 Task: Find connections with filter location Stowbtsy with filter topic #communitybuildingwith filter profile language English with filter current company Force Motors Ltd with filter school Government Engineering College, Modasa with filter industry Audio and Video Equipment Manufacturing with filter service category Market Research with filter keywords title IT Manager
Action: Mouse moved to (703, 89)
Screenshot: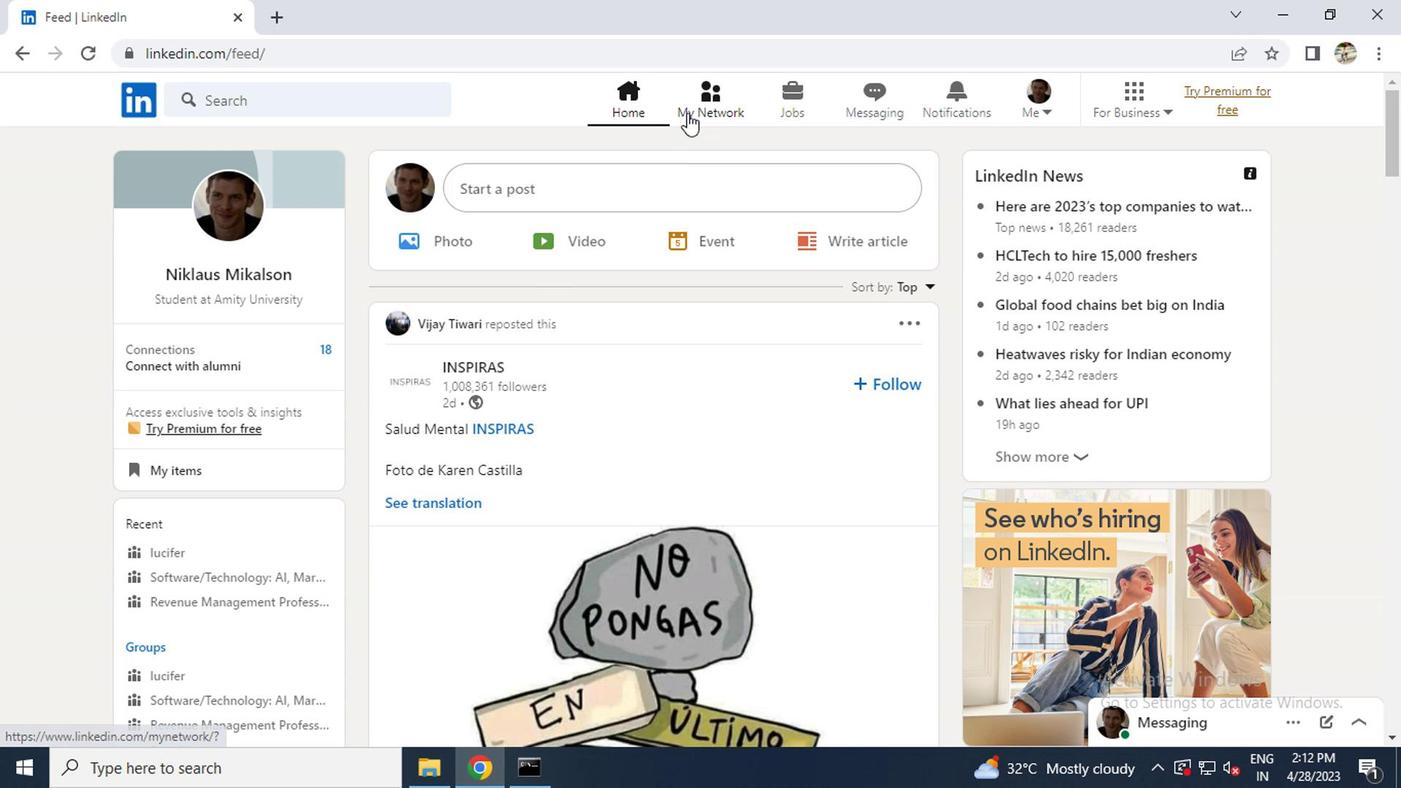
Action: Mouse pressed left at (703, 89)
Screenshot: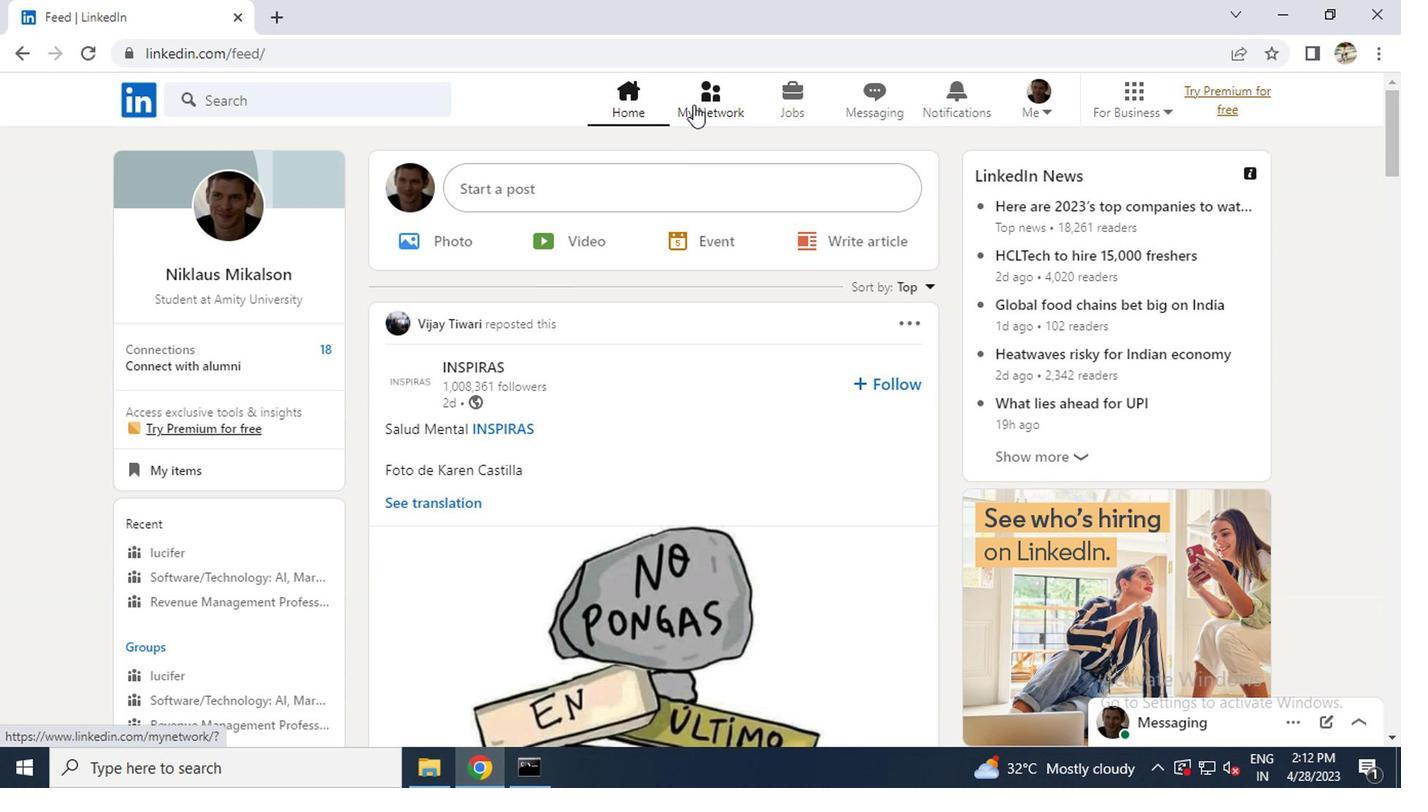 
Action: Mouse moved to (243, 215)
Screenshot: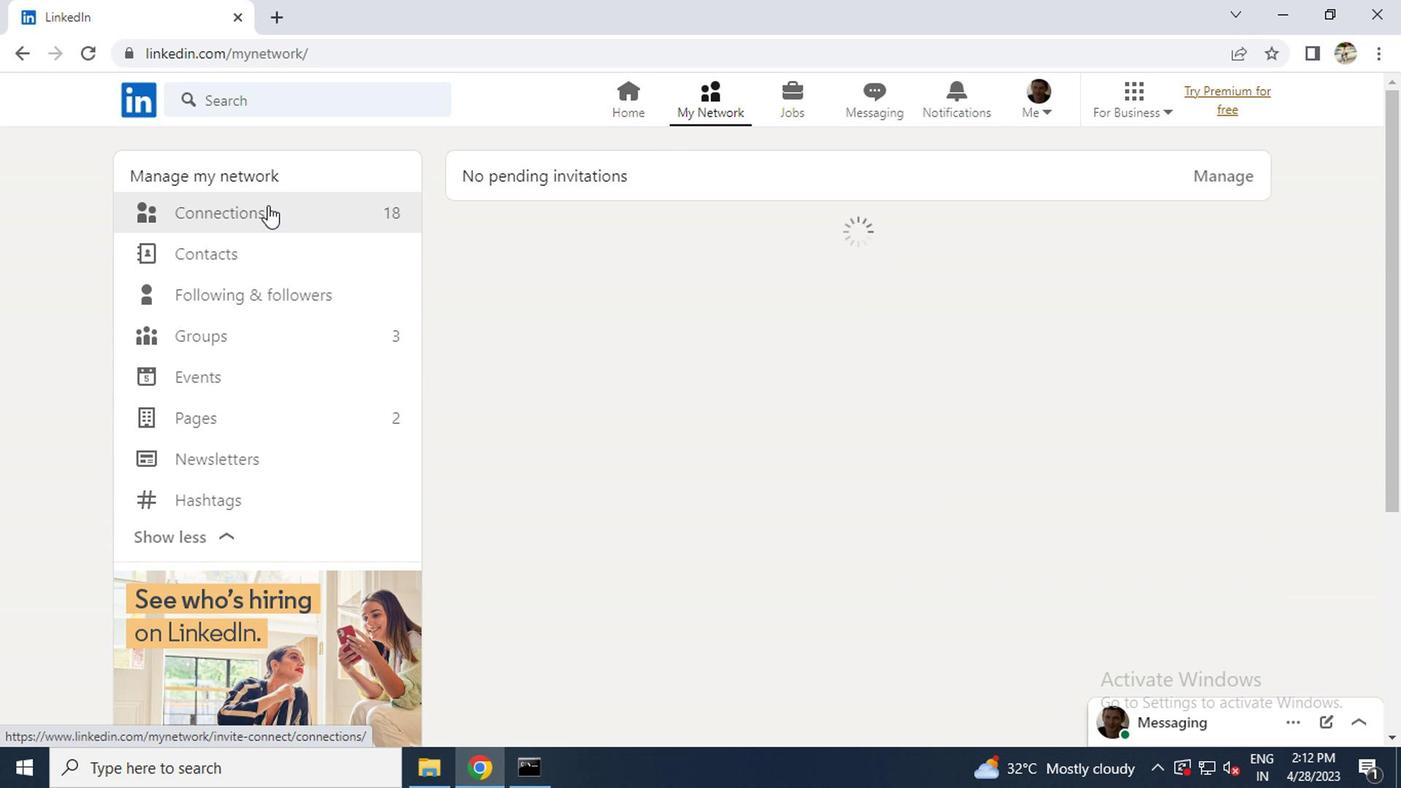 
Action: Mouse pressed left at (243, 215)
Screenshot: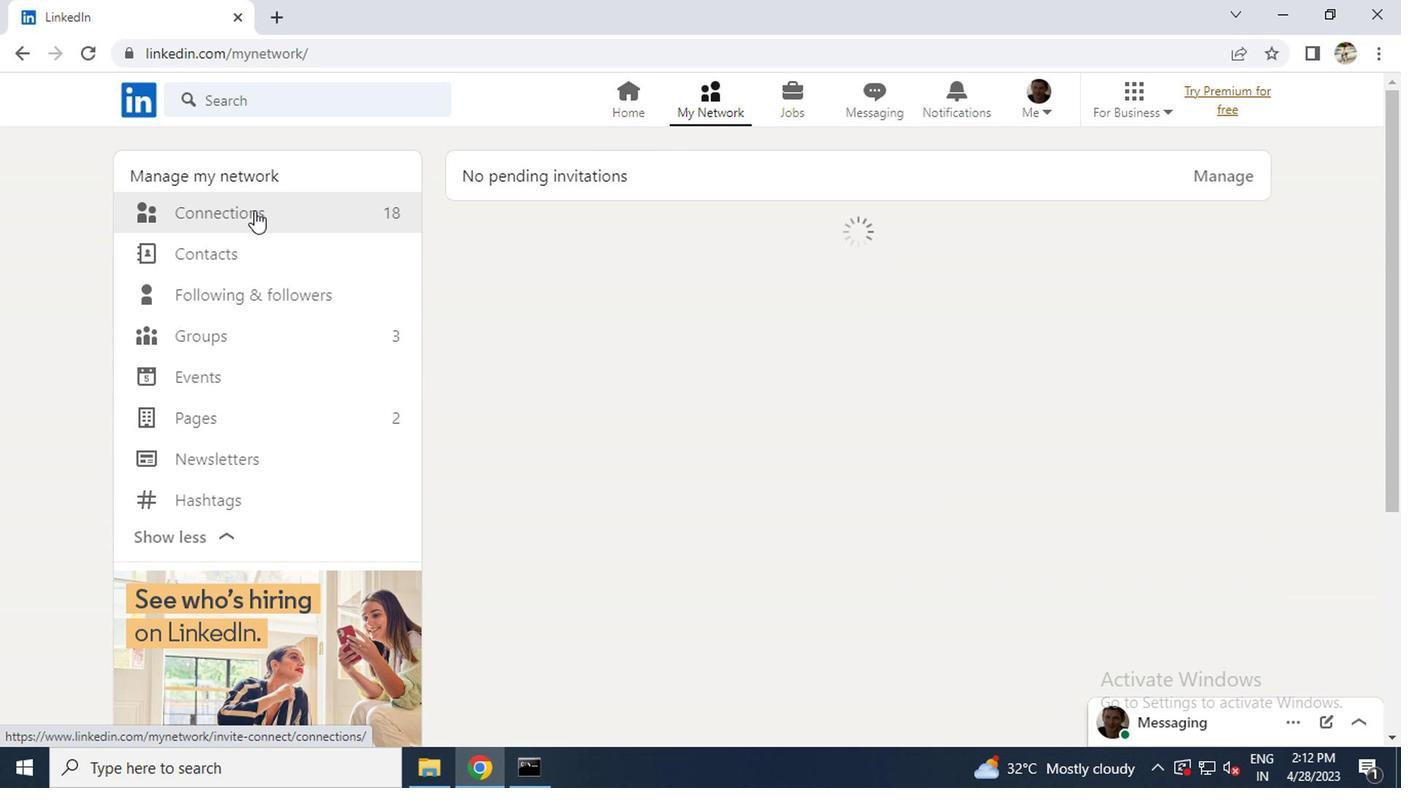 
Action: Mouse moved to (825, 219)
Screenshot: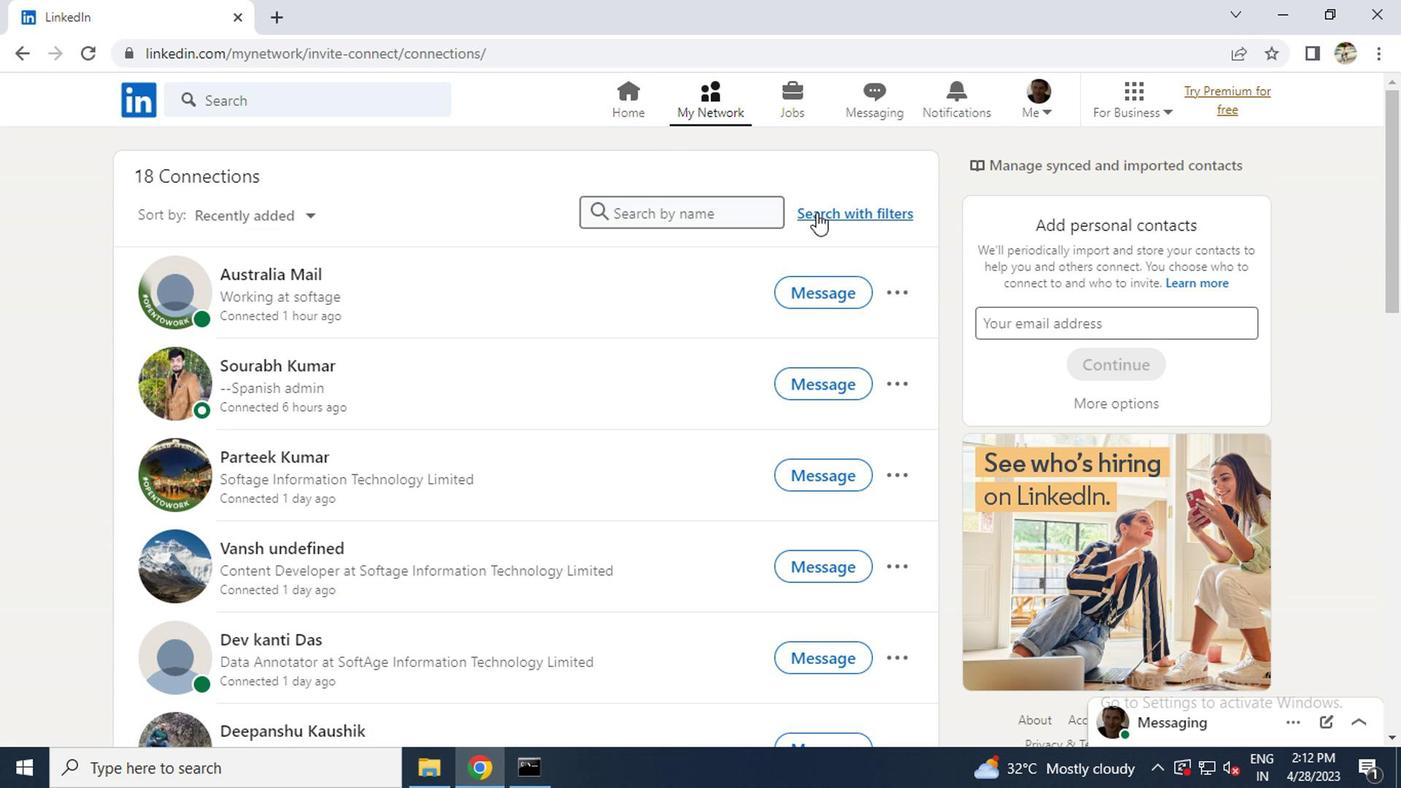 
Action: Mouse pressed left at (825, 219)
Screenshot: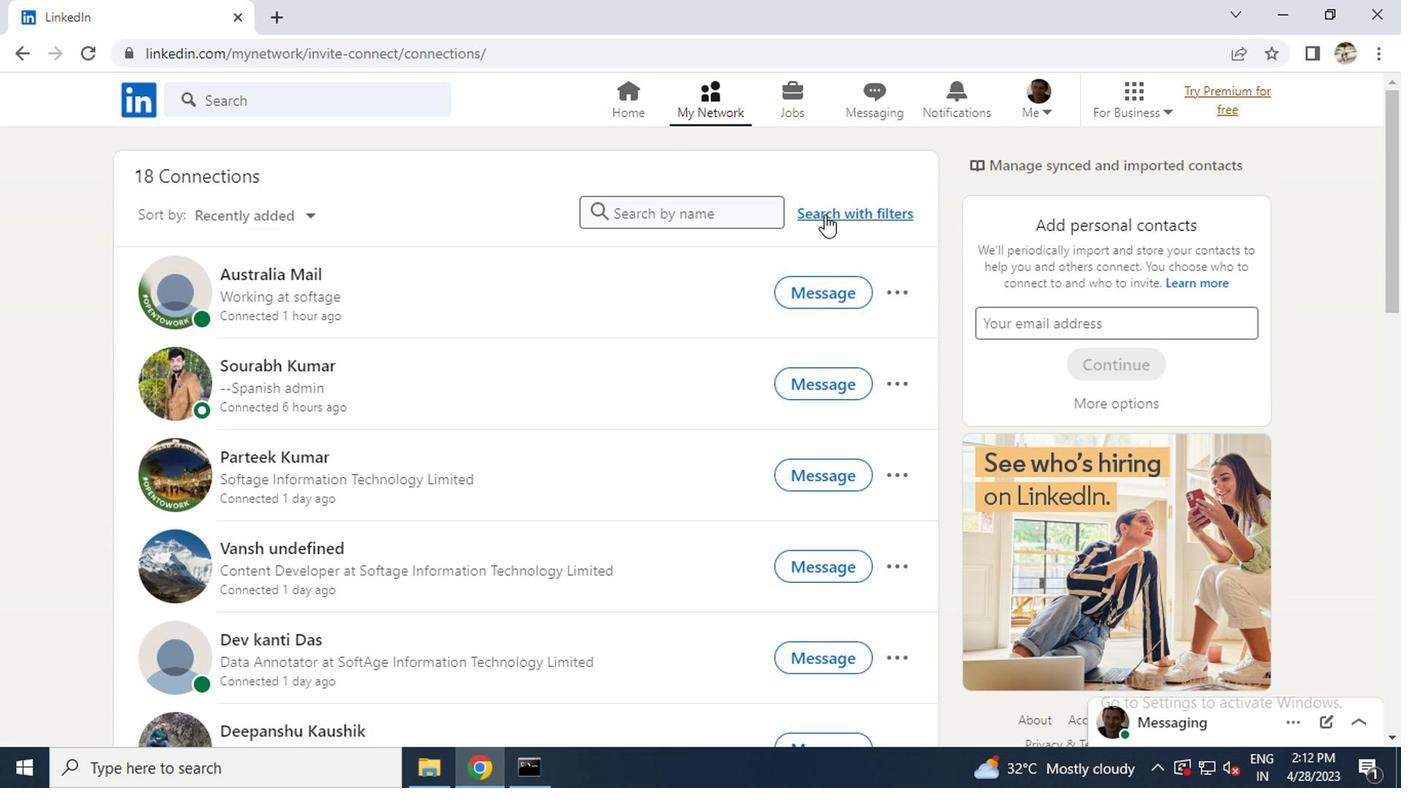 
Action: Mouse moved to (759, 162)
Screenshot: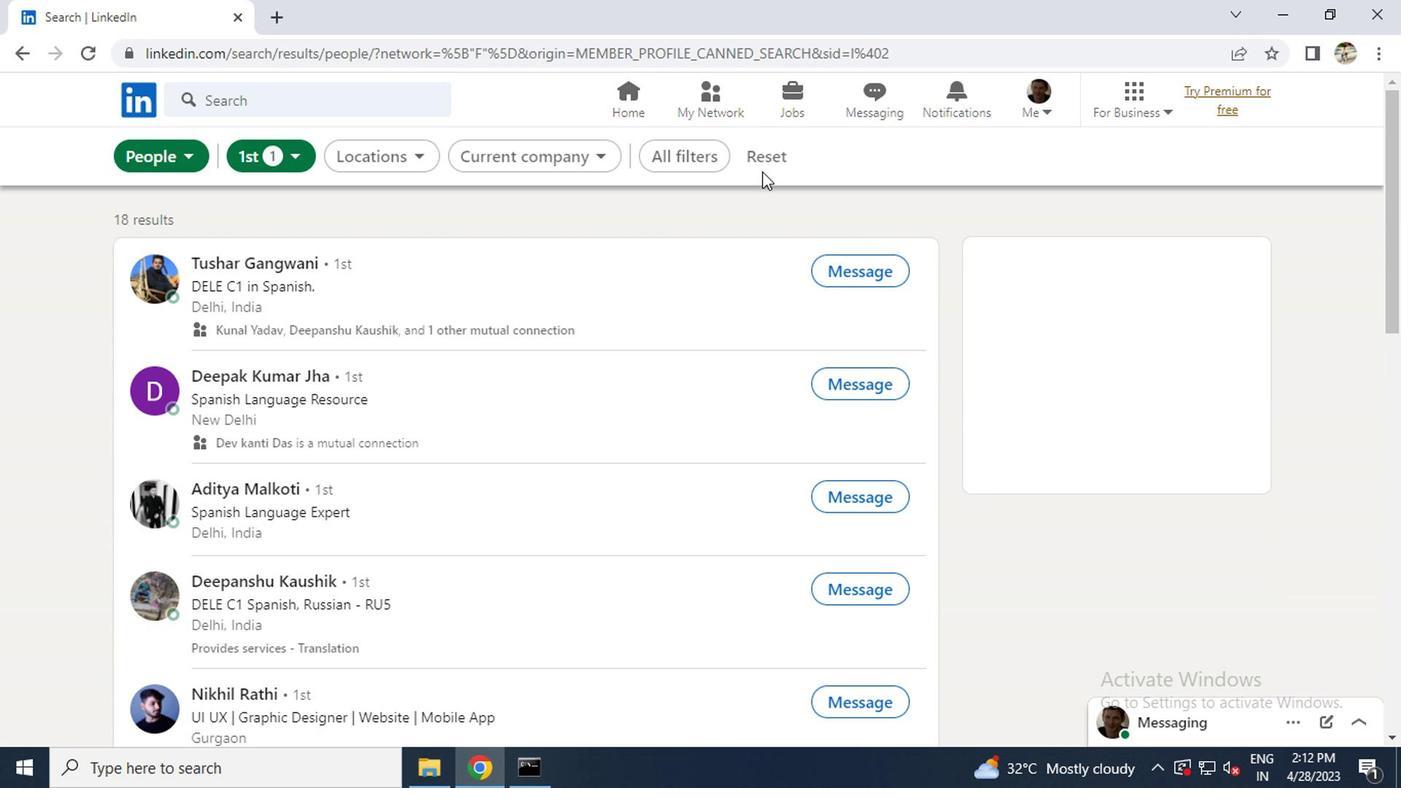 
Action: Mouse pressed left at (759, 162)
Screenshot: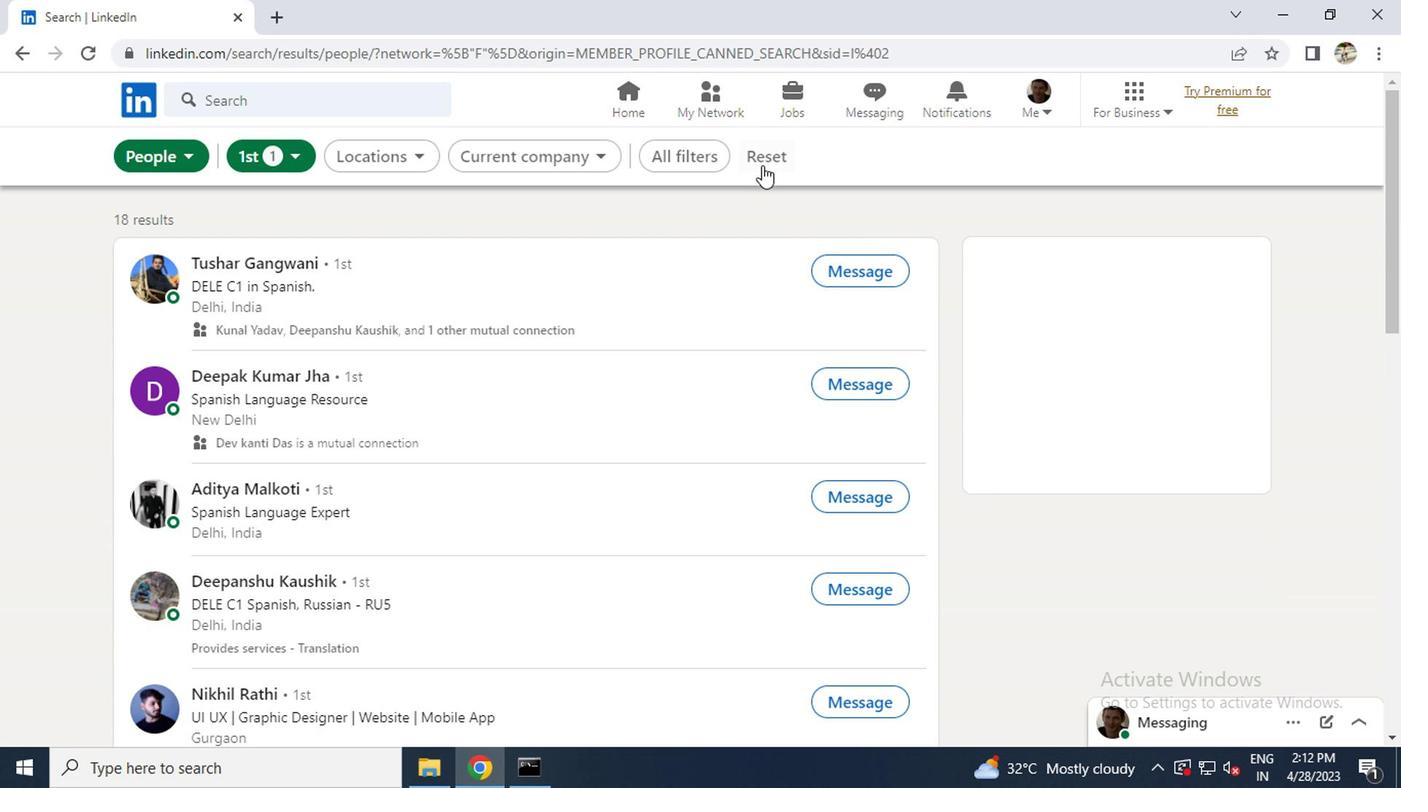 
Action: Mouse moved to (728, 159)
Screenshot: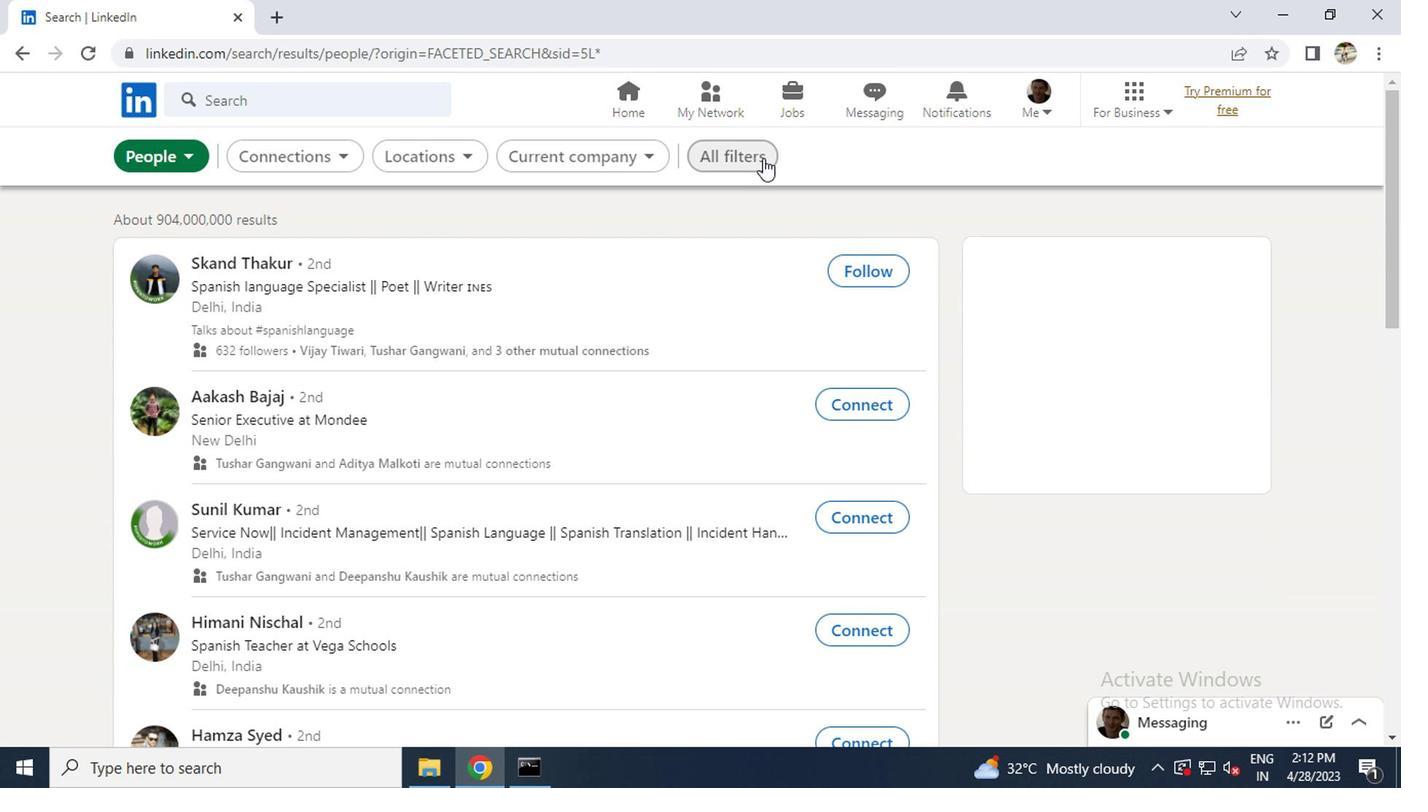 
Action: Mouse pressed left at (728, 159)
Screenshot: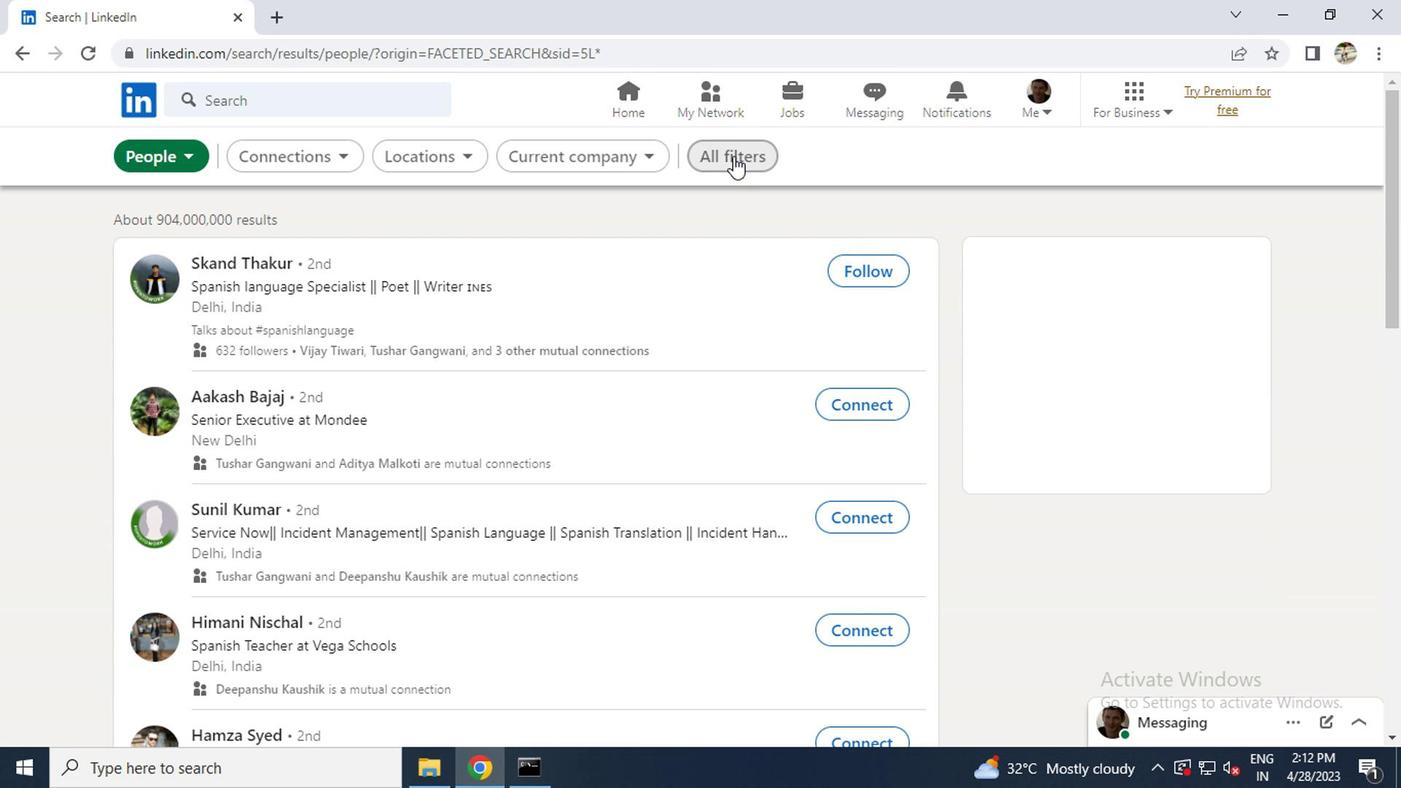 
Action: Mouse moved to (1058, 419)
Screenshot: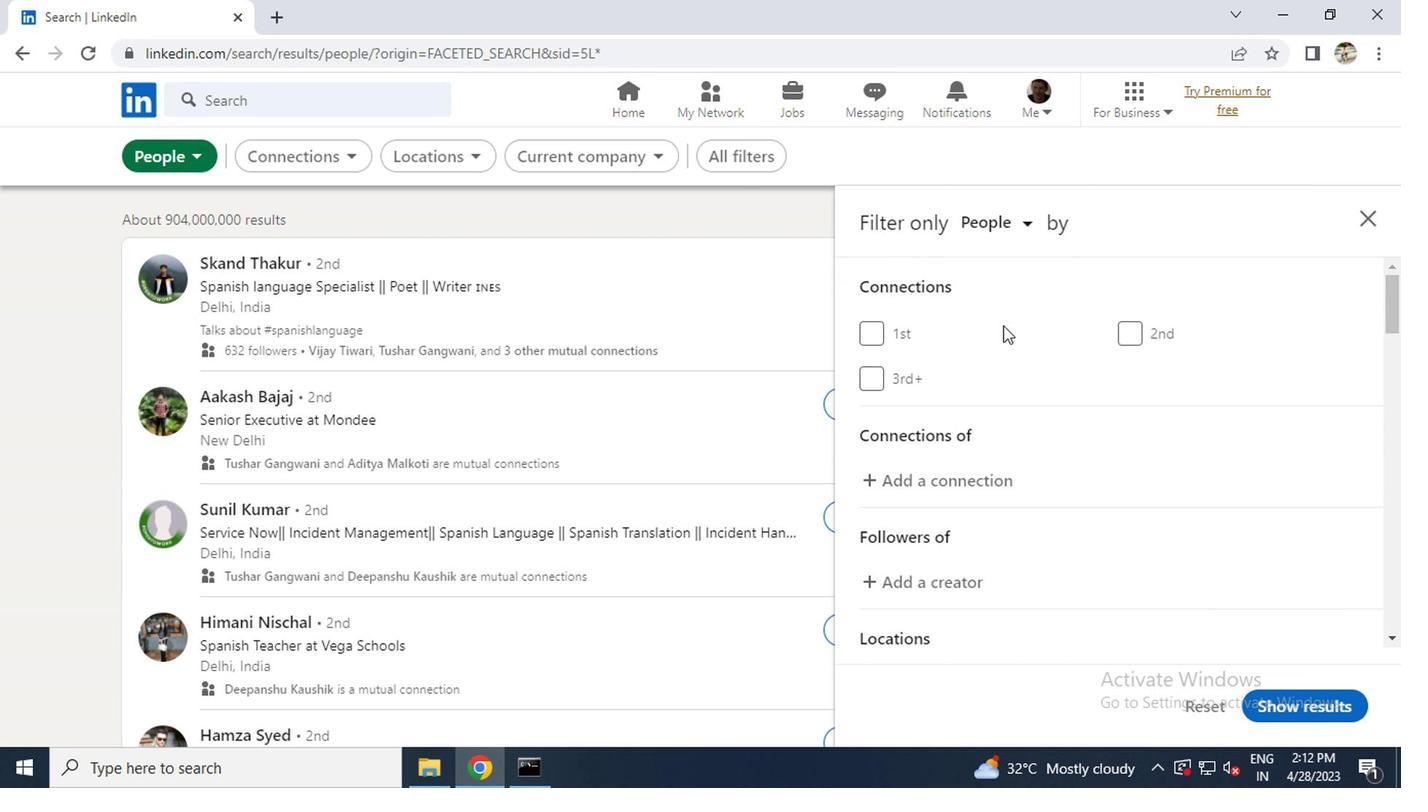 
Action: Mouse scrolled (1058, 419) with delta (0, 0)
Screenshot: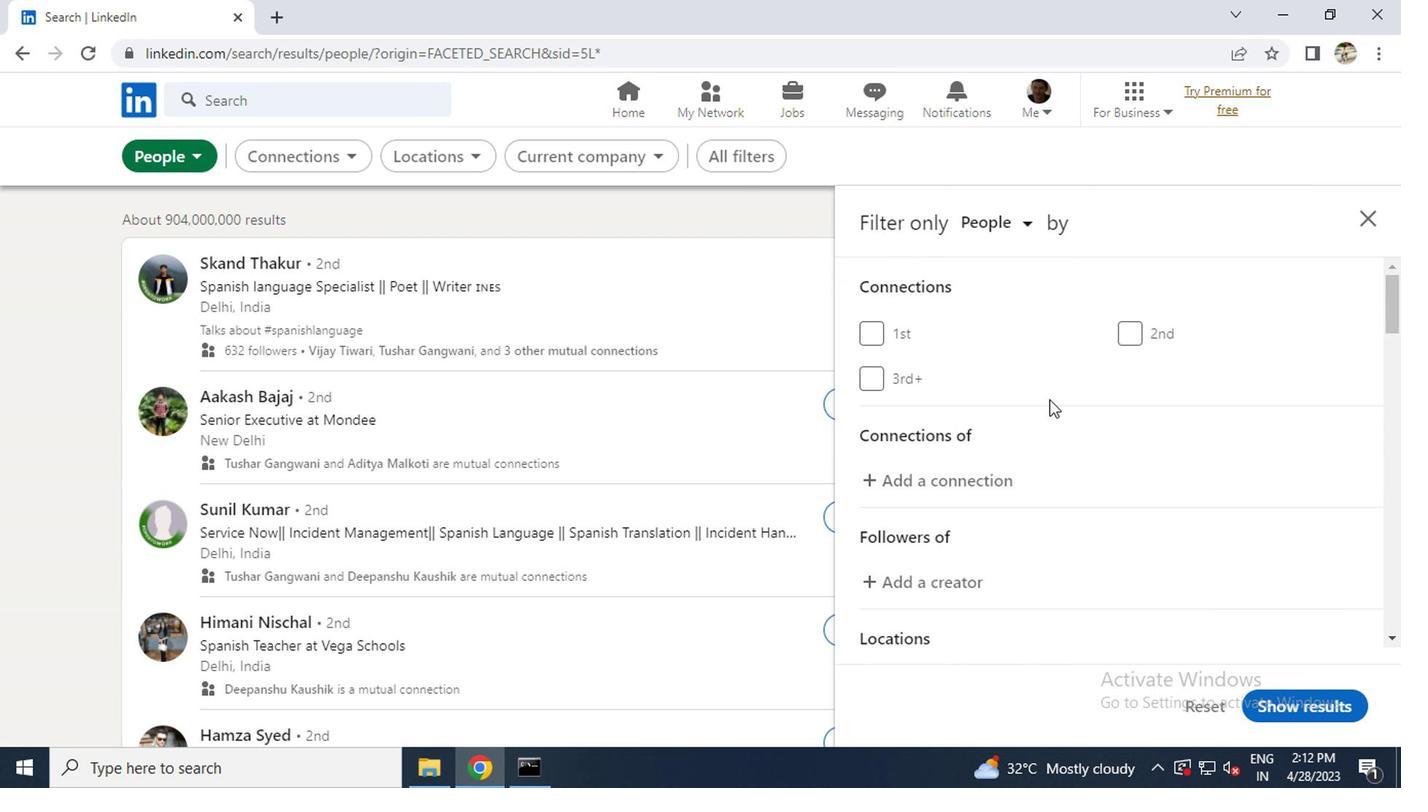 
Action: Mouse scrolled (1058, 419) with delta (0, 0)
Screenshot: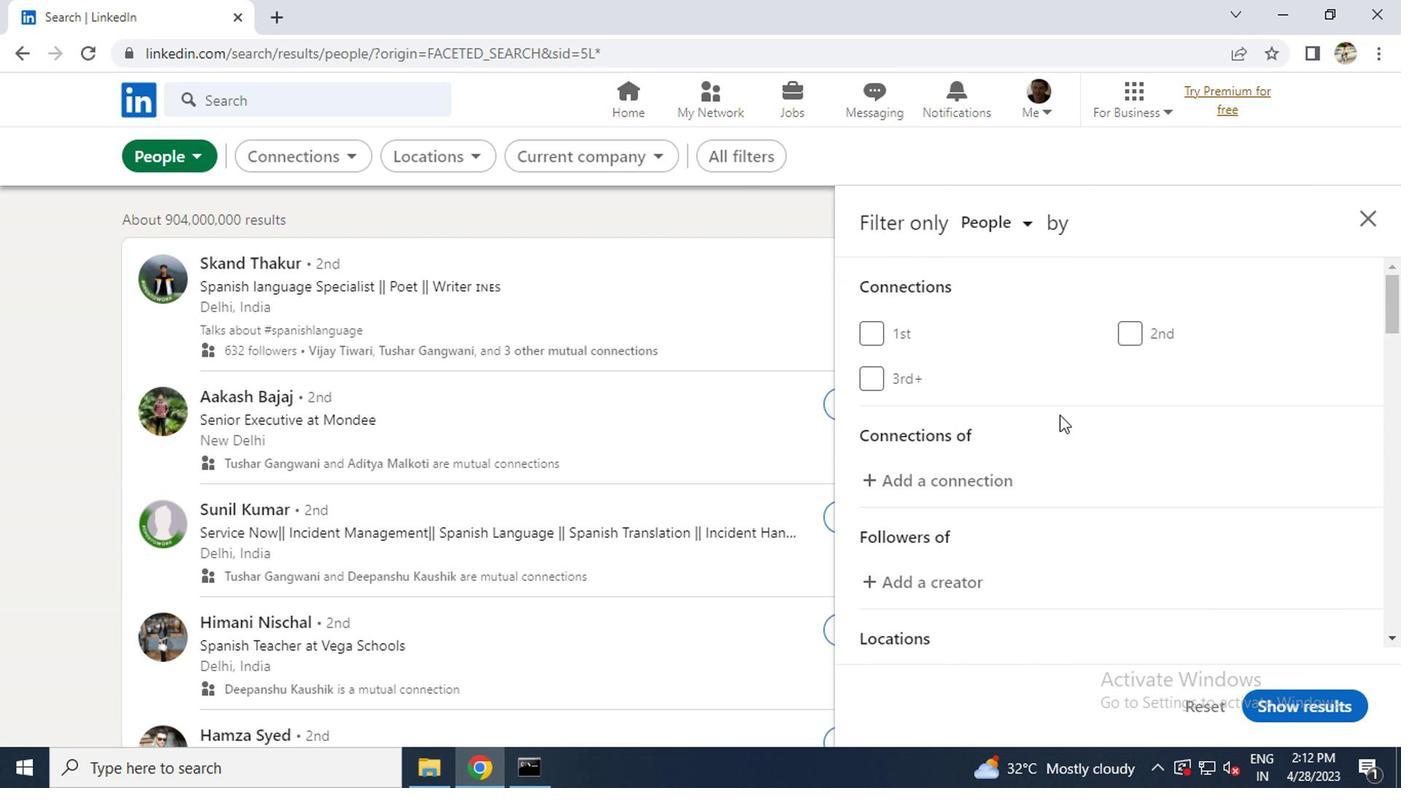 
Action: Mouse moved to (1136, 562)
Screenshot: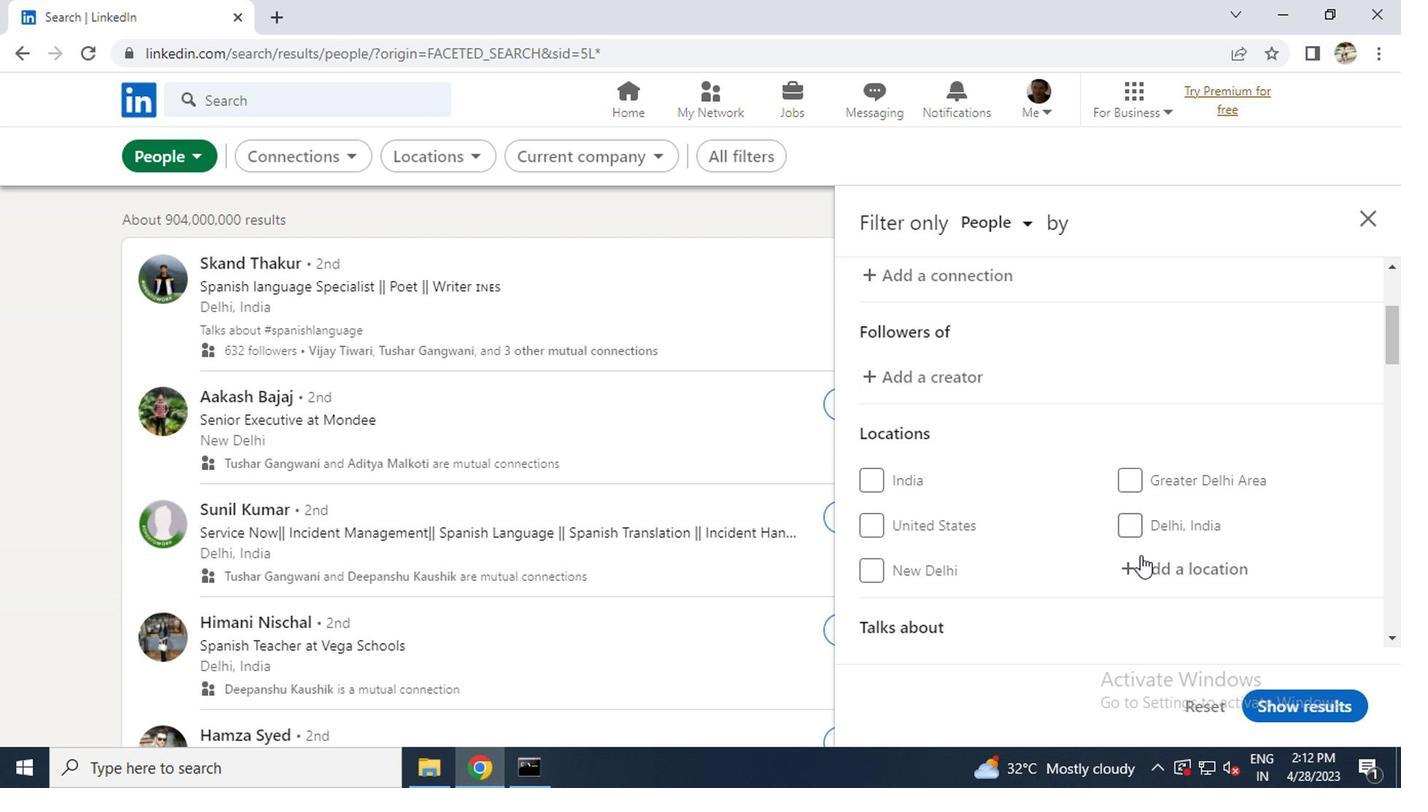 
Action: Mouse pressed left at (1136, 562)
Screenshot: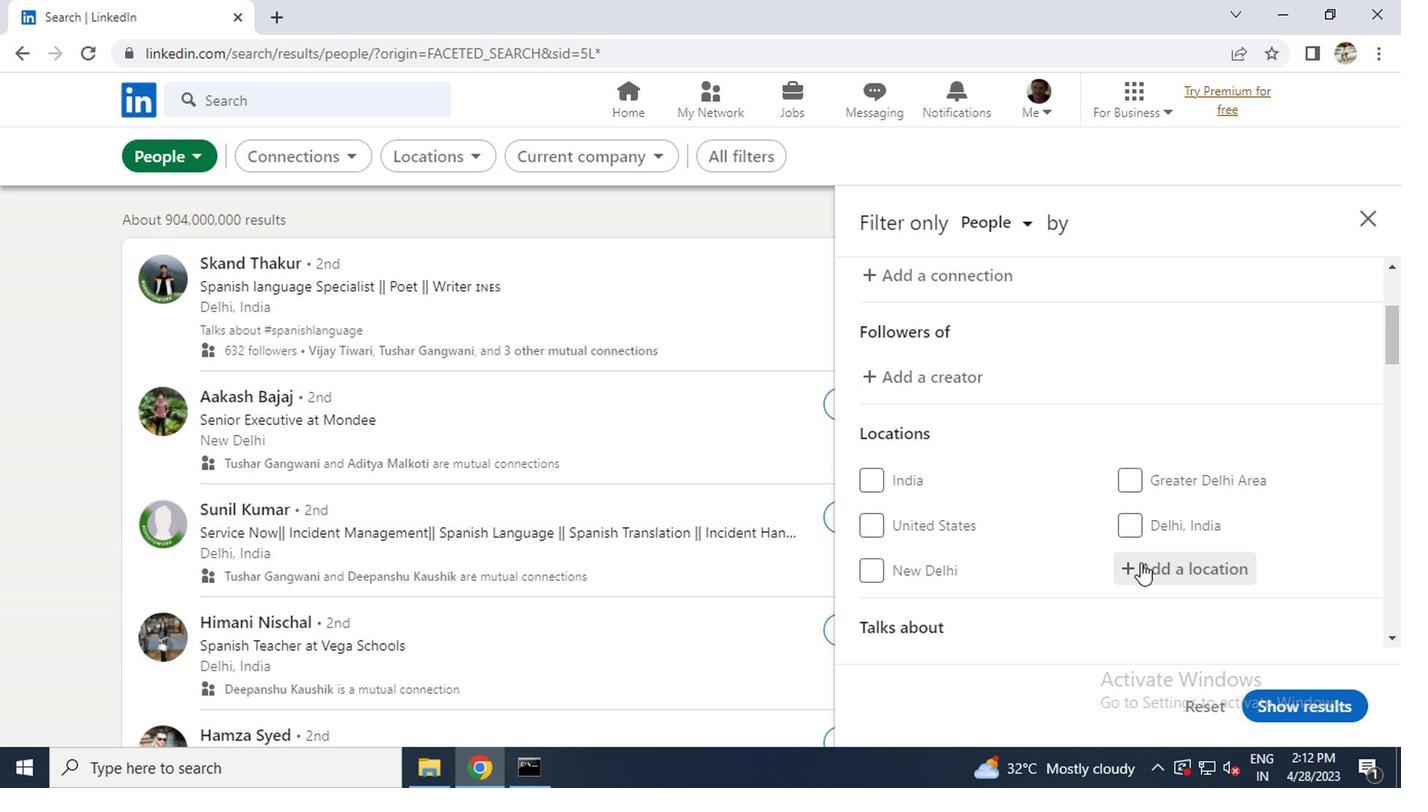 
Action: Key pressed <Key.caps_lock>s<Key.caps_lock>towbtsy<Key.enter>
Screenshot: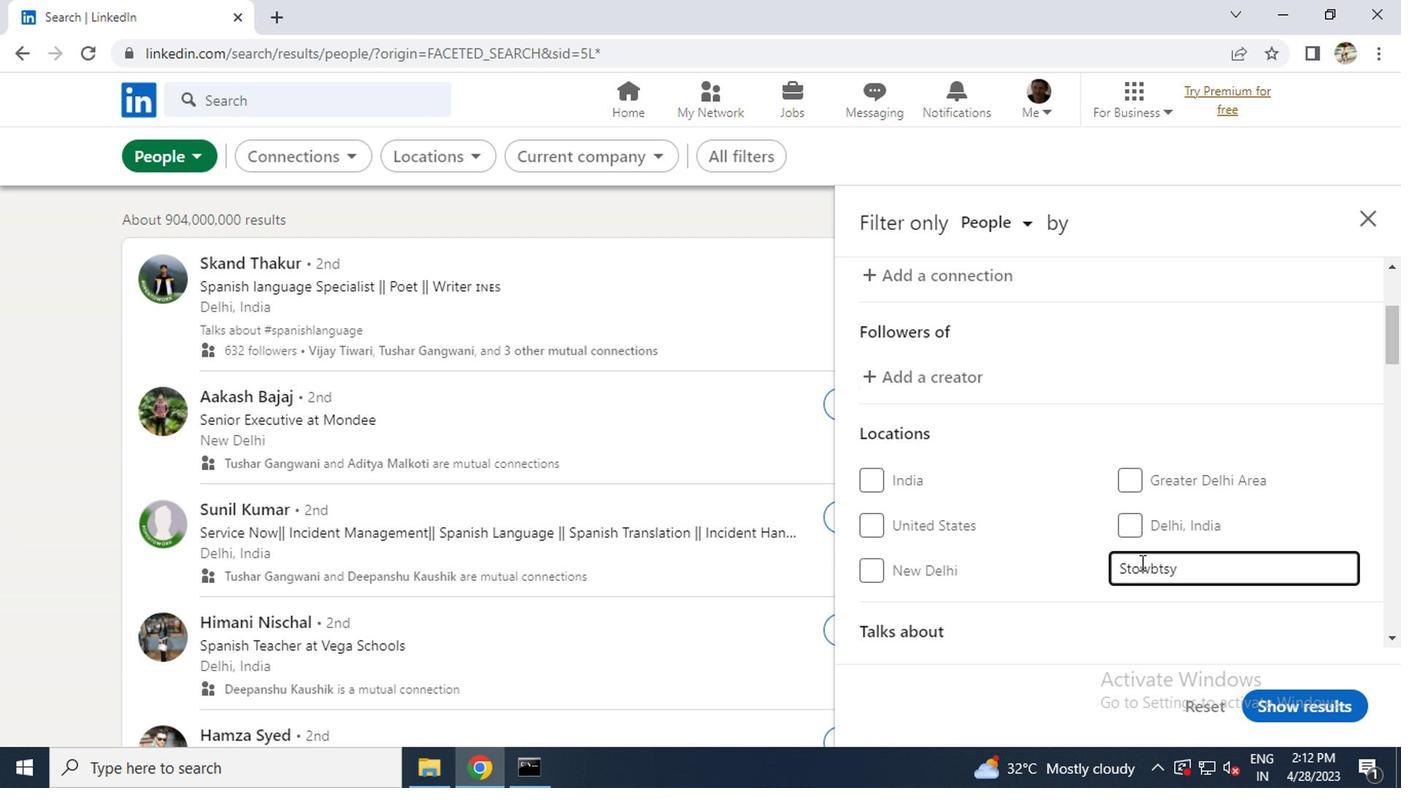 
Action: Mouse scrolled (1136, 560) with delta (0, -1)
Screenshot: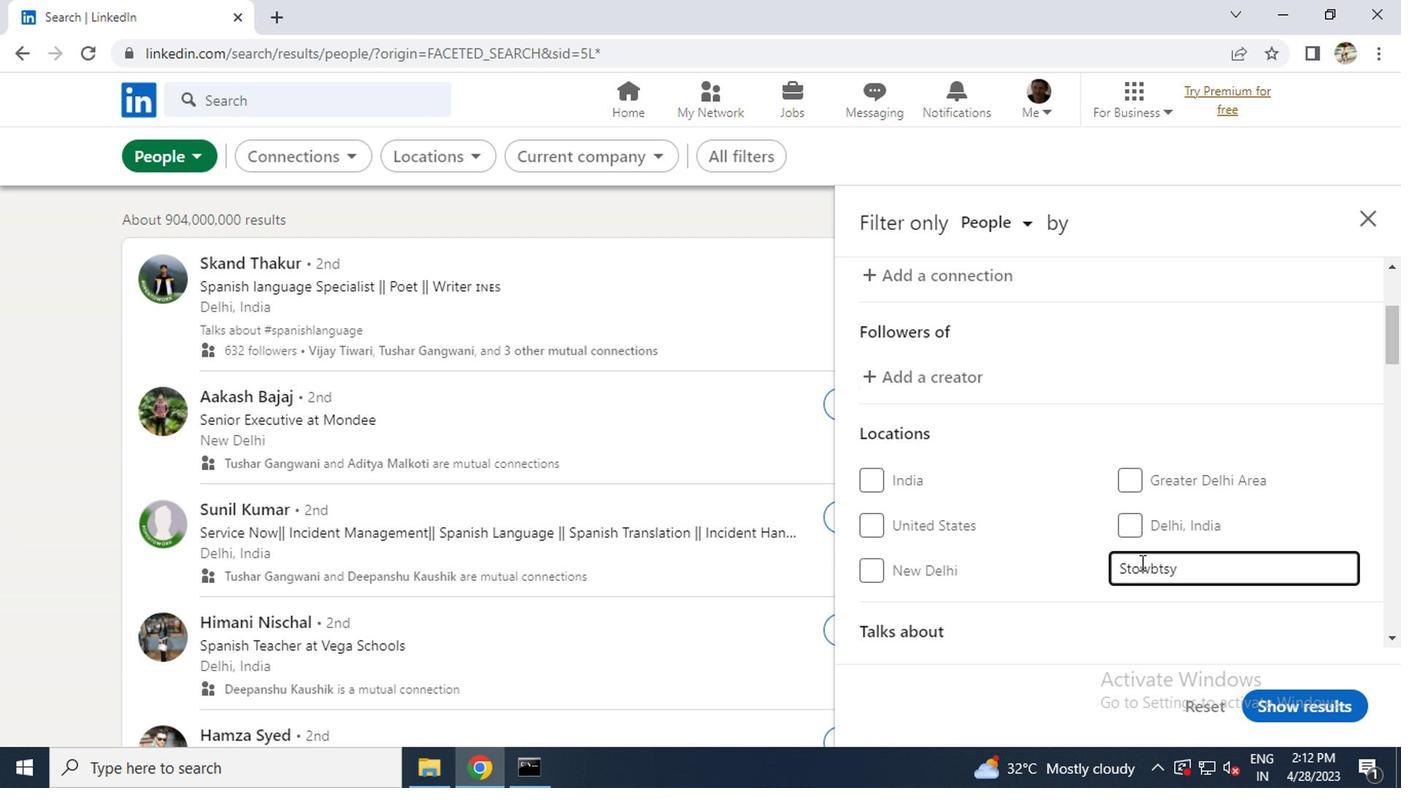 
Action: Mouse scrolled (1136, 560) with delta (0, -1)
Screenshot: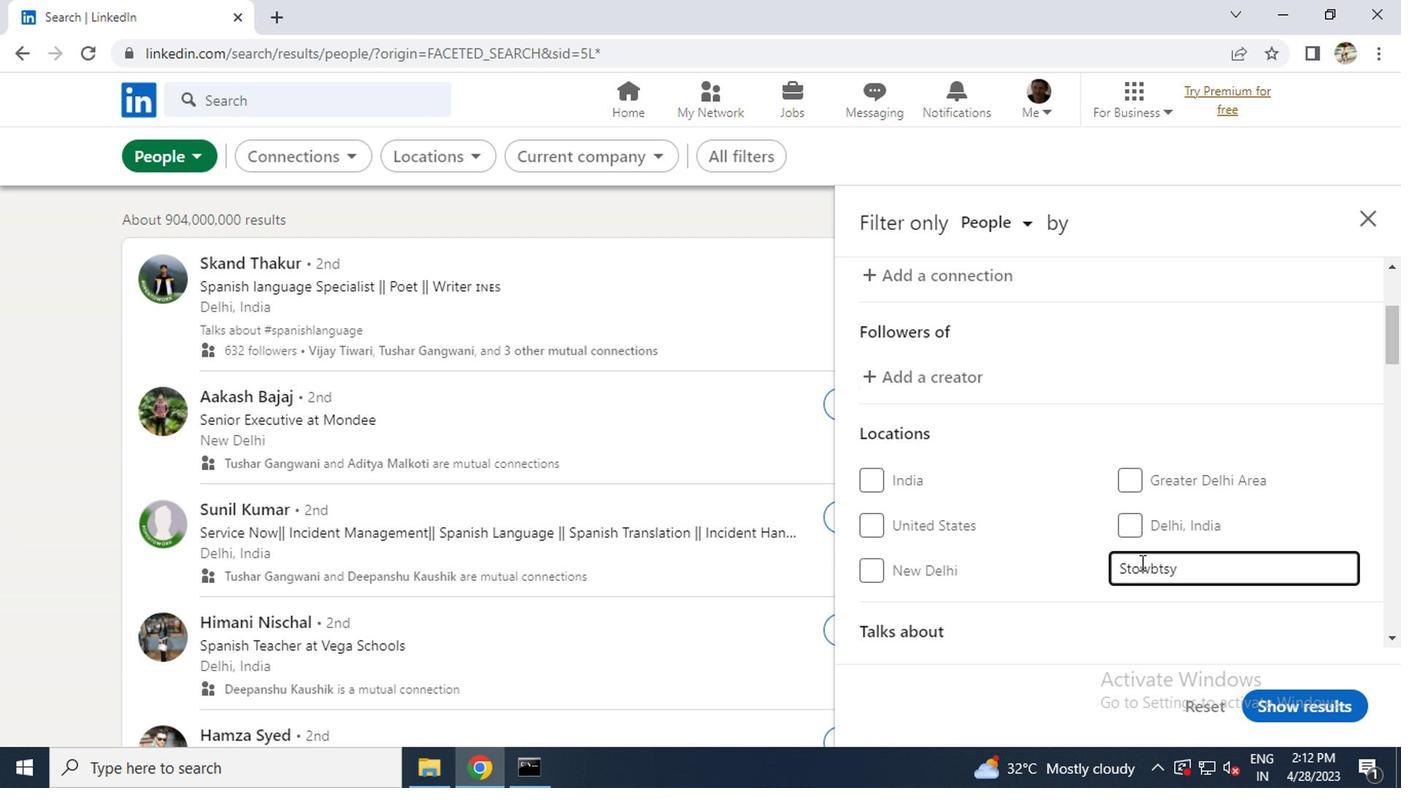 
Action: Mouse scrolled (1136, 560) with delta (0, -1)
Screenshot: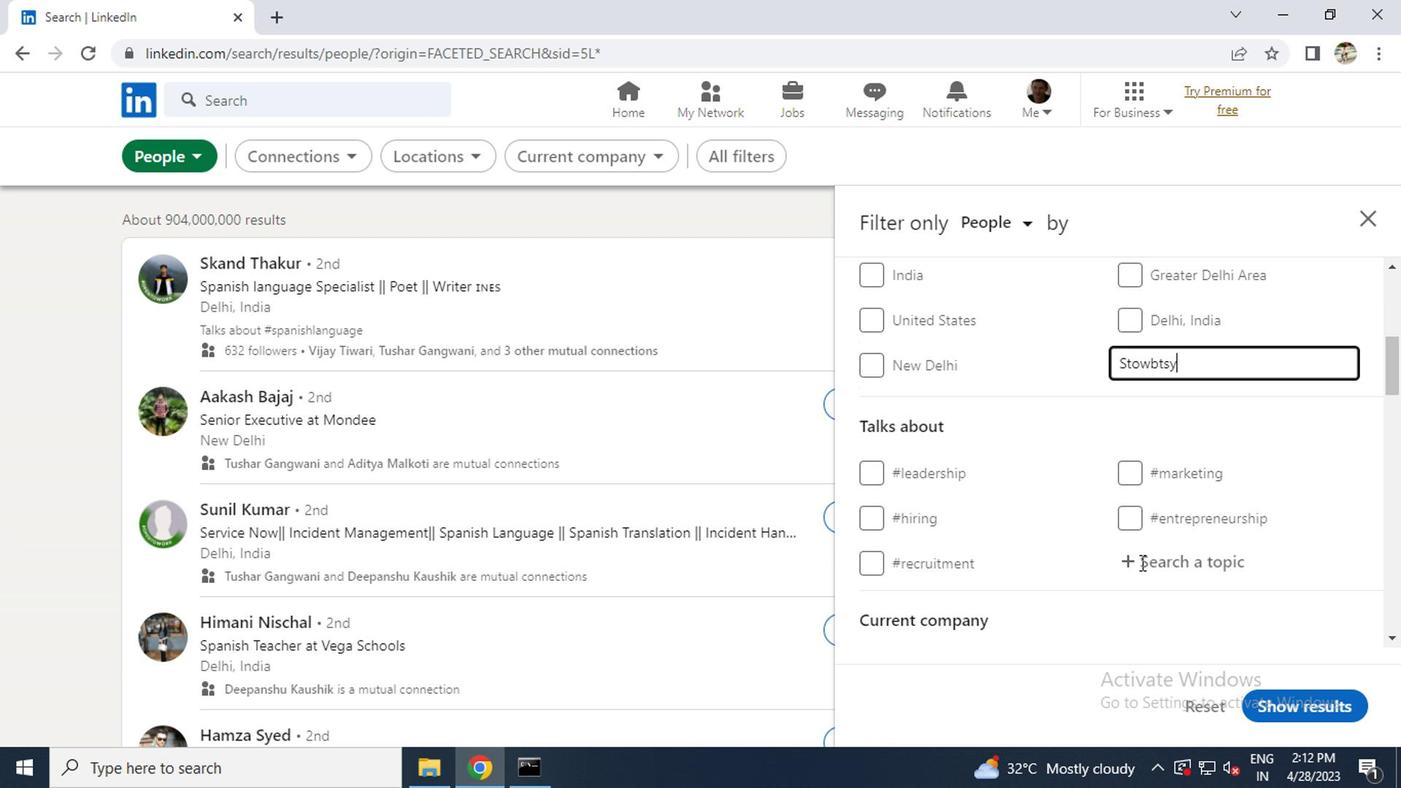 
Action: Mouse moved to (1151, 451)
Screenshot: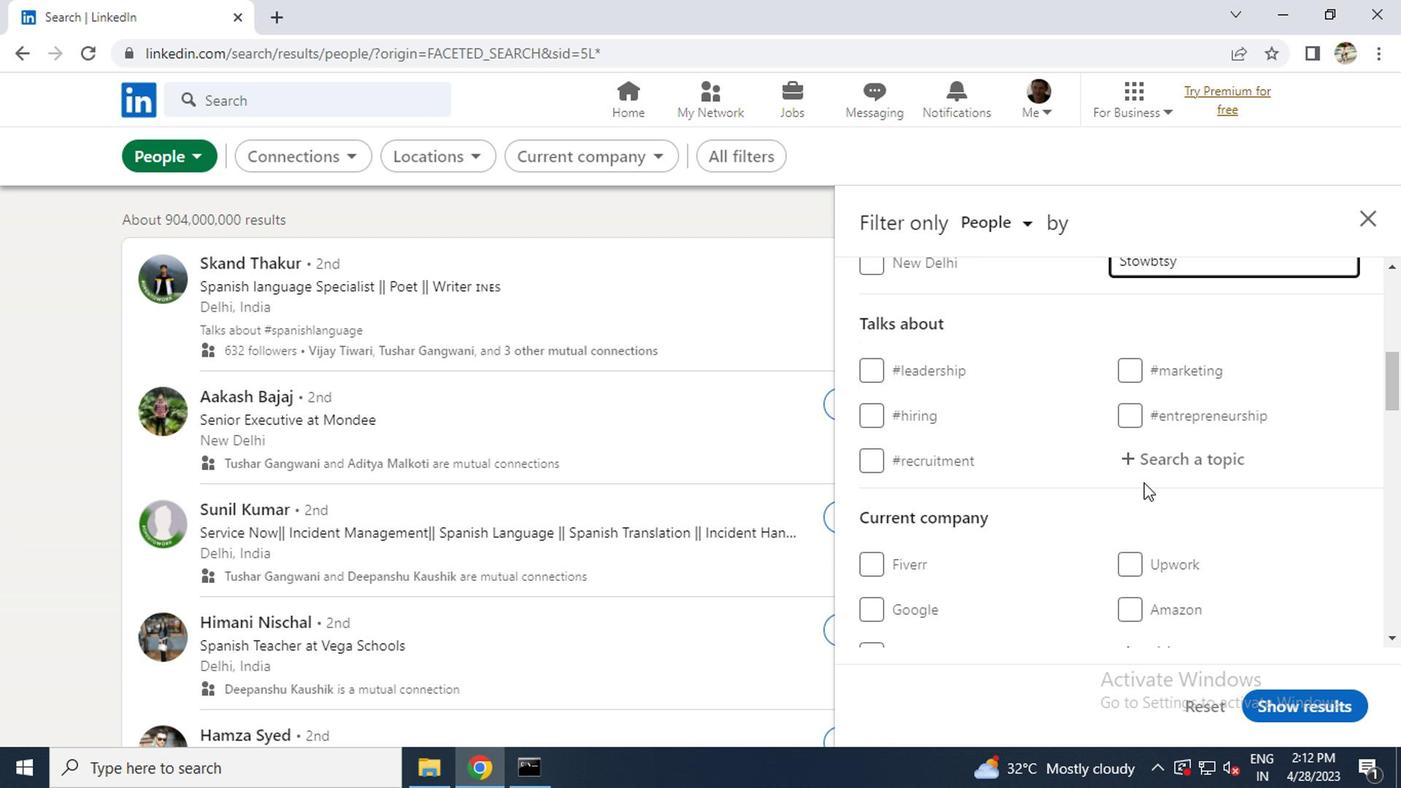 
Action: Mouse pressed left at (1151, 451)
Screenshot: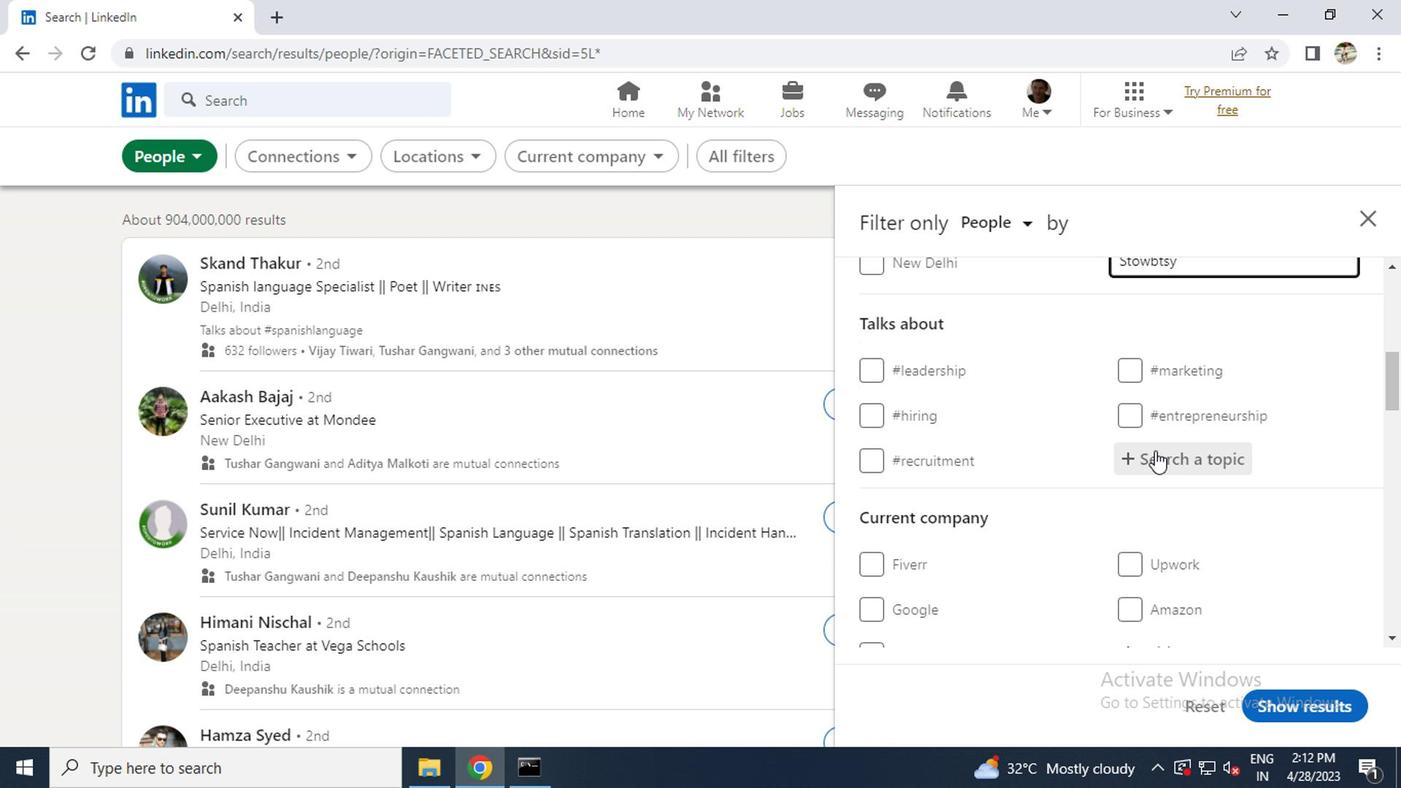 
Action: Key pressed <Key.shift>#COMMUNITYBUILDING<Key.enter>
Screenshot: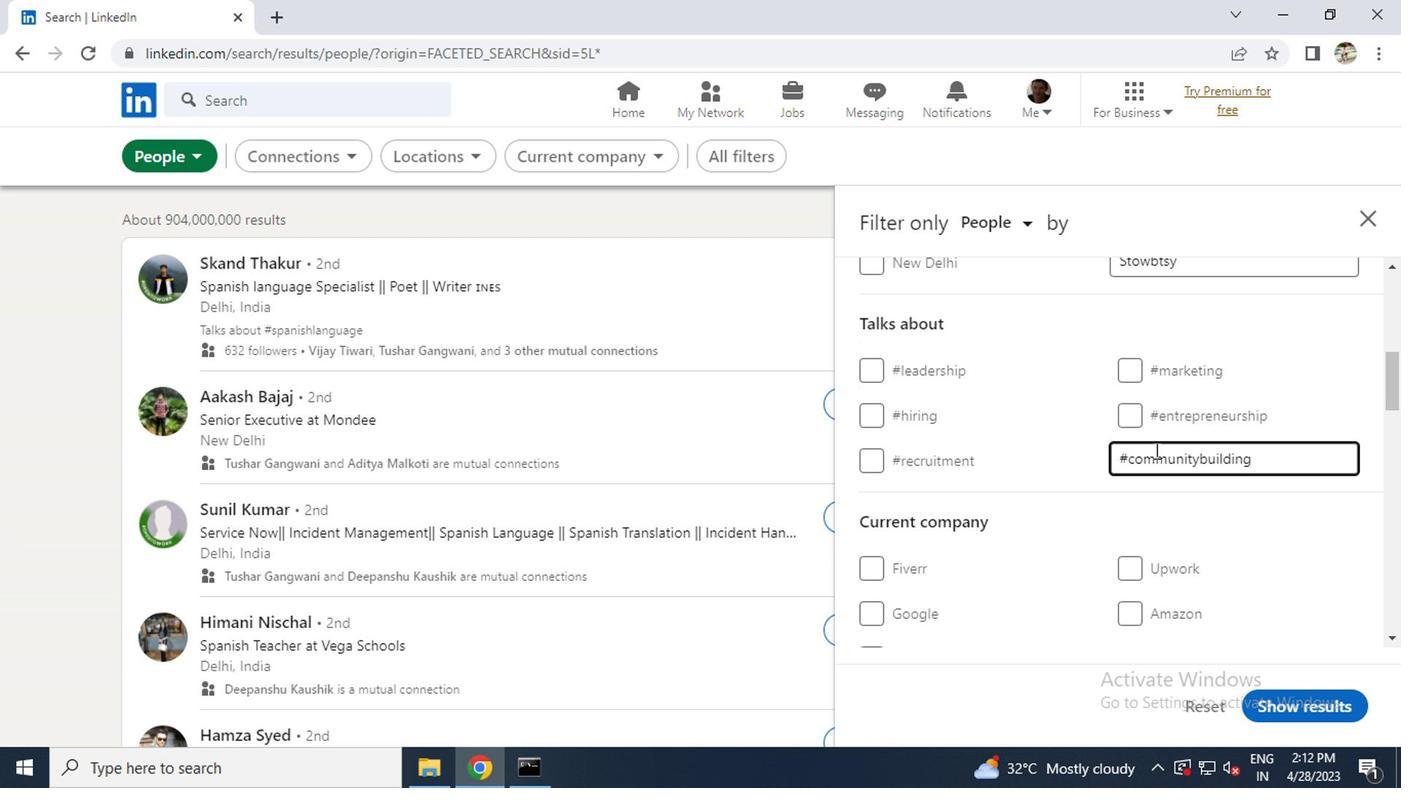 
Action: Mouse scrolled (1151, 450) with delta (0, 0)
Screenshot: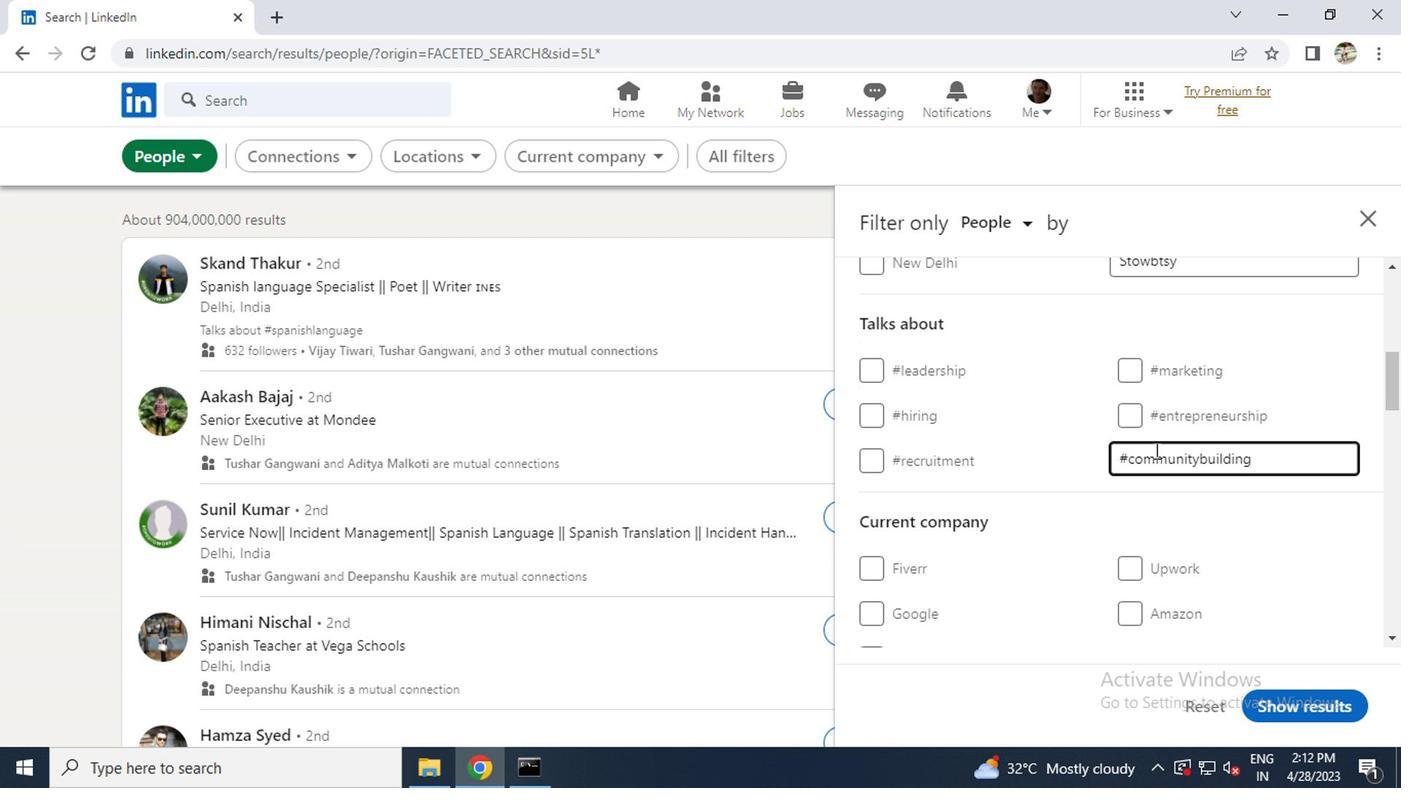 
Action: Mouse scrolled (1151, 450) with delta (0, 0)
Screenshot: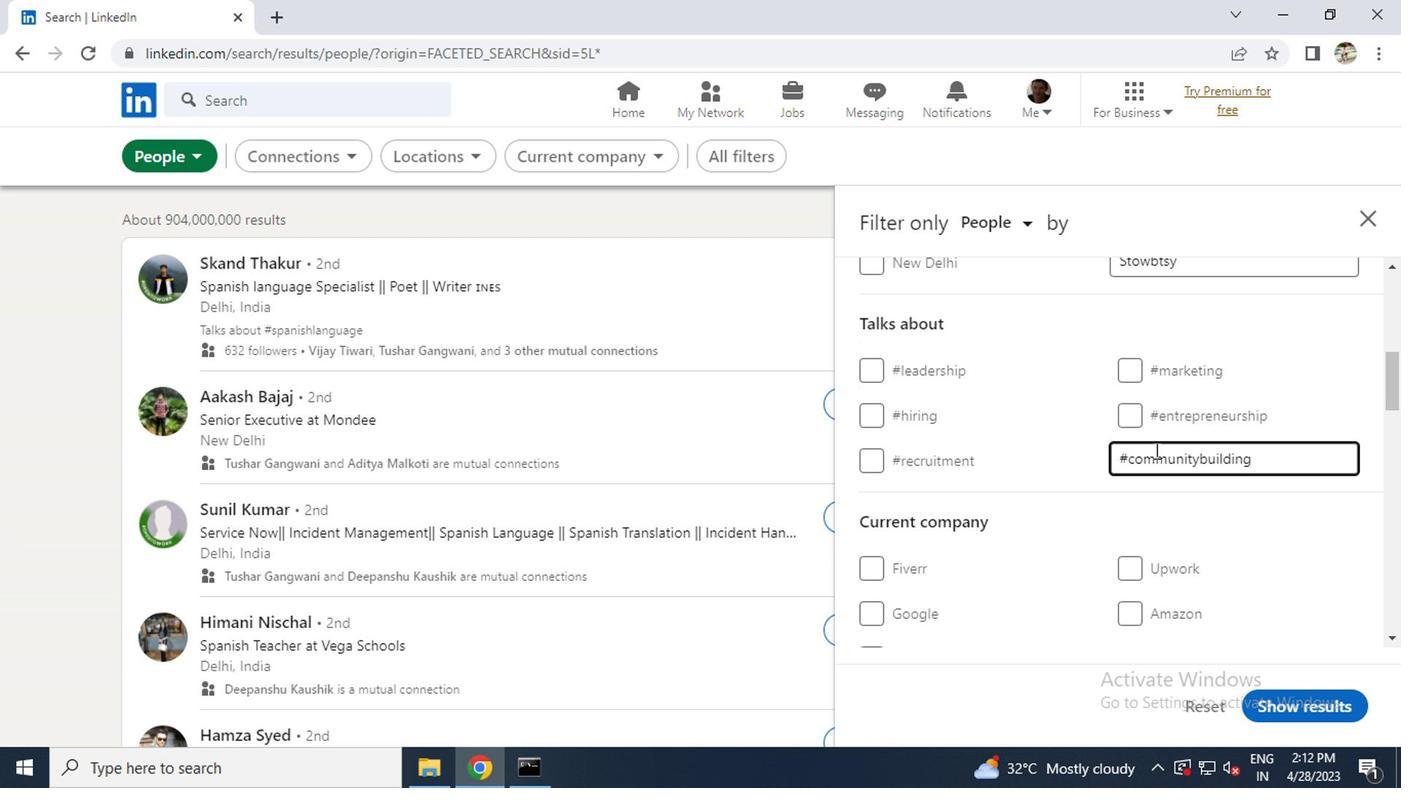 
Action: Mouse scrolled (1151, 450) with delta (0, 0)
Screenshot: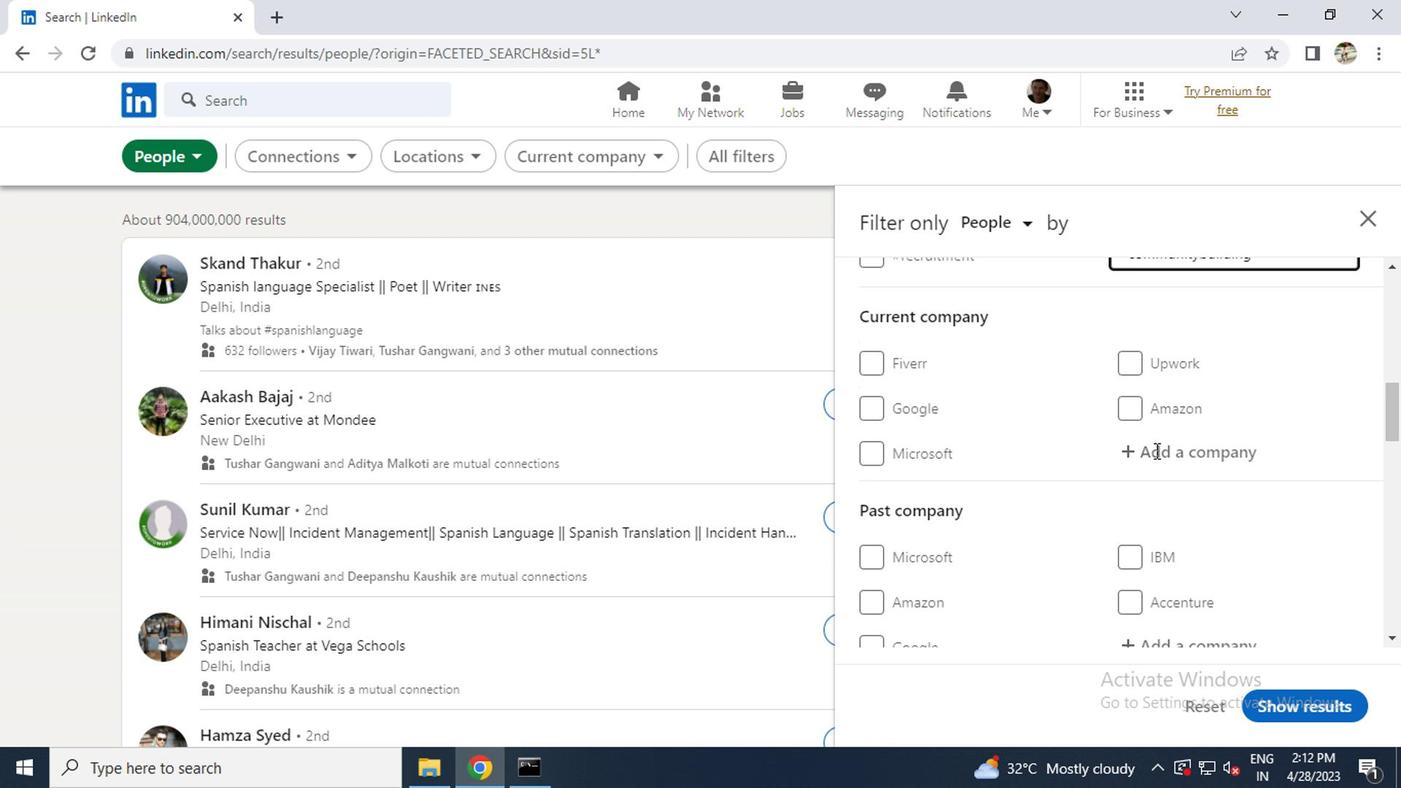 
Action: Mouse scrolled (1151, 450) with delta (0, 0)
Screenshot: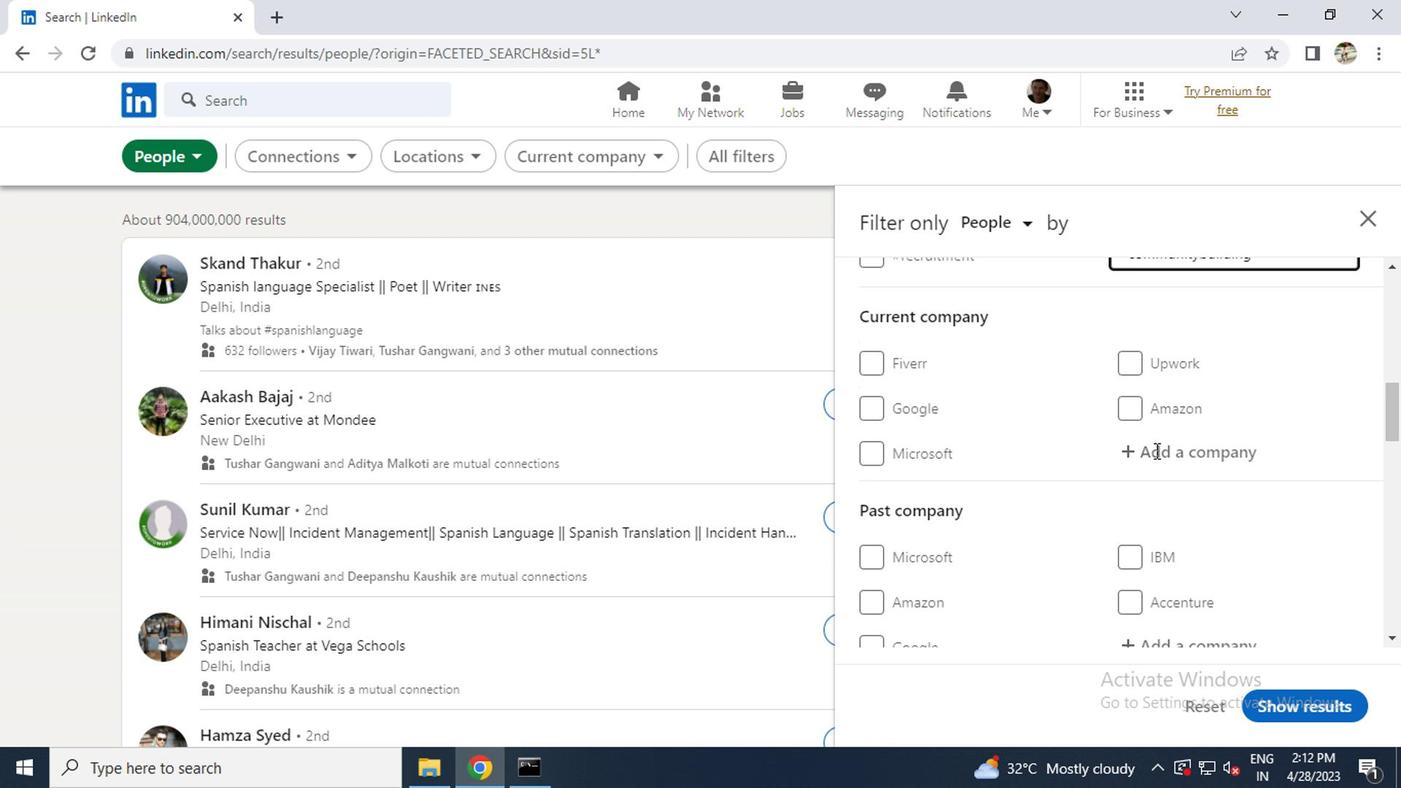 
Action: Mouse scrolled (1151, 450) with delta (0, 0)
Screenshot: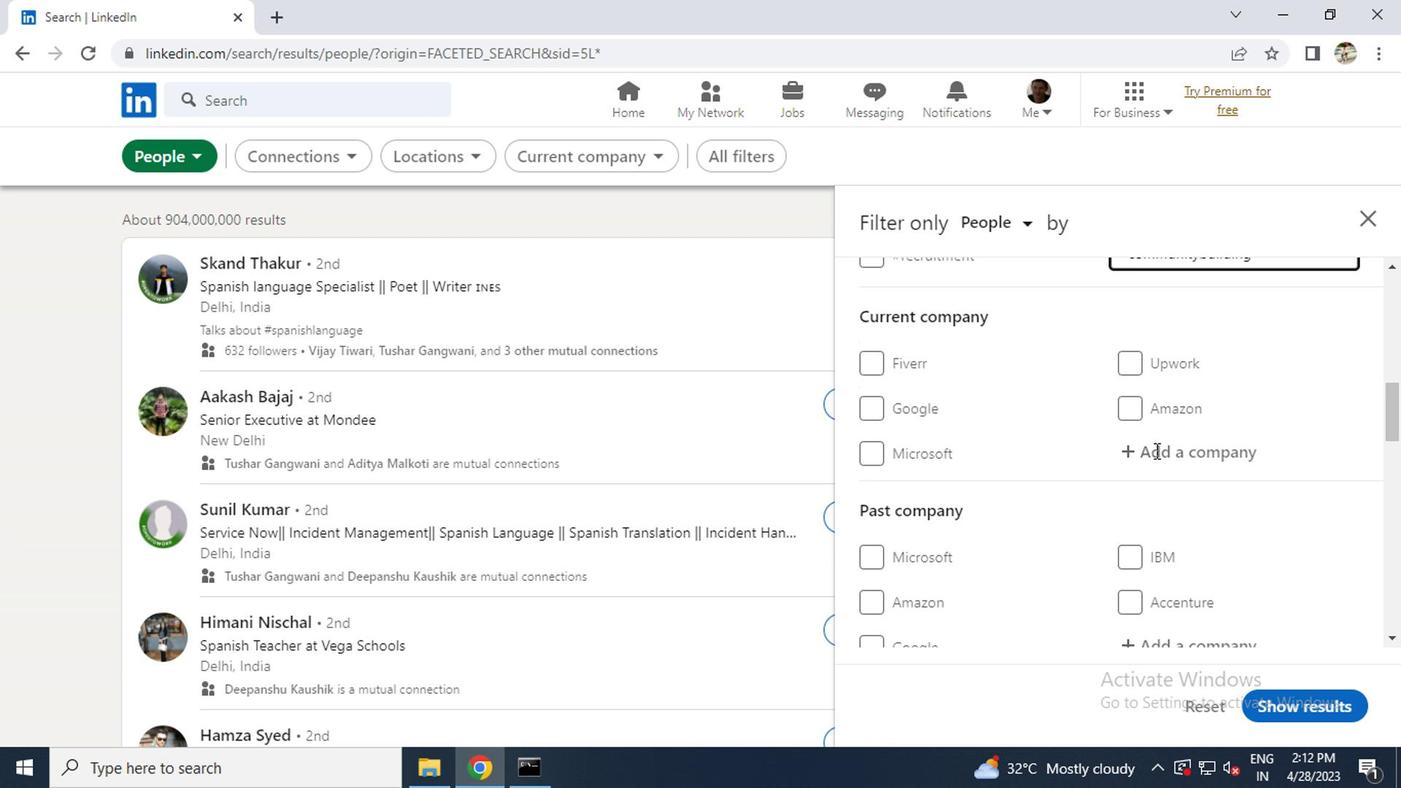 
Action: Mouse scrolled (1151, 450) with delta (0, 0)
Screenshot: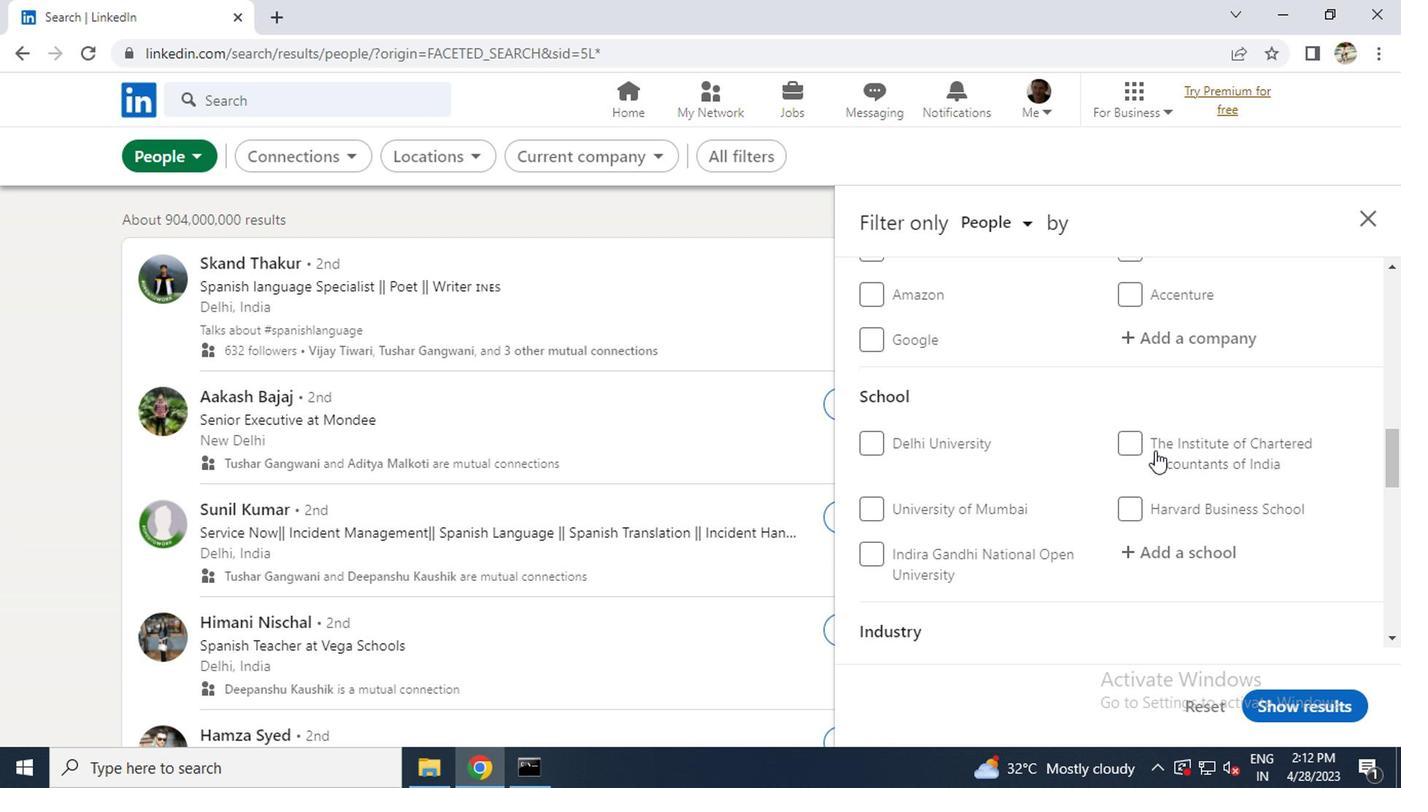 
Action: Mouse scrolled (1151, 450) with delta (0, 0)
Screenshot: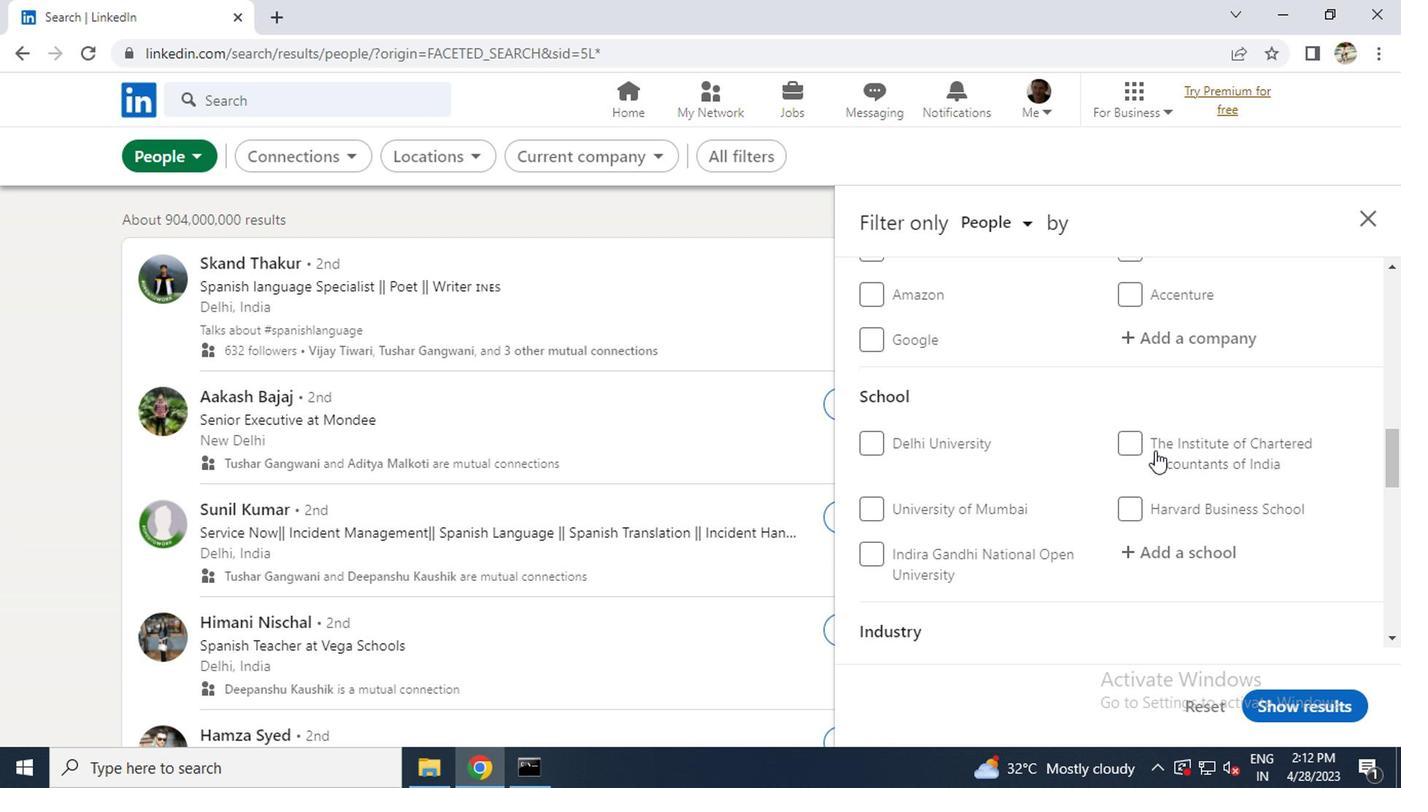 
Action: Mouse scrolled (1151, 450) with delta (0, 0)
Screenshot: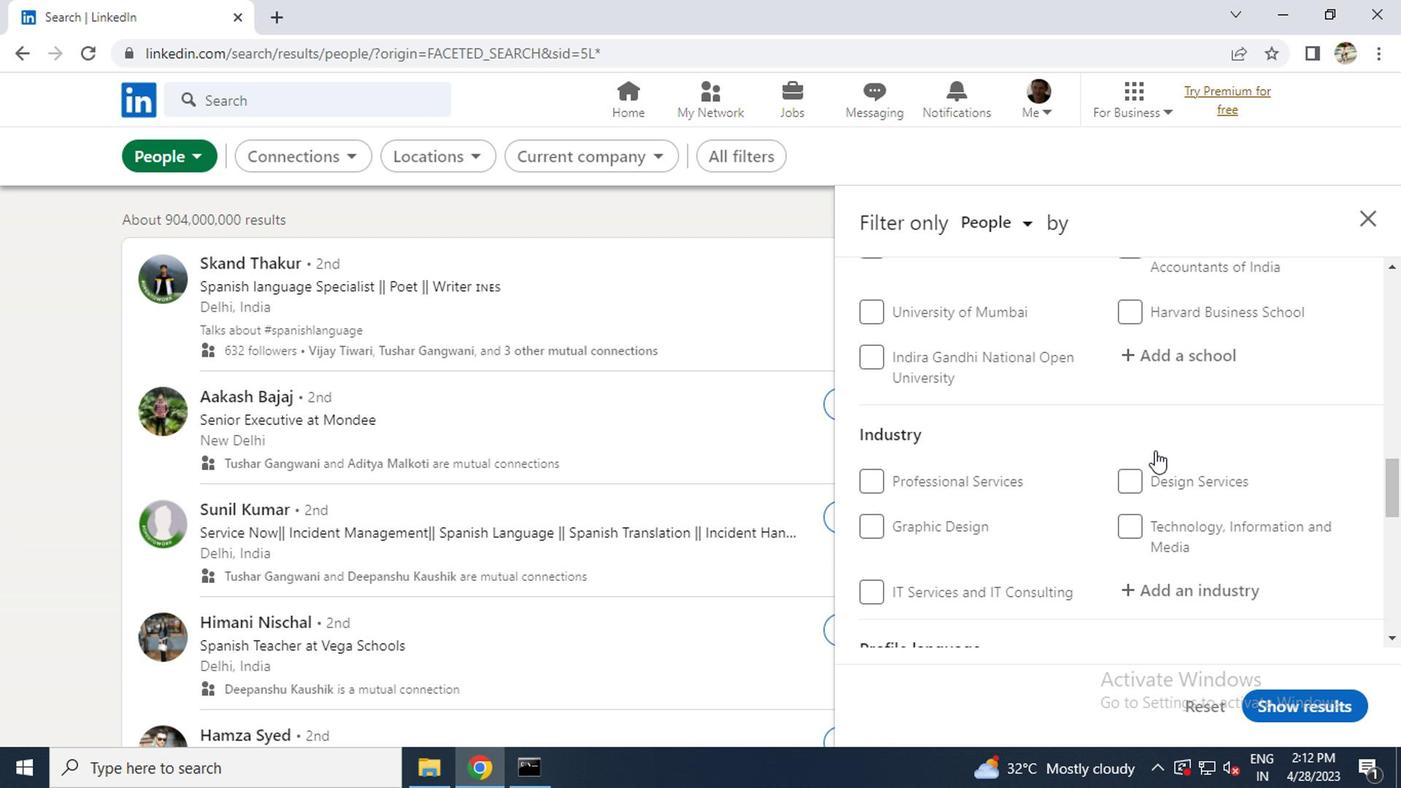
Action: Mouse scrolled (1151, 450) with delta (0, 0)
Screenshot: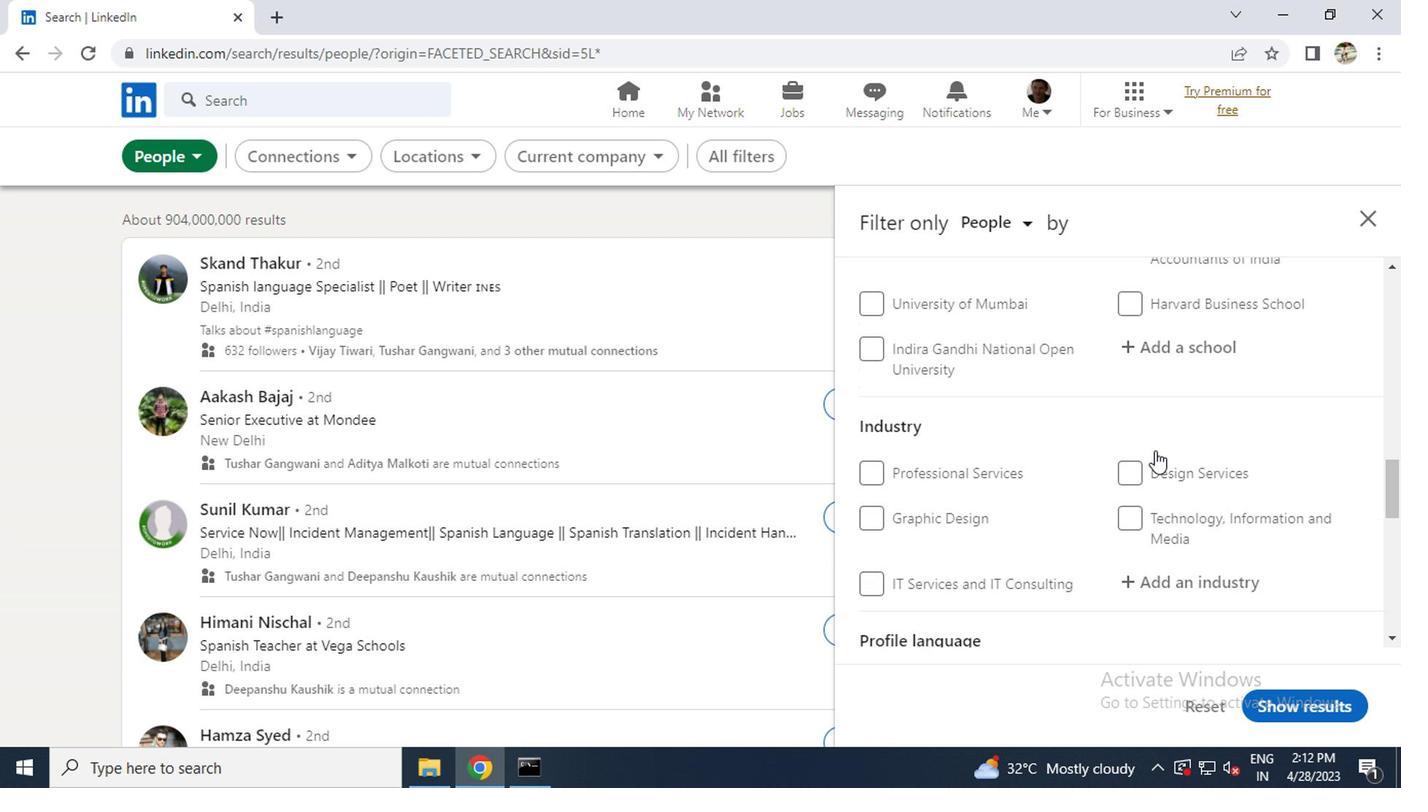 
Action: Mouse scrolled (1151, 450) with delta (0, 0)
Screenshot: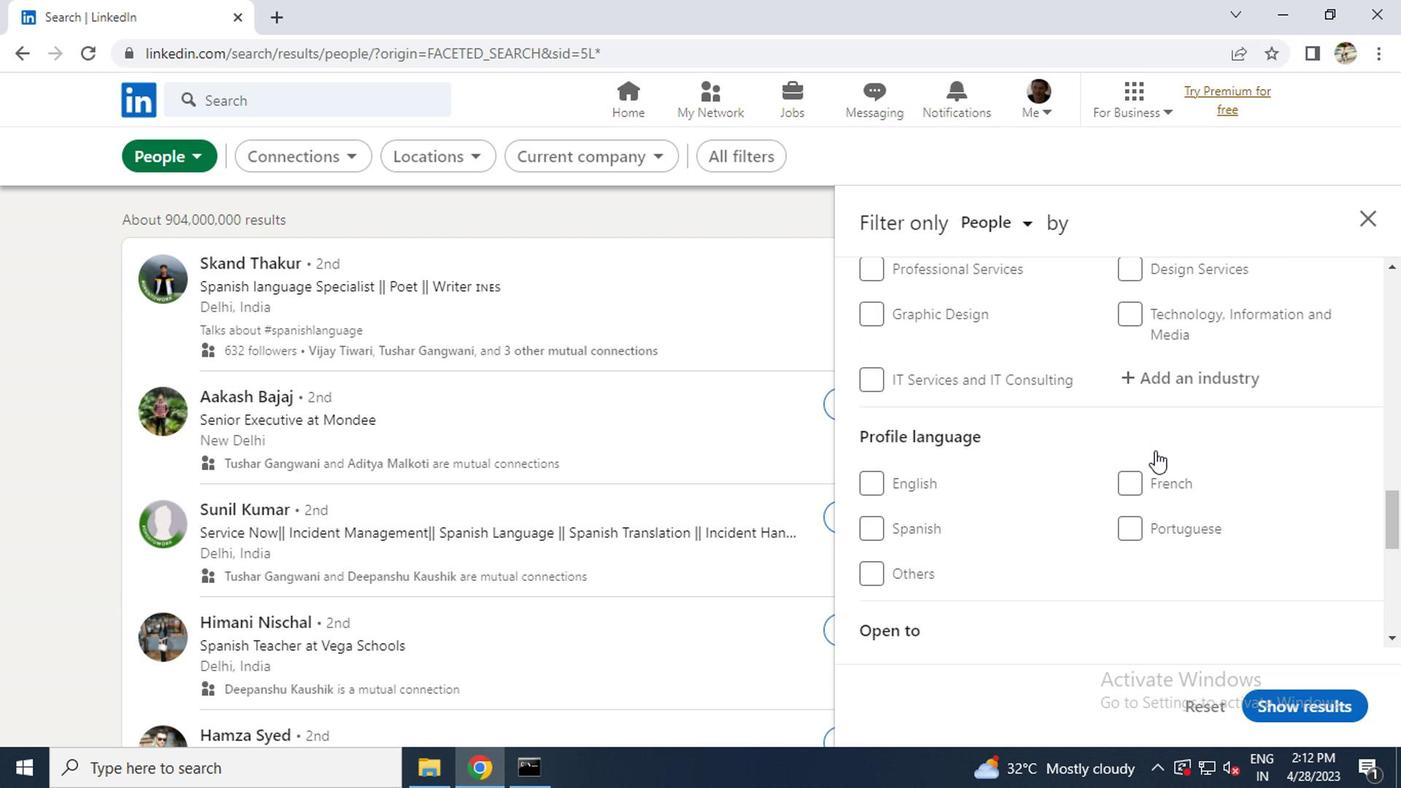 
Action: Mouse moved to (934, 386)
Screenshot: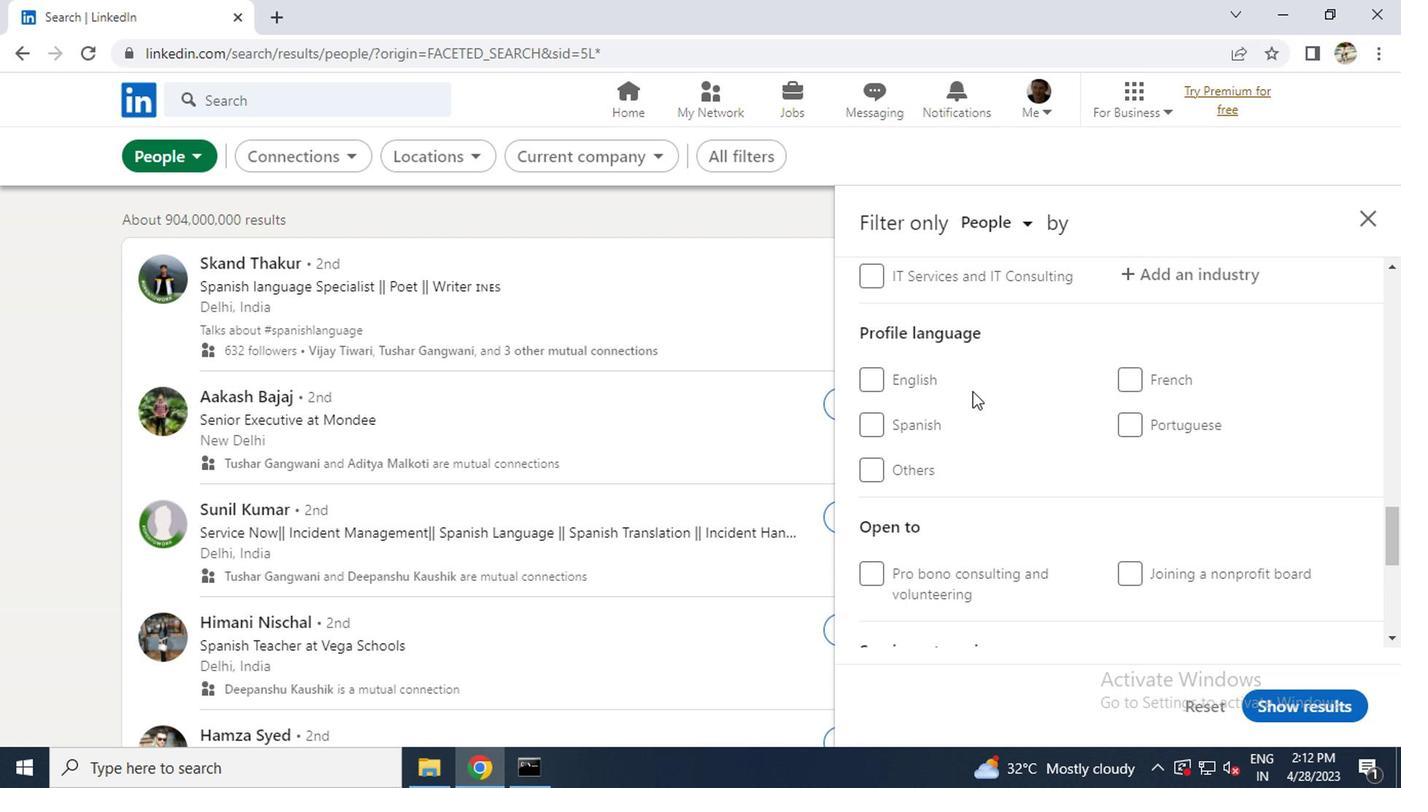 
Action: Mouse pressed left at (934, 386)
Screenshot: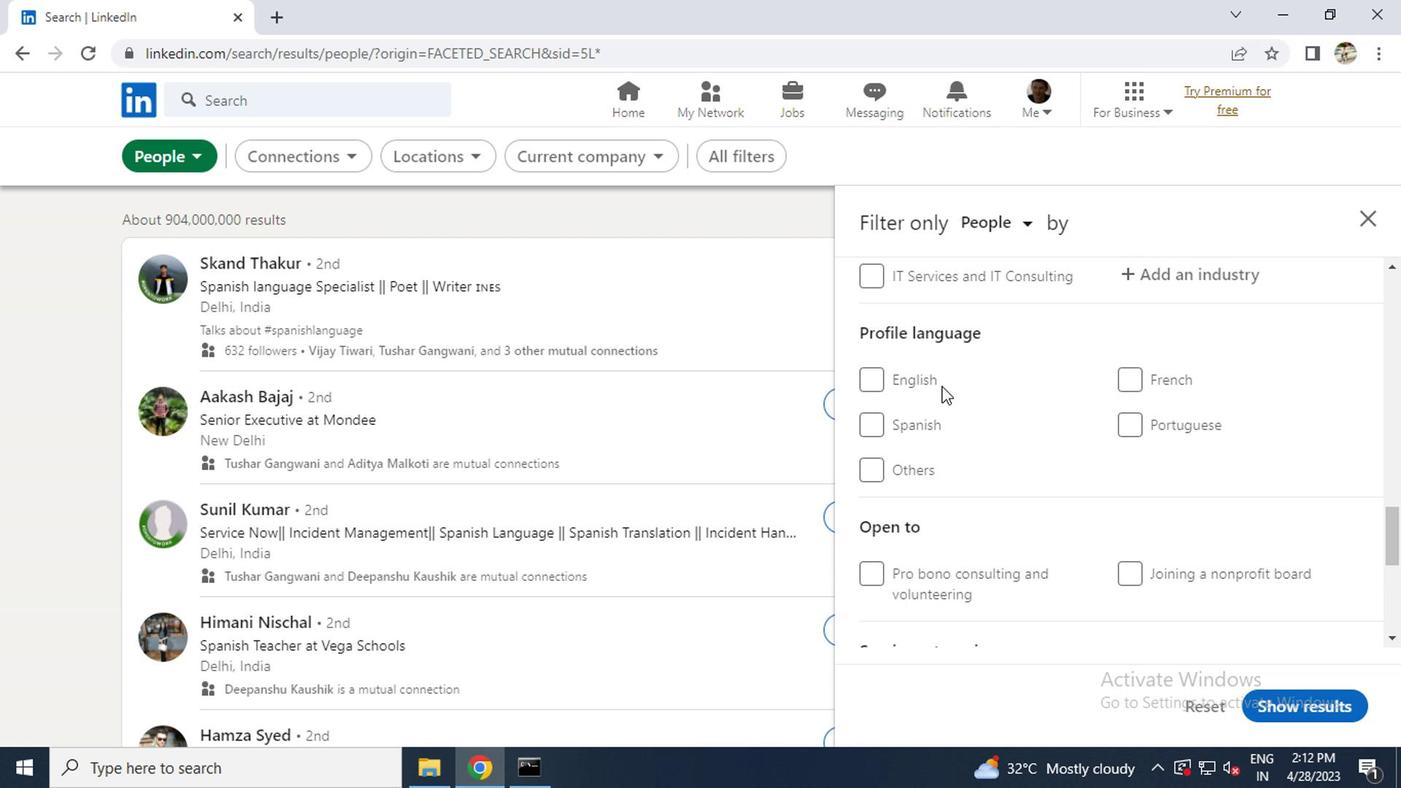 
Action: Mouse moved to (880, 377)
Screenshot: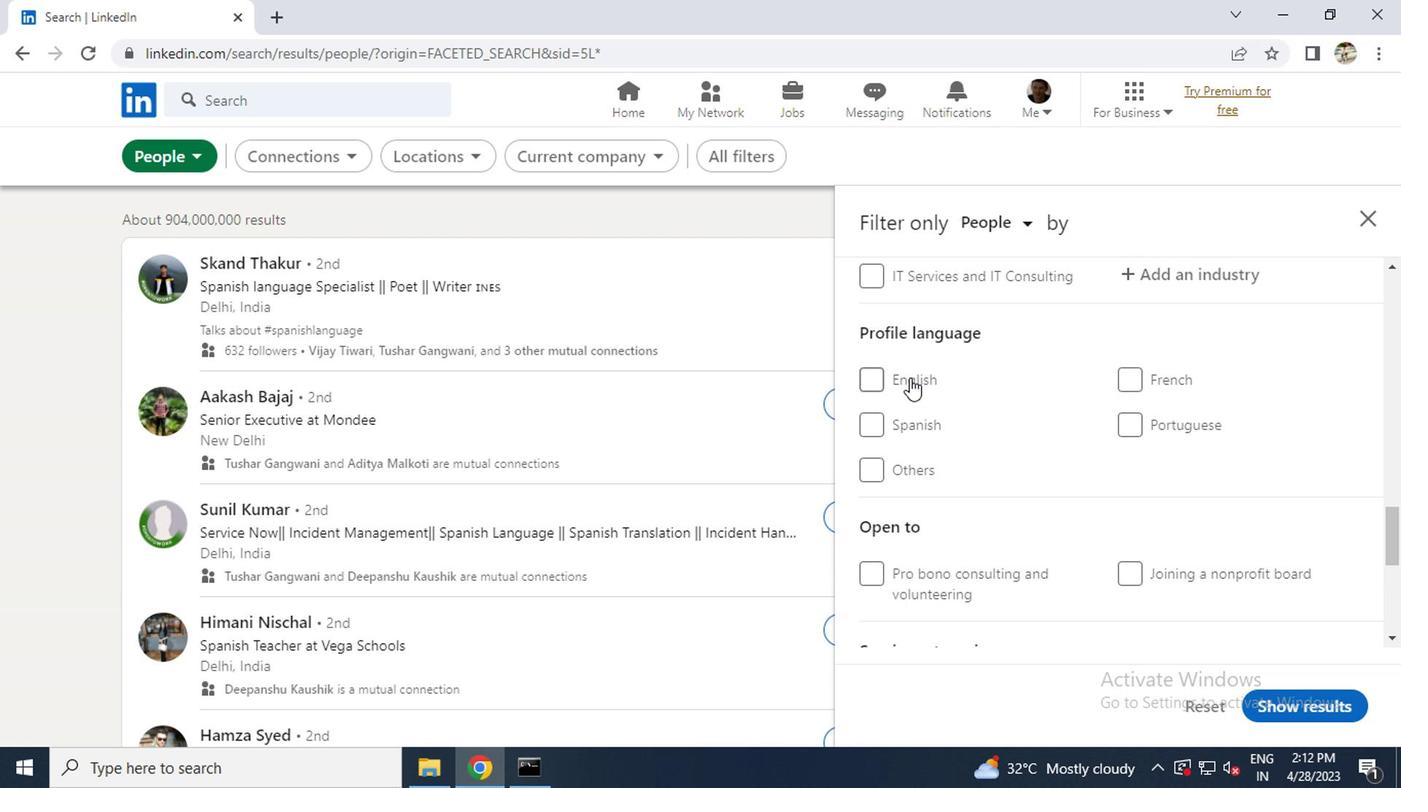 
Action: Mouse pressed left at (880, 377)
Screenshot: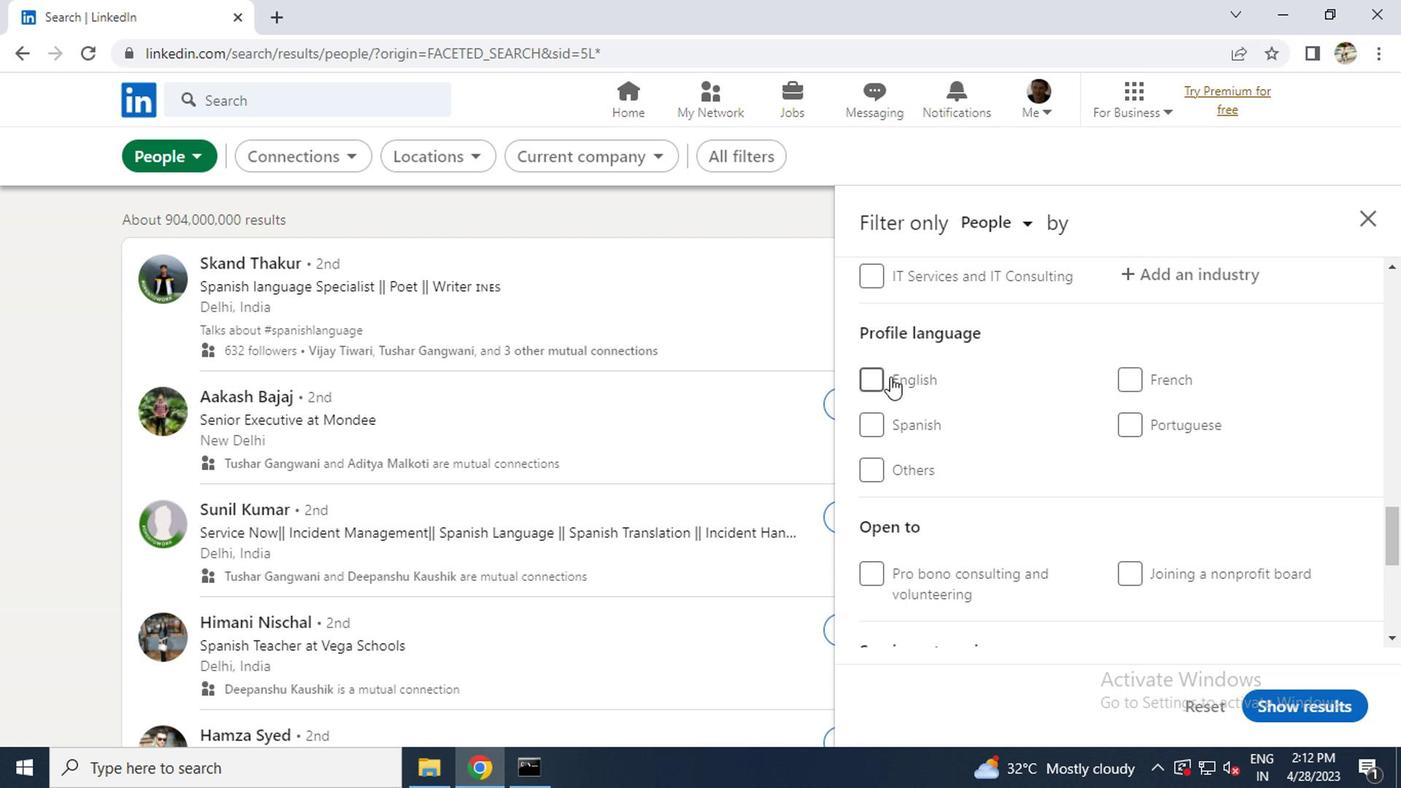
Action: Mouse moved to (1050, 463)
Screenshot: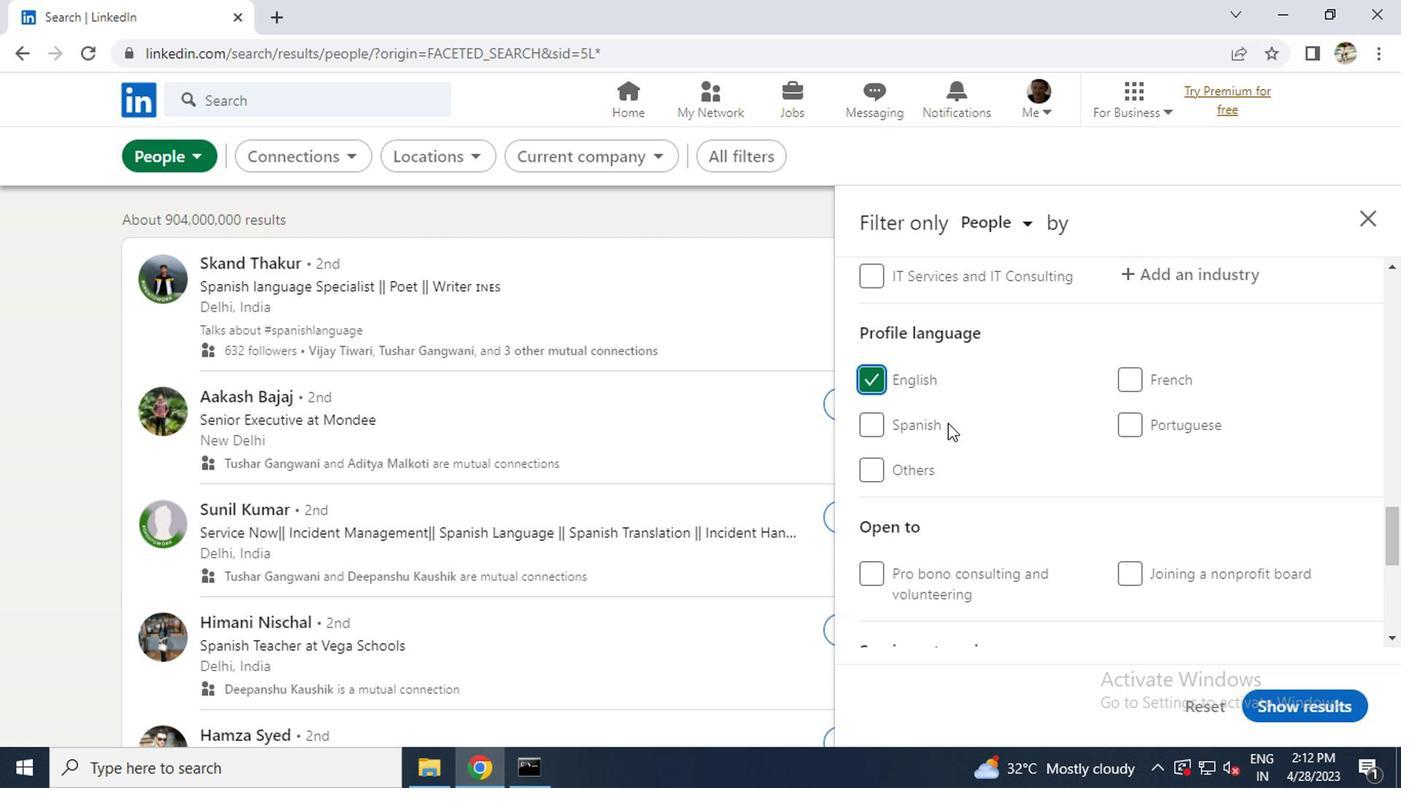 
Action: Mouse scrolled (1050, 464) with delta (0, 0)
Screenshot: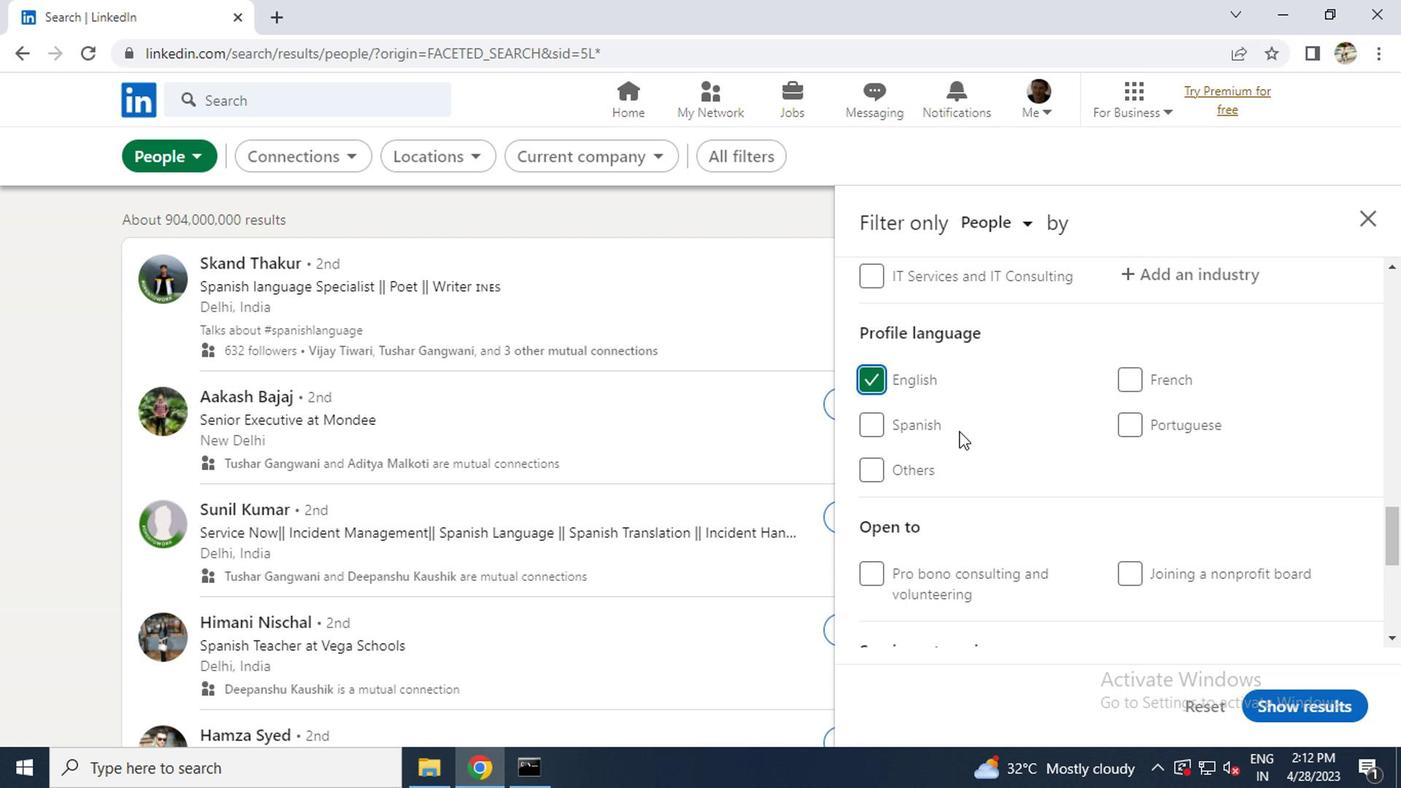 
Action: Mouse scrolled (1050, 464) with delta (0, 0)
Screenshot: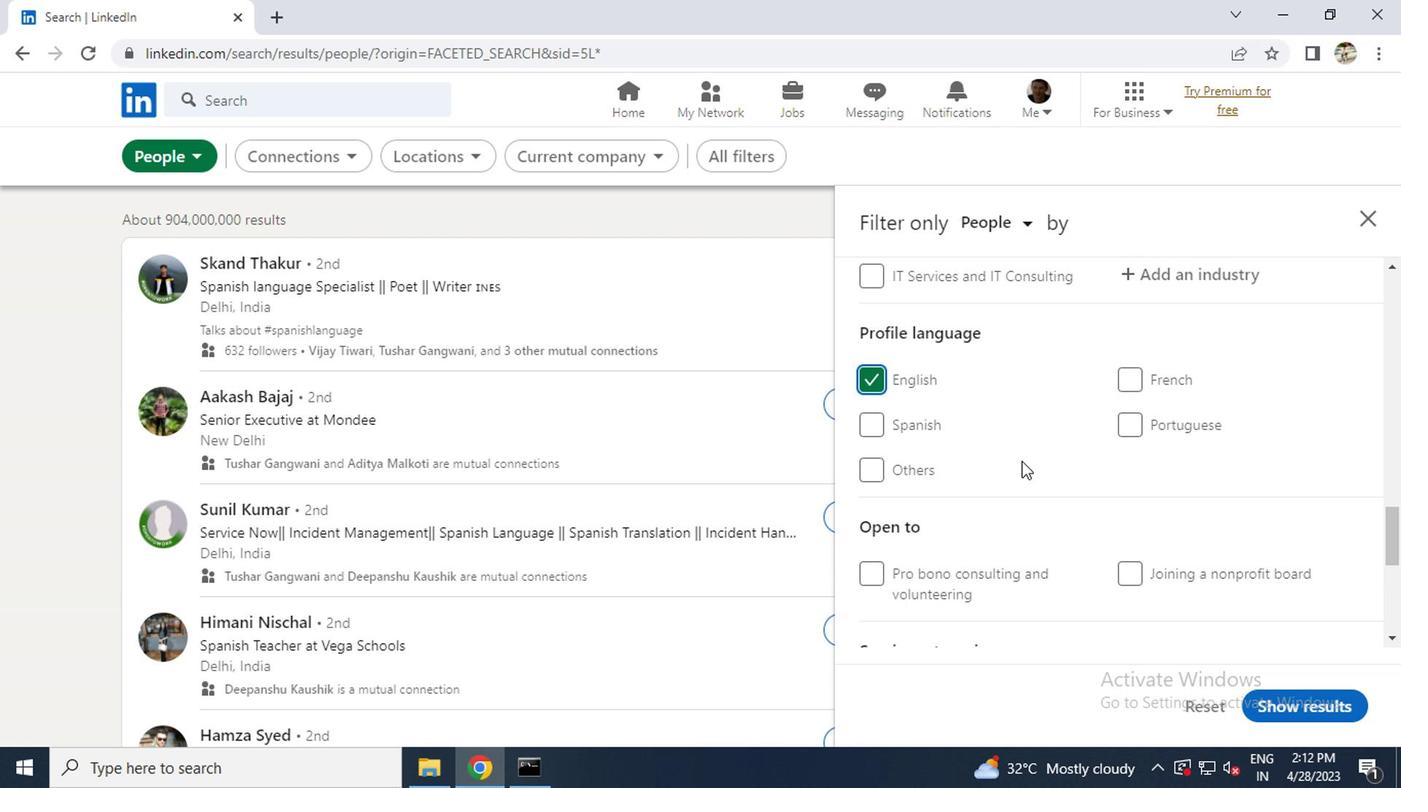
Action: Mouse scrolled (1050, 464) with delta (0, 0)
Screenshot: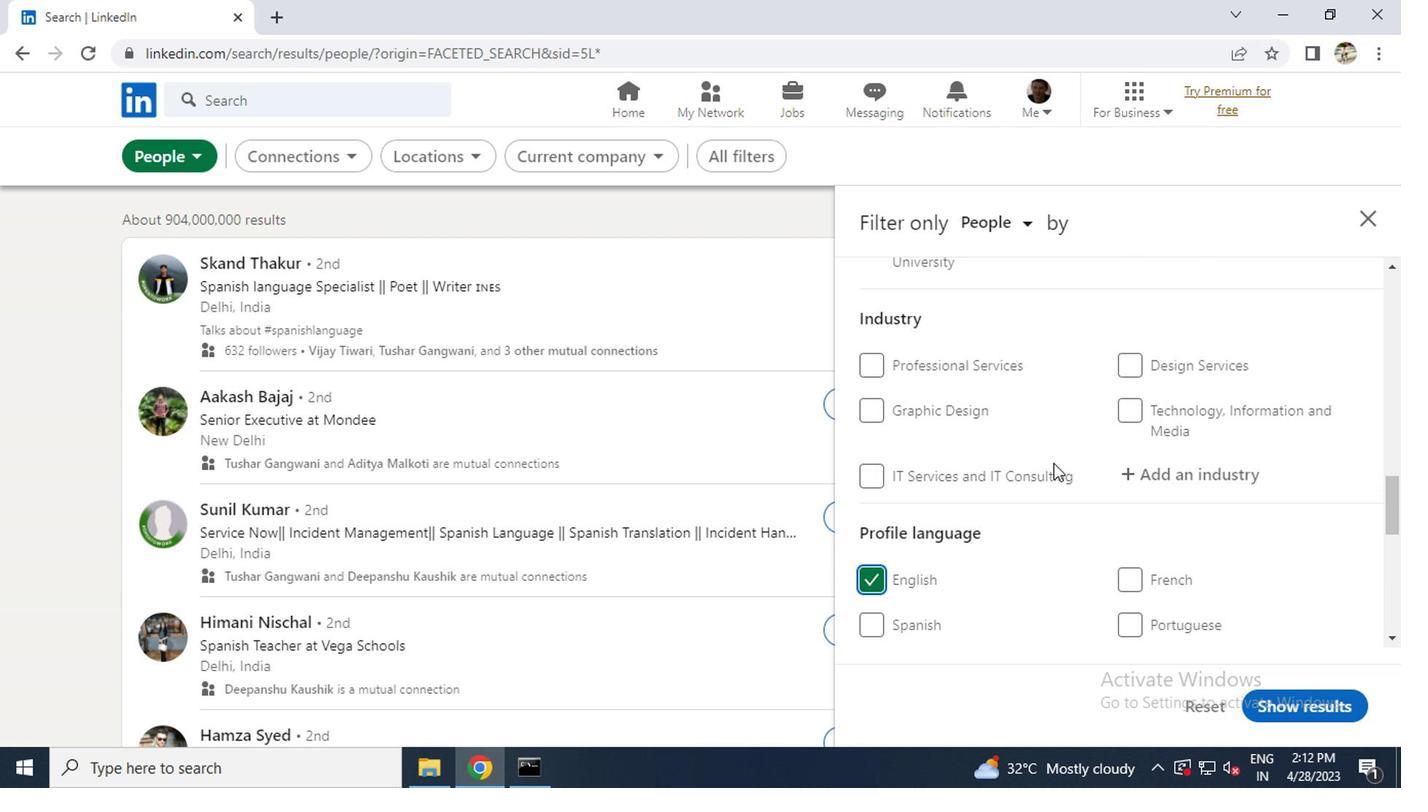 
Action: Mouse scrolled (1050, 464) with delta (0, 0)
Screenshot: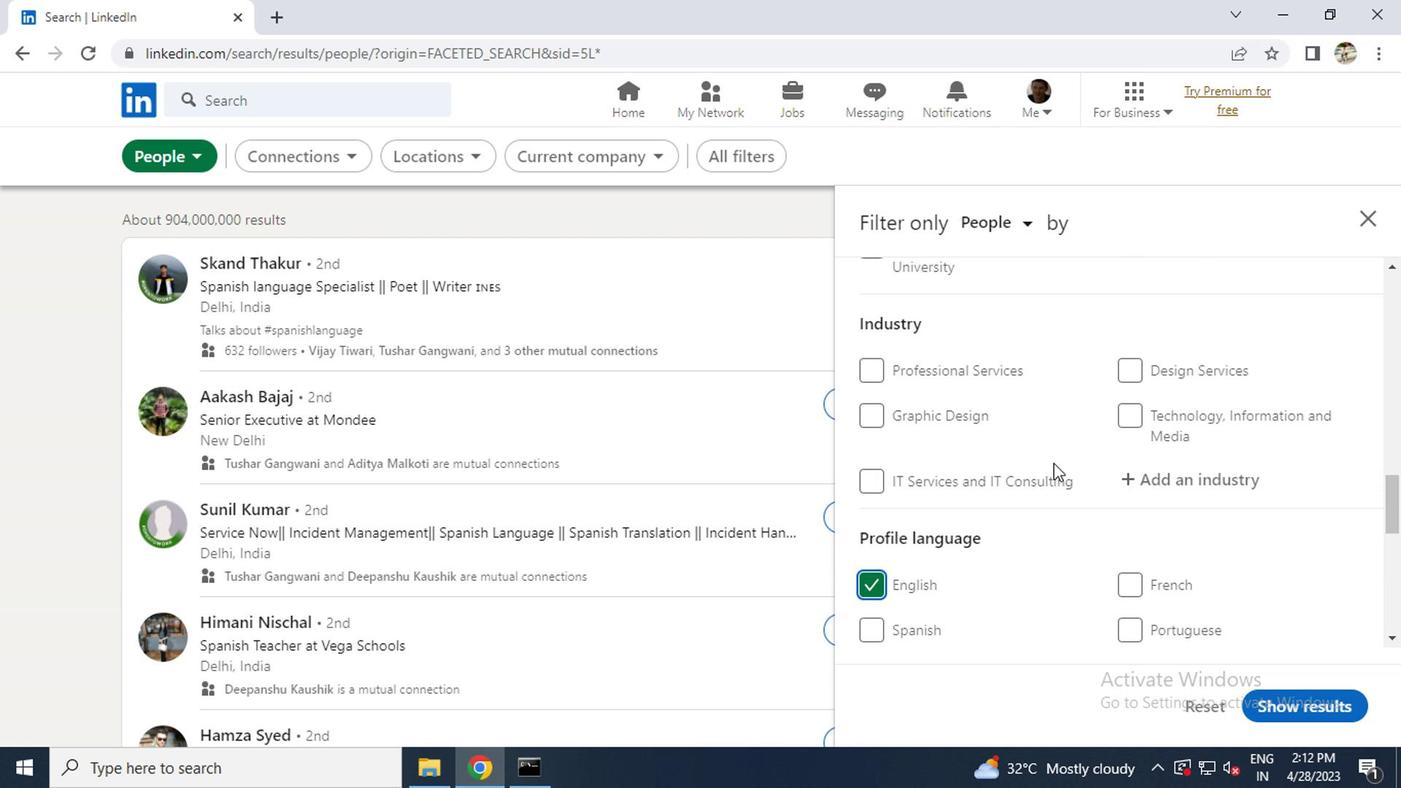 
Action: Mouse scrolled (1050, 464) with delta (0, 0)
Screenshot: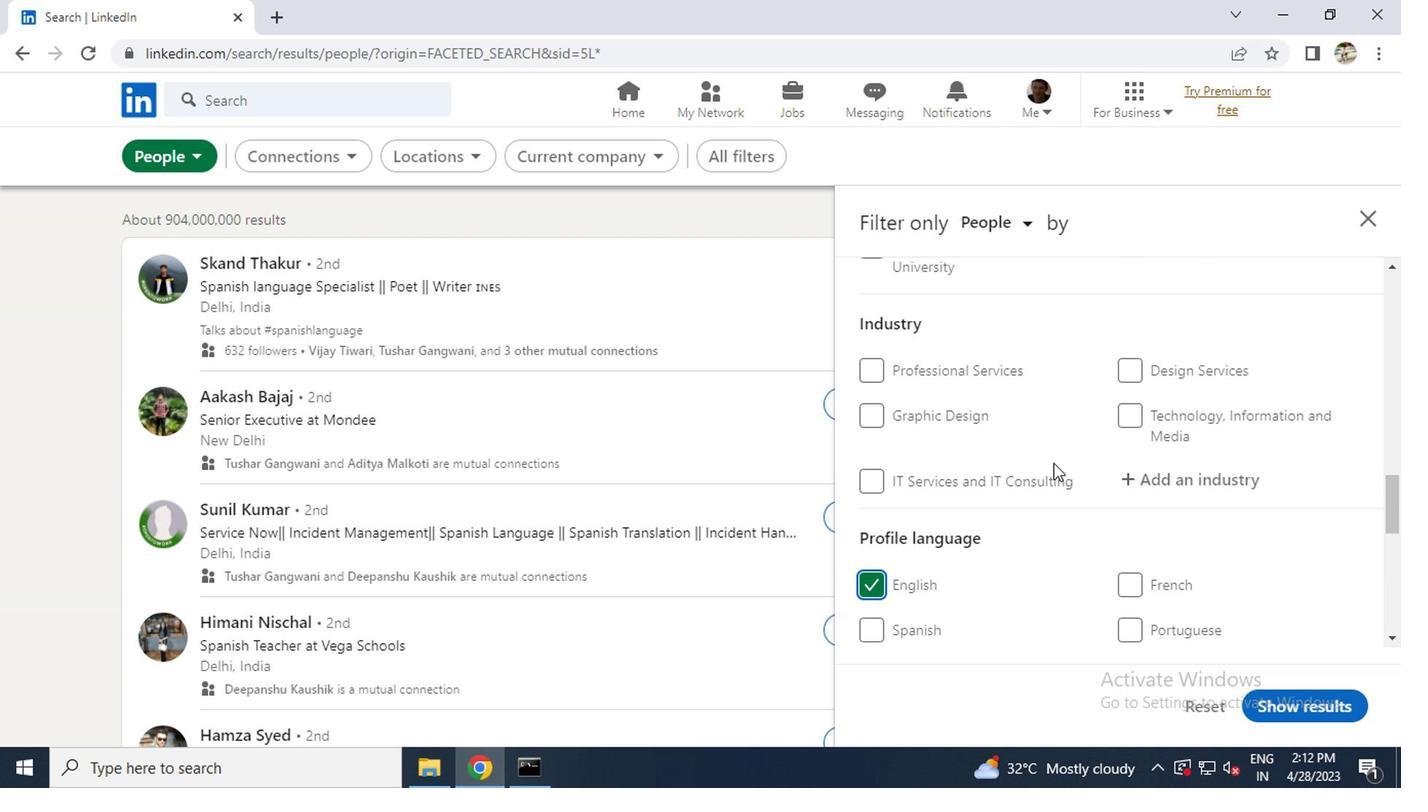 
Action: Mouse scrolled (1050, 464) with delta (0, 0)
Screenshot: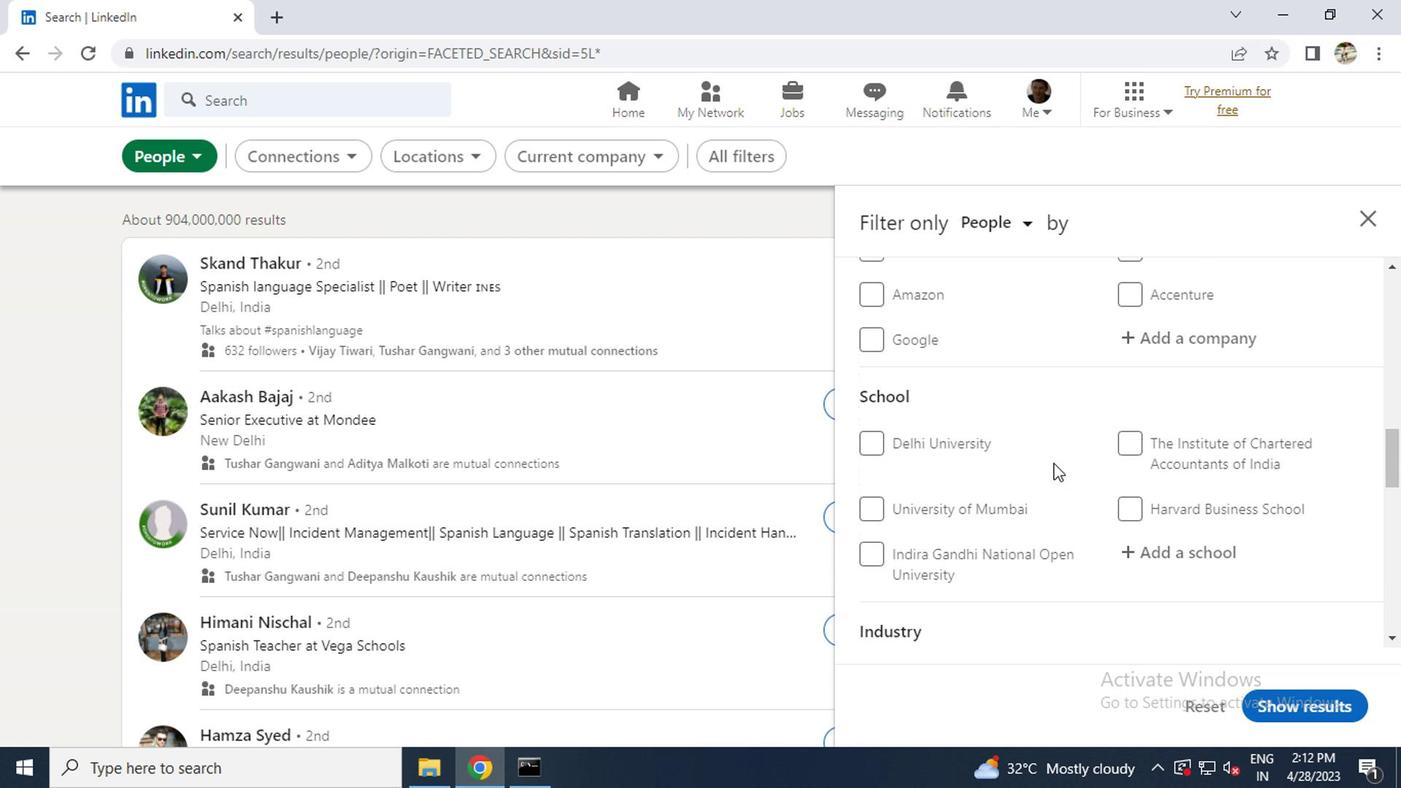 
Action: Mouse scrolled (1050, 464) with delta (0, 0)
Screenshot: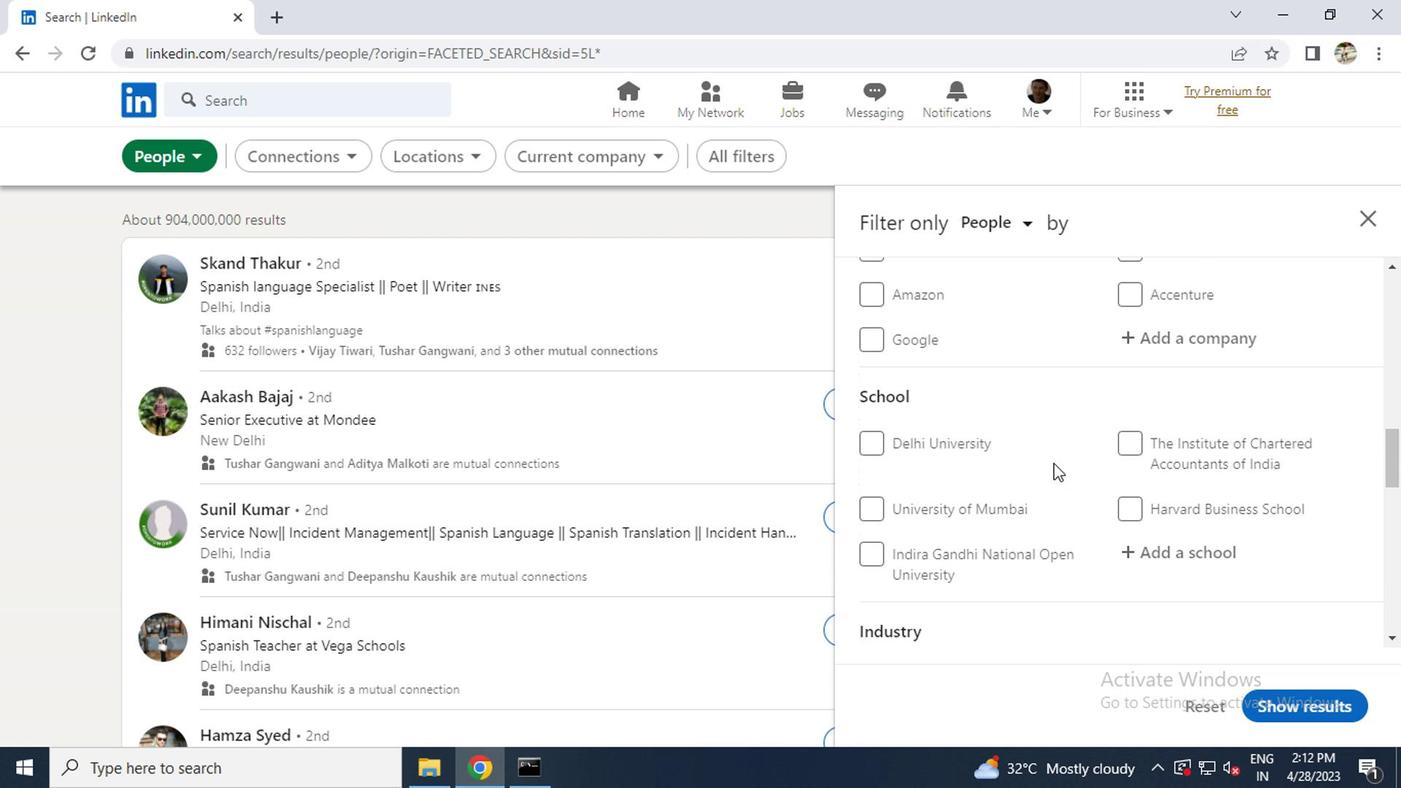 
Action: Mouse scrolled (1050, 464) with delta (0, 0)
Screenshot: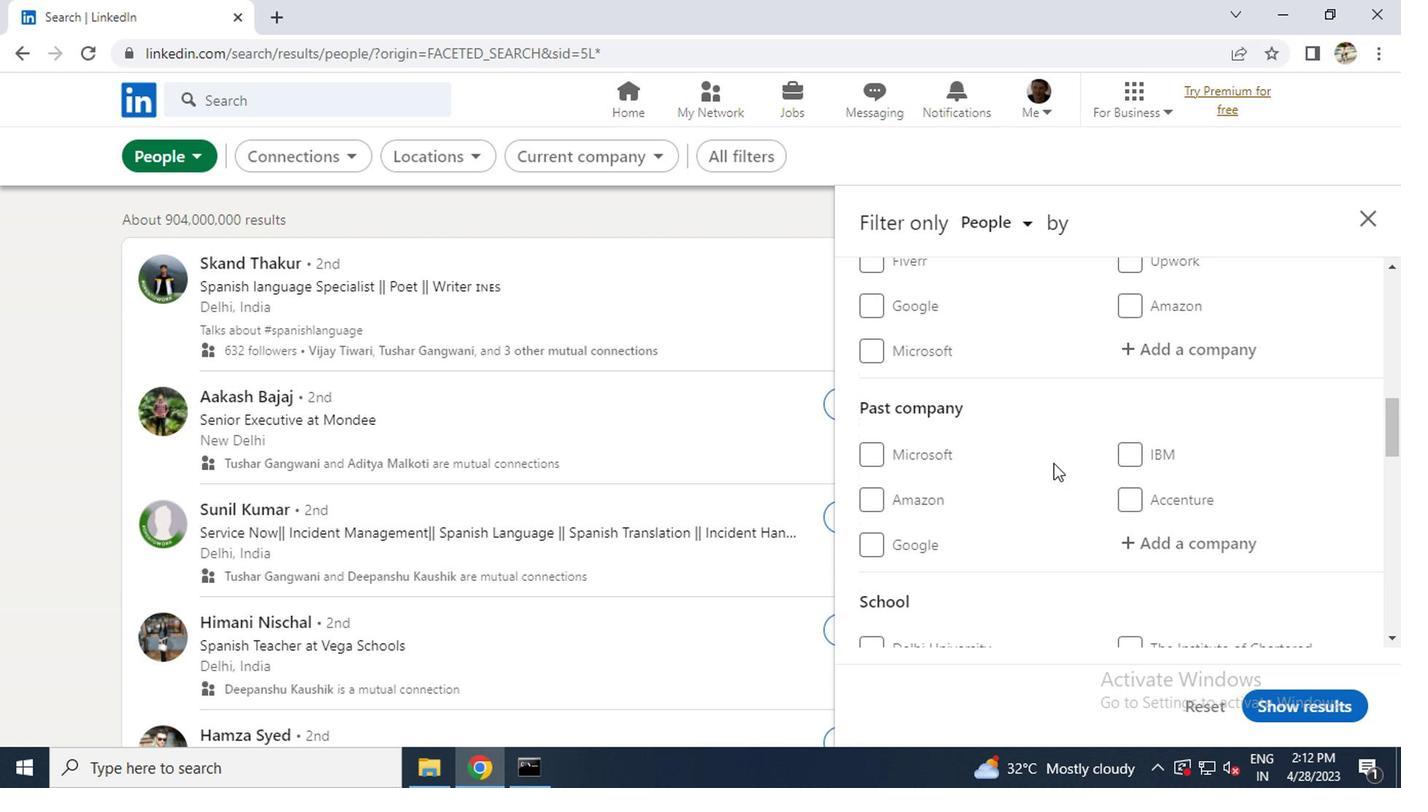 
Action: Mouse moved to (1155, 455)
Screenshot: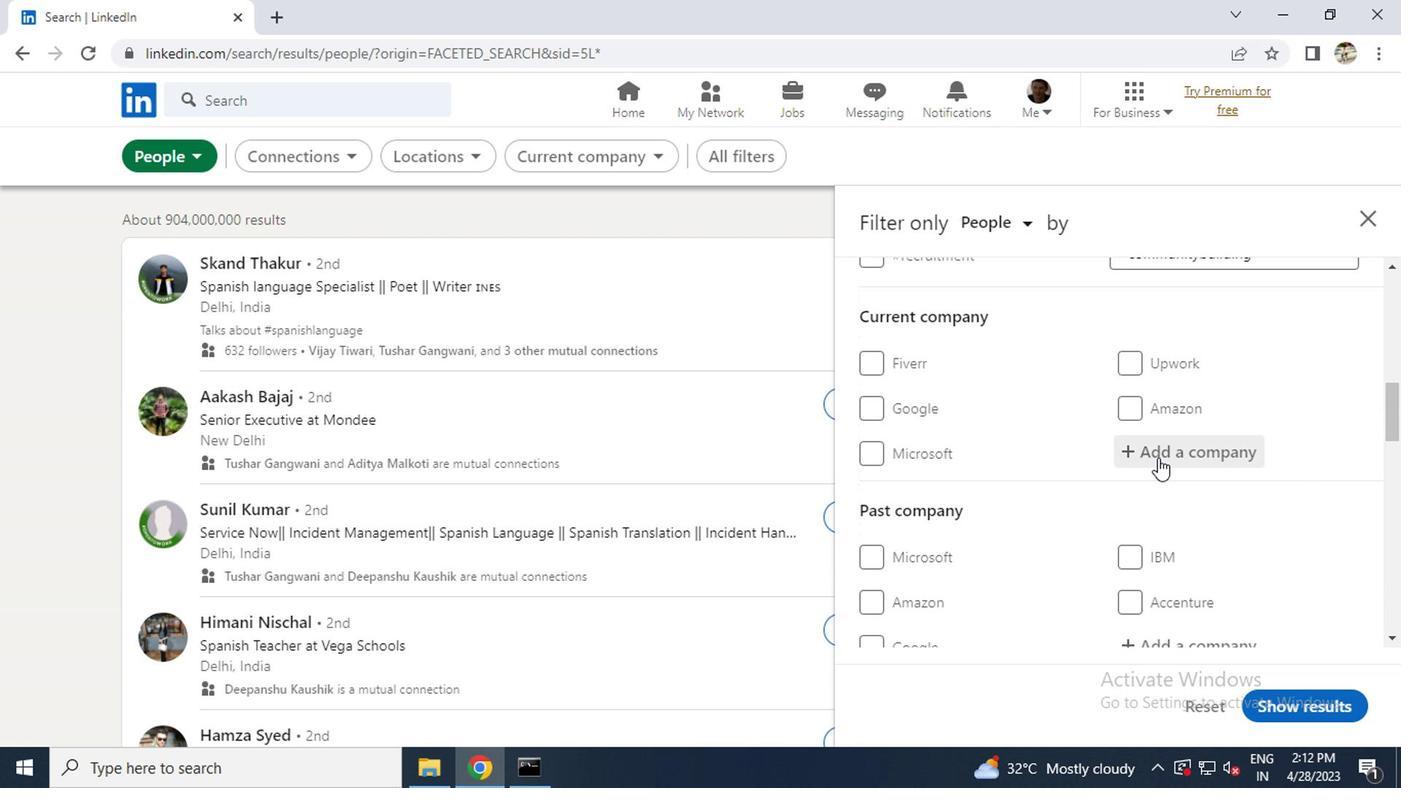 
Action: Mouse pressed left at (1155, 455)
Screenshot: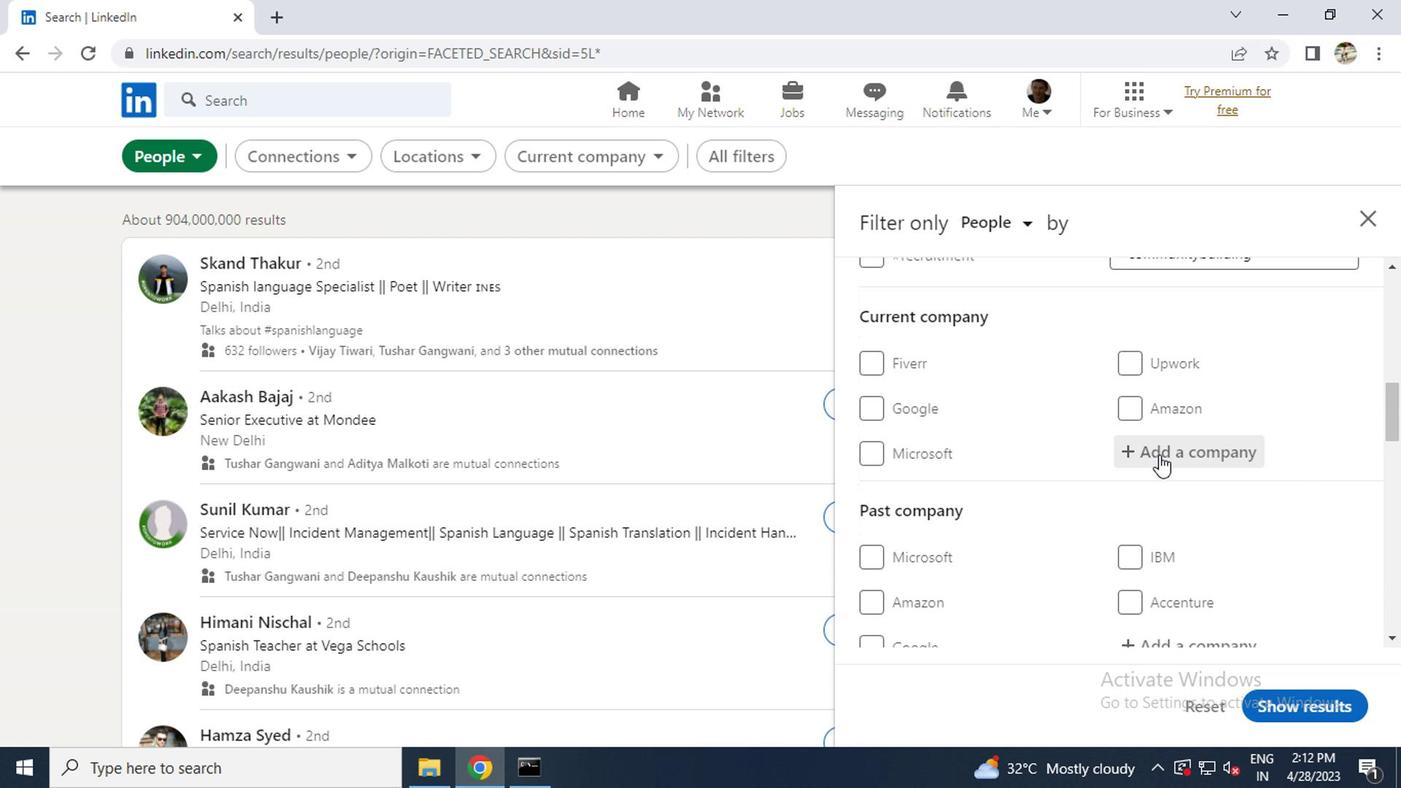 
Action: Key pressed <Key.caps_lock>F<Key.caps_lock>ORCE
Screenshot: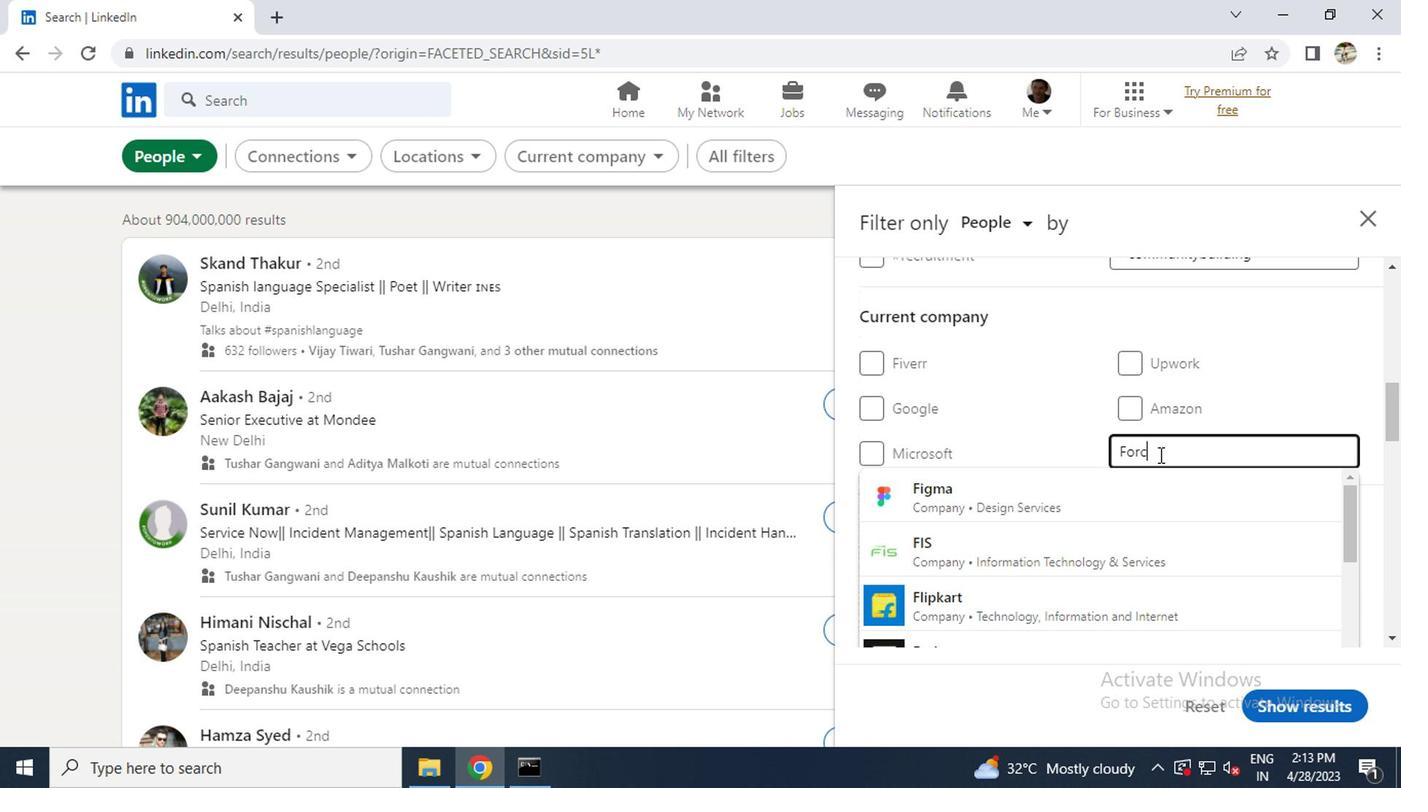 
Action: Mouse moved to (1090, 497)
Screenshot: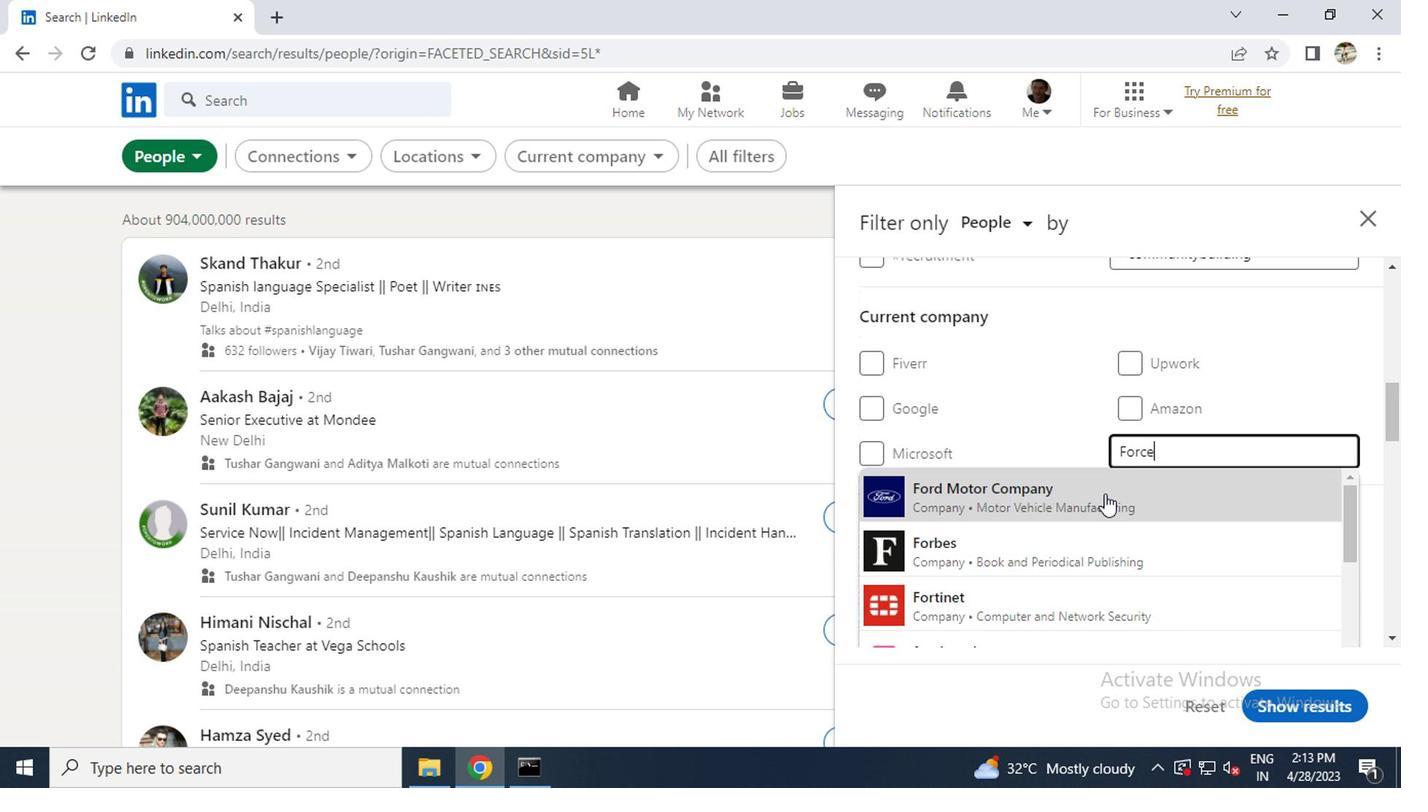 
Action: Key pressed <Key.space>MO
Screenshot: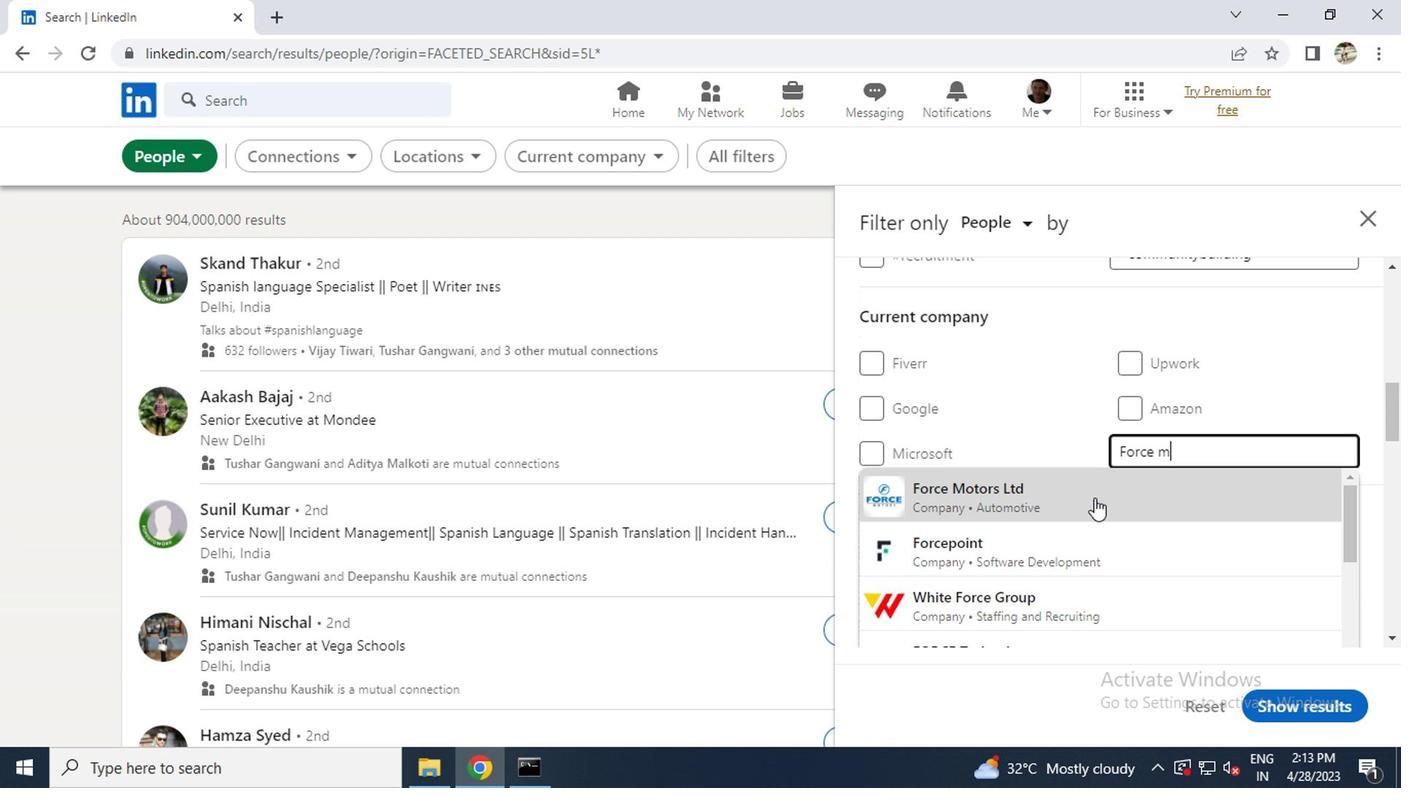 
Action: Mouse pressed left at (1090, 497)
Screenshot: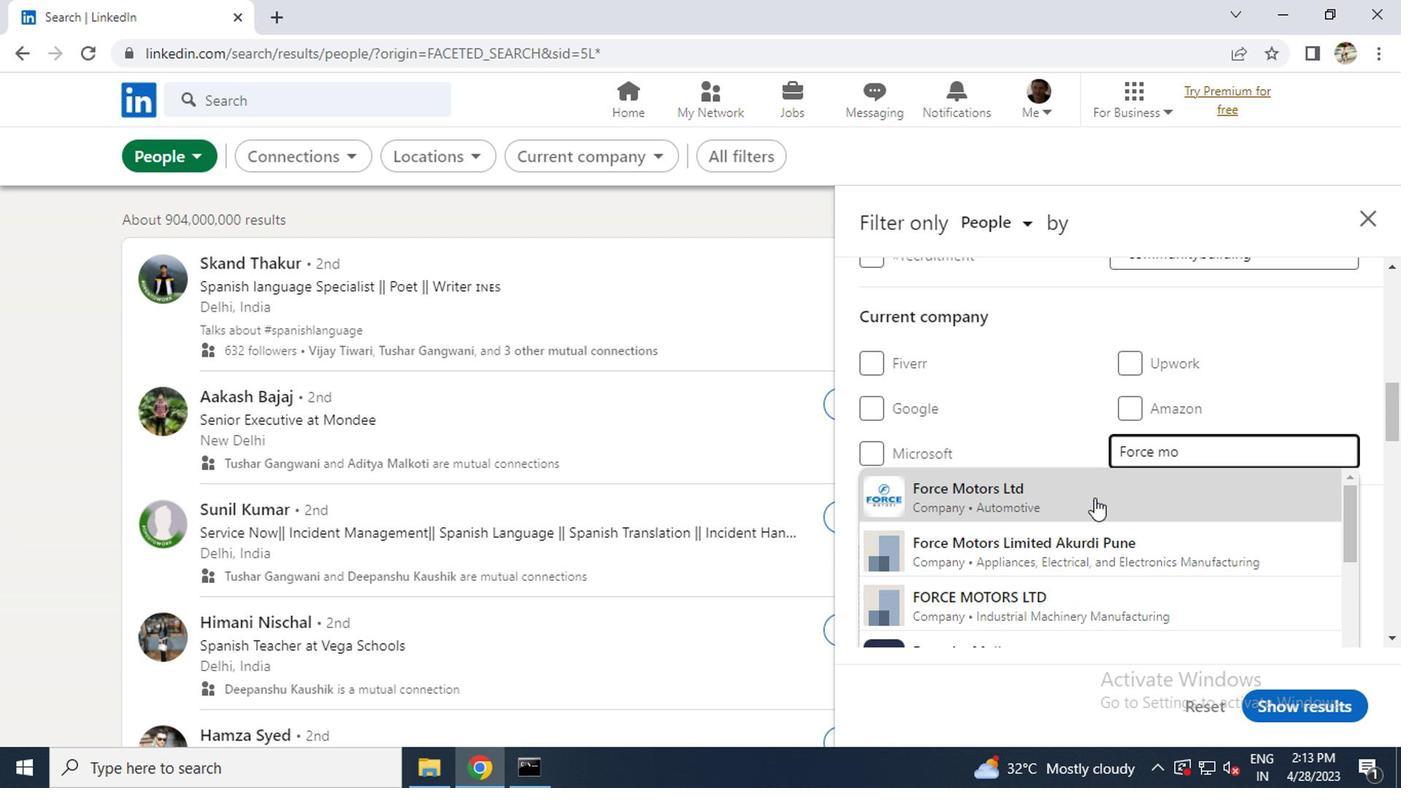 
Action: Mouse scrolled (1090, 497) with delta (0, 0)
Screenshot: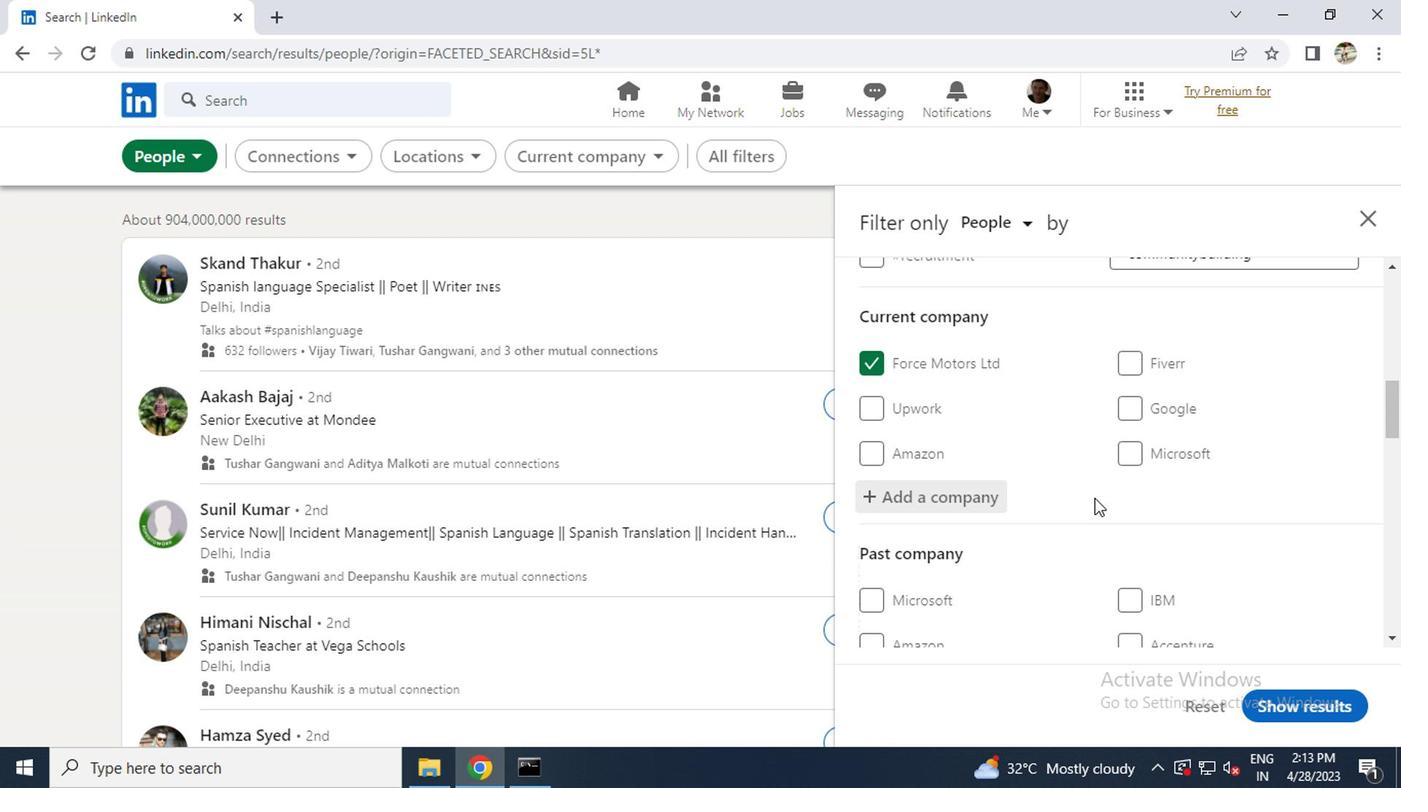 
Action: Mouse scrolled (1090, 497) with delta (0, 0)
Screenshot: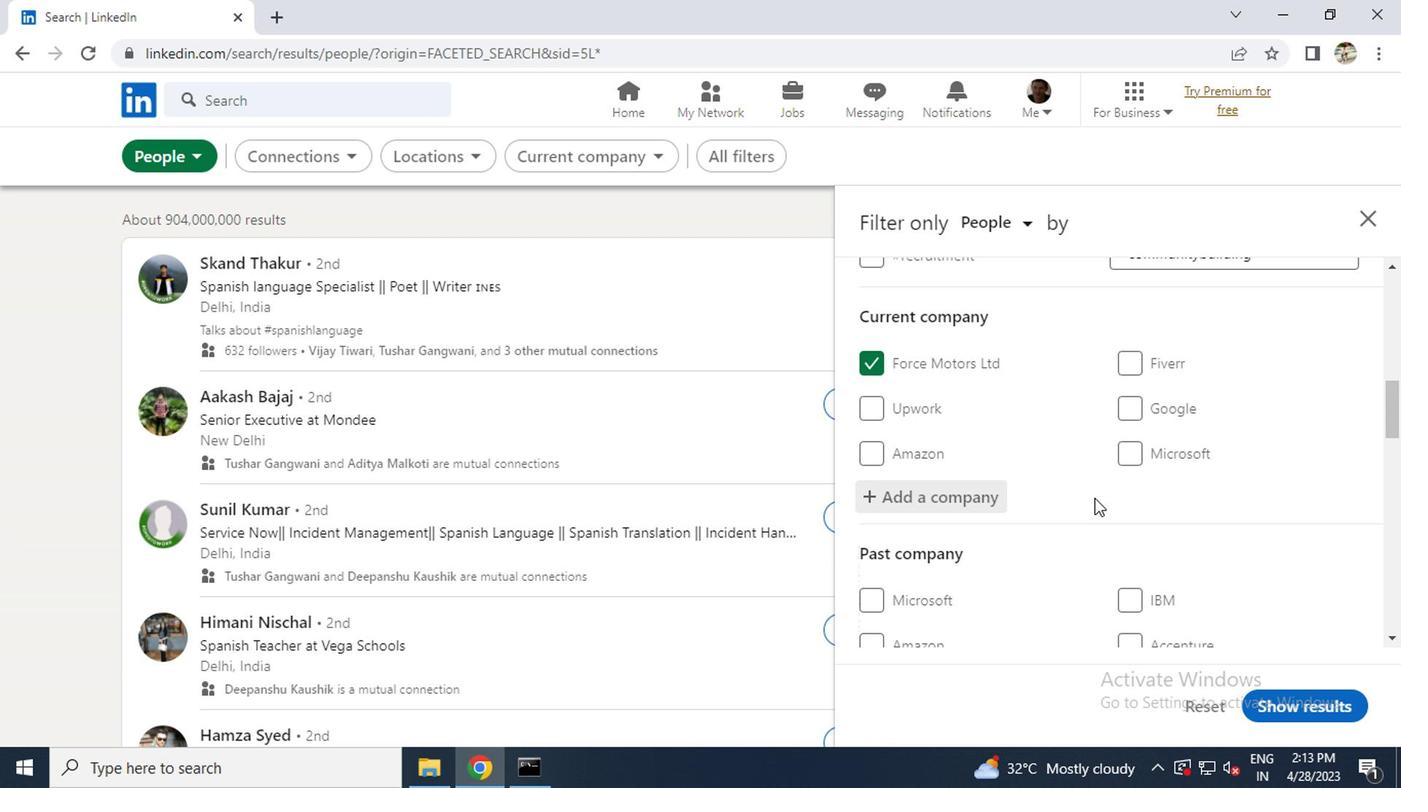 
Action: Mouse scrolled (1090, 497) with delta (0, 0)
Screenshot: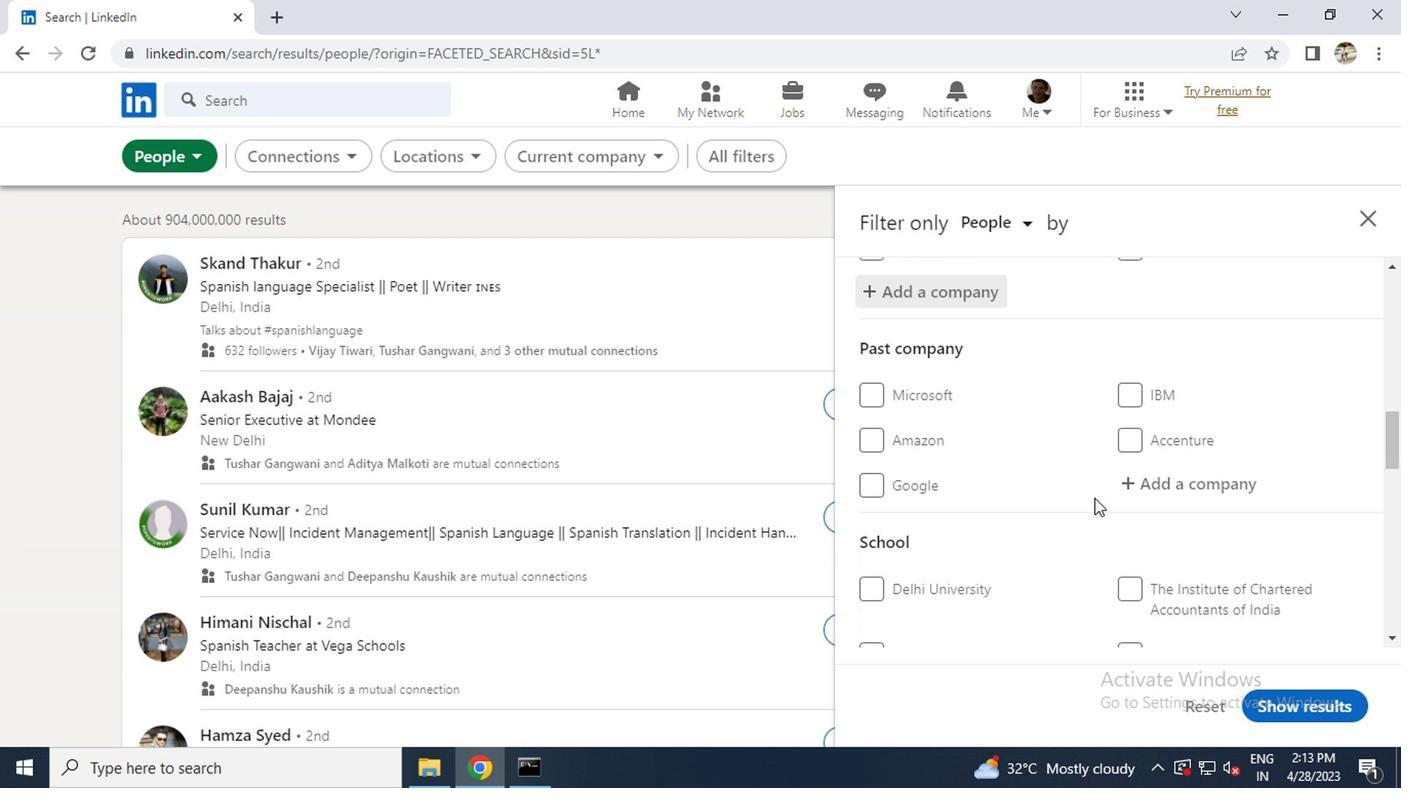
Action: Mouse scrolled (1090, 497) with delta (0, 0)
Screenshot: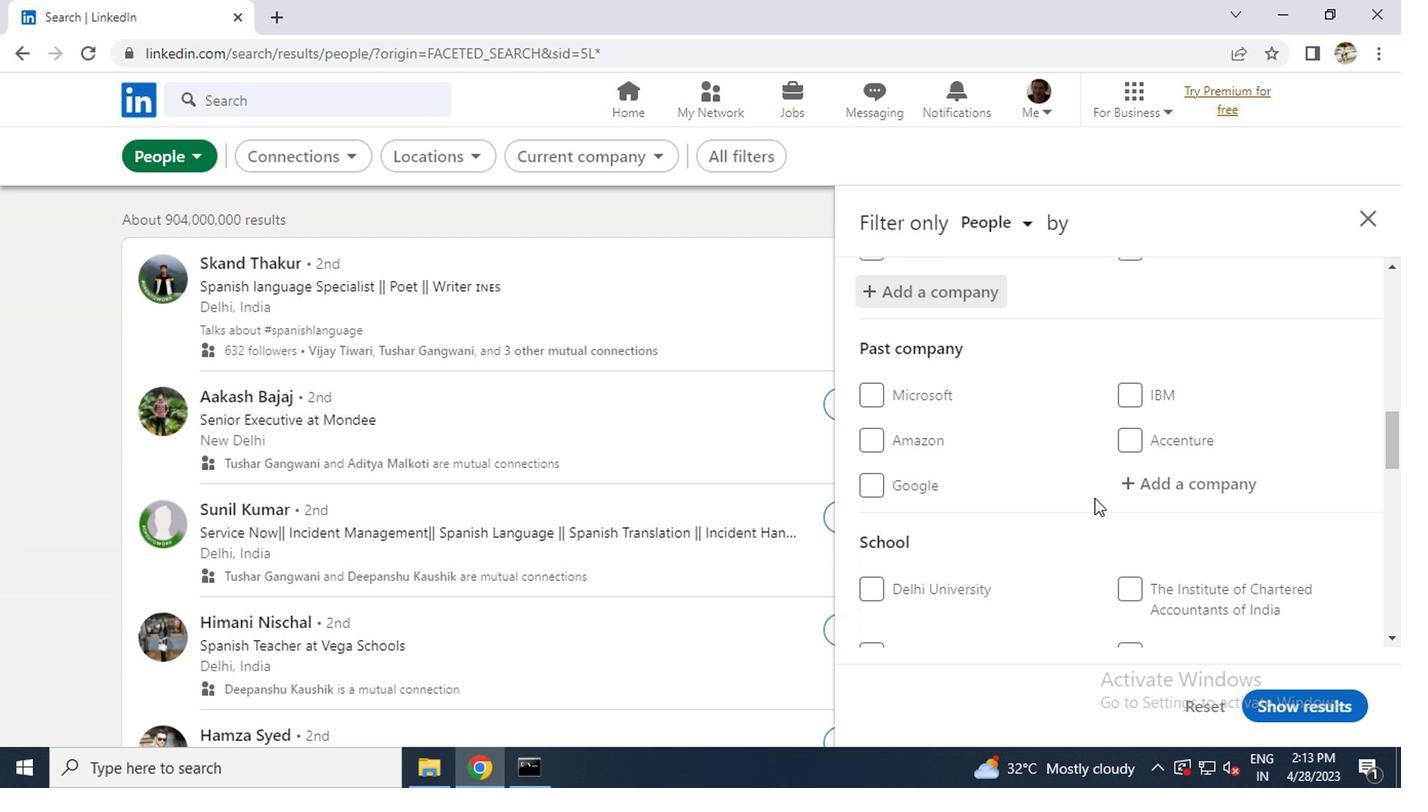 
Action: Mouse moved to (1134, 487)
Screenshot: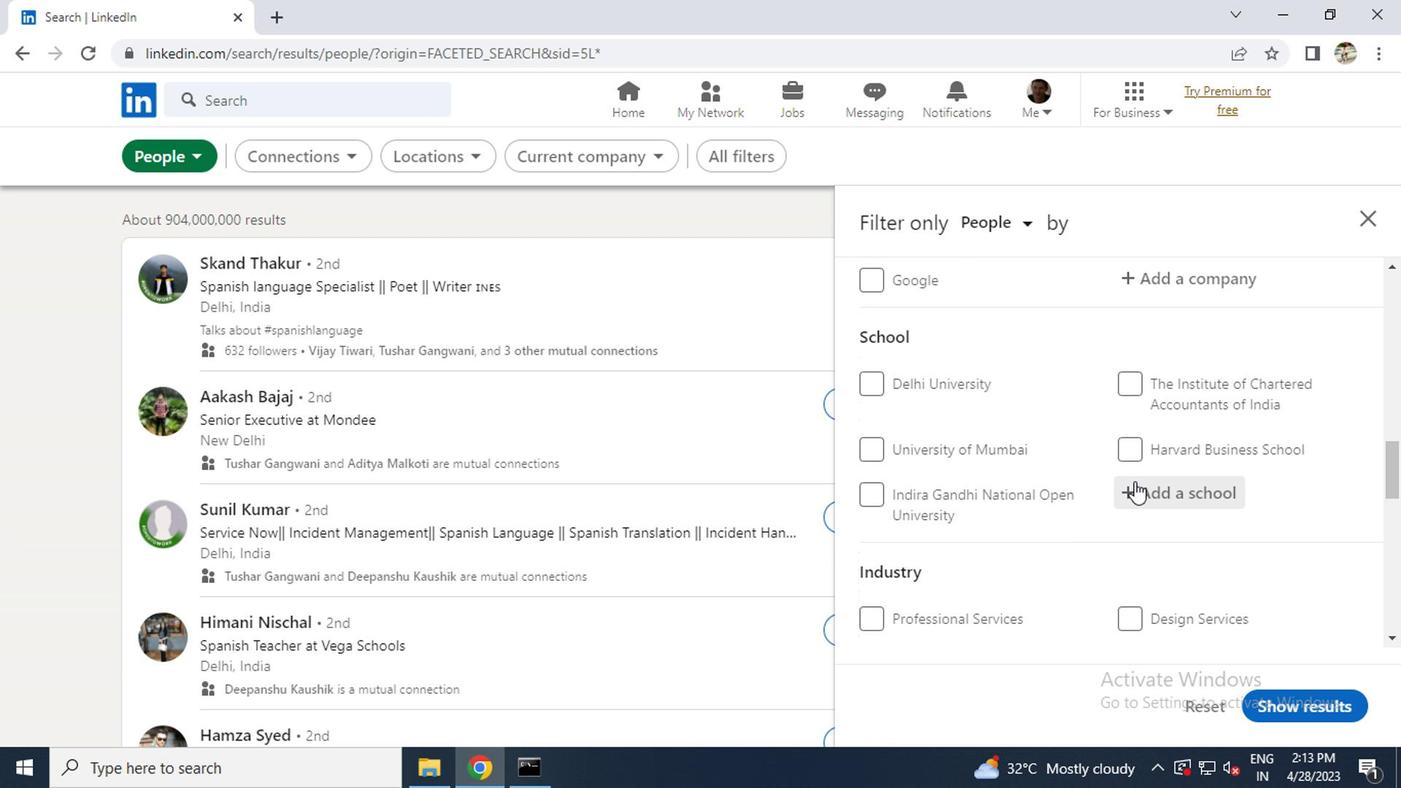 
Action: Mouse pressed left at (1134, 487)
Screenshot: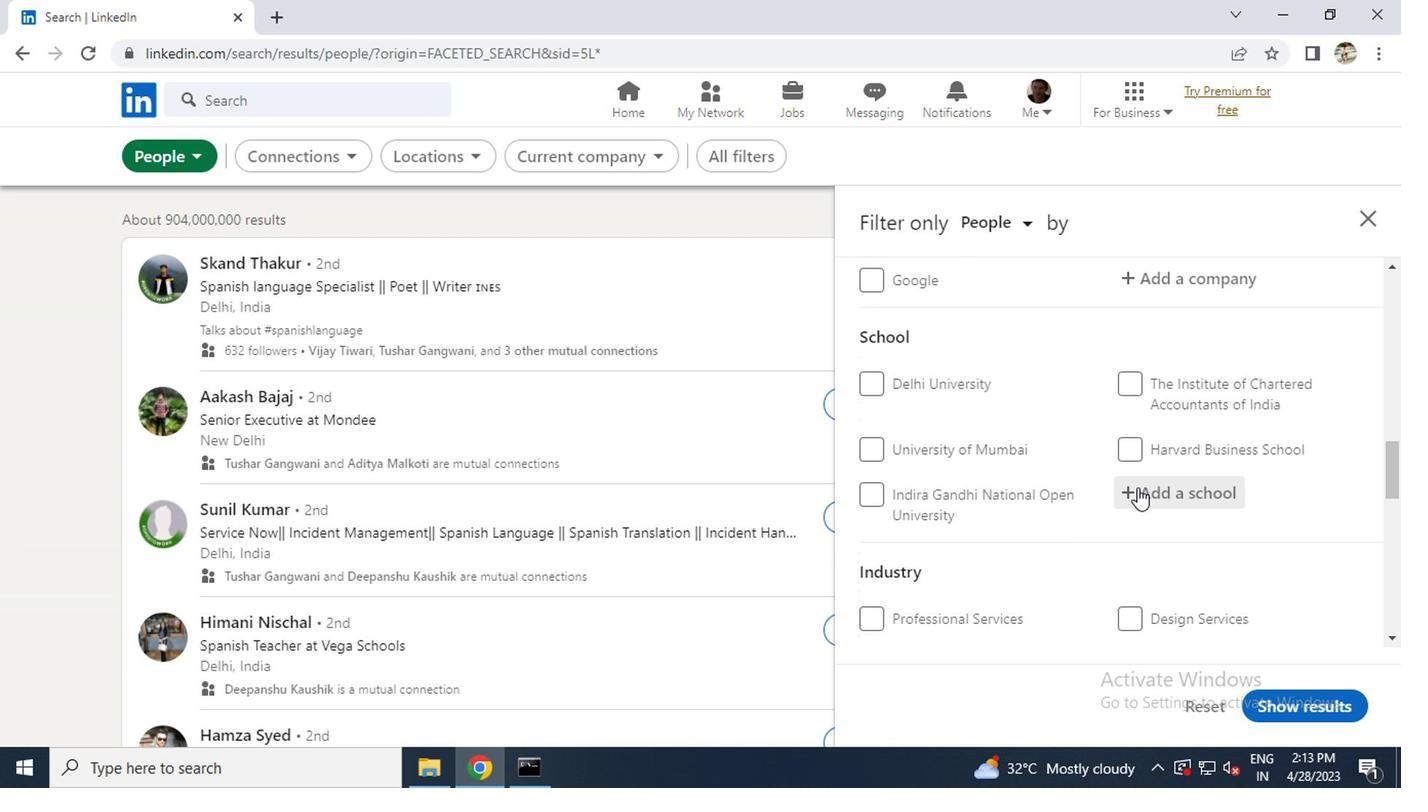 
Action: Key pressed <Key.caps_lock>G<Key.caps_lock>OVERNMENT<Key.space><Key.caps_lock>E<Key.caps_lock>NG
Screenshot: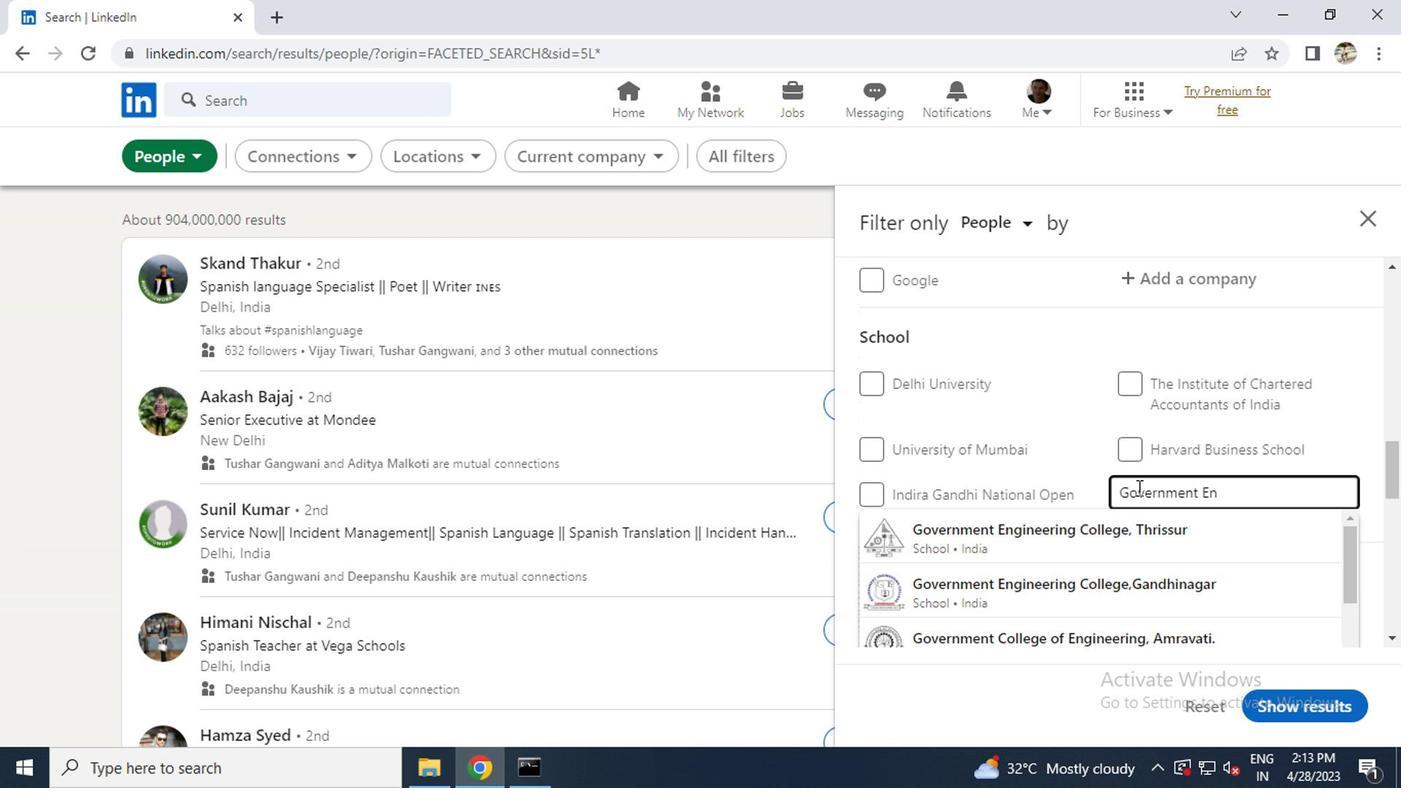 
Action: Mouse moved to (1125, 518)
Screenshot: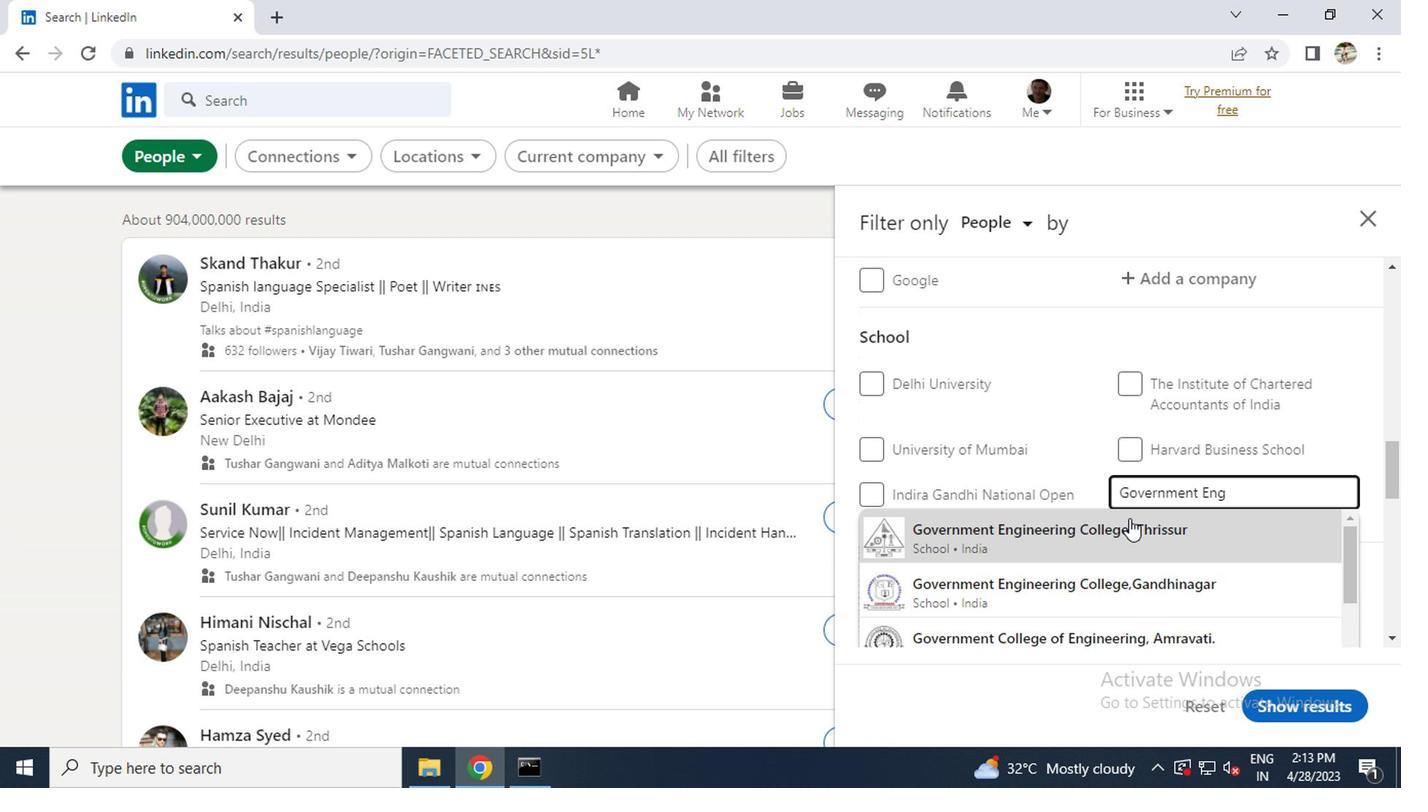 
Action: Mouse scrolled (1125, 517) with delta (0, 0)
Screenshot: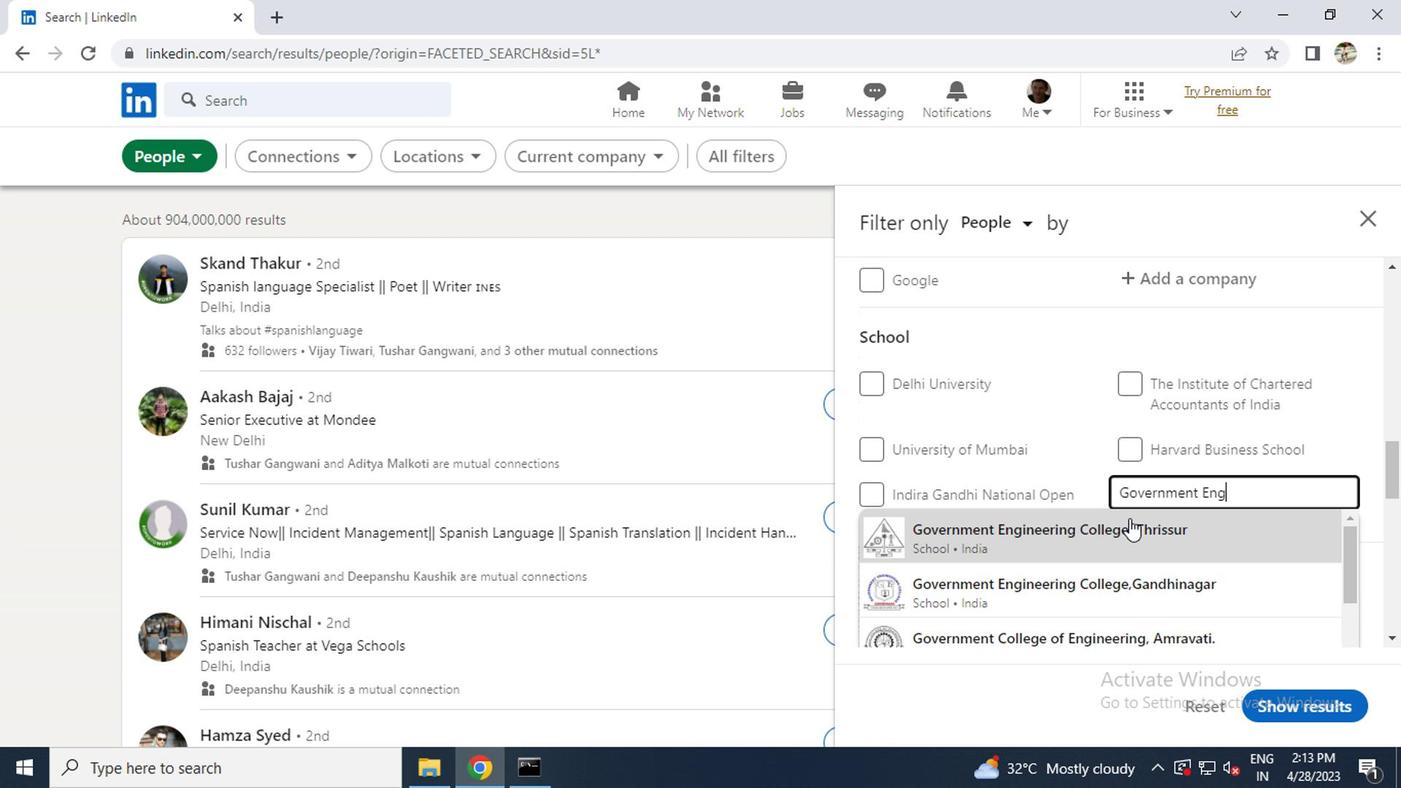 
Action: Key pressed INEERING<Key.space><Key.caps_lock>C<Key.caps_lock>OLLEGE<Key.space><Key.backspace>,<Key.space><Key.caps_lock>M<Key.caps_lock>
Screenshot: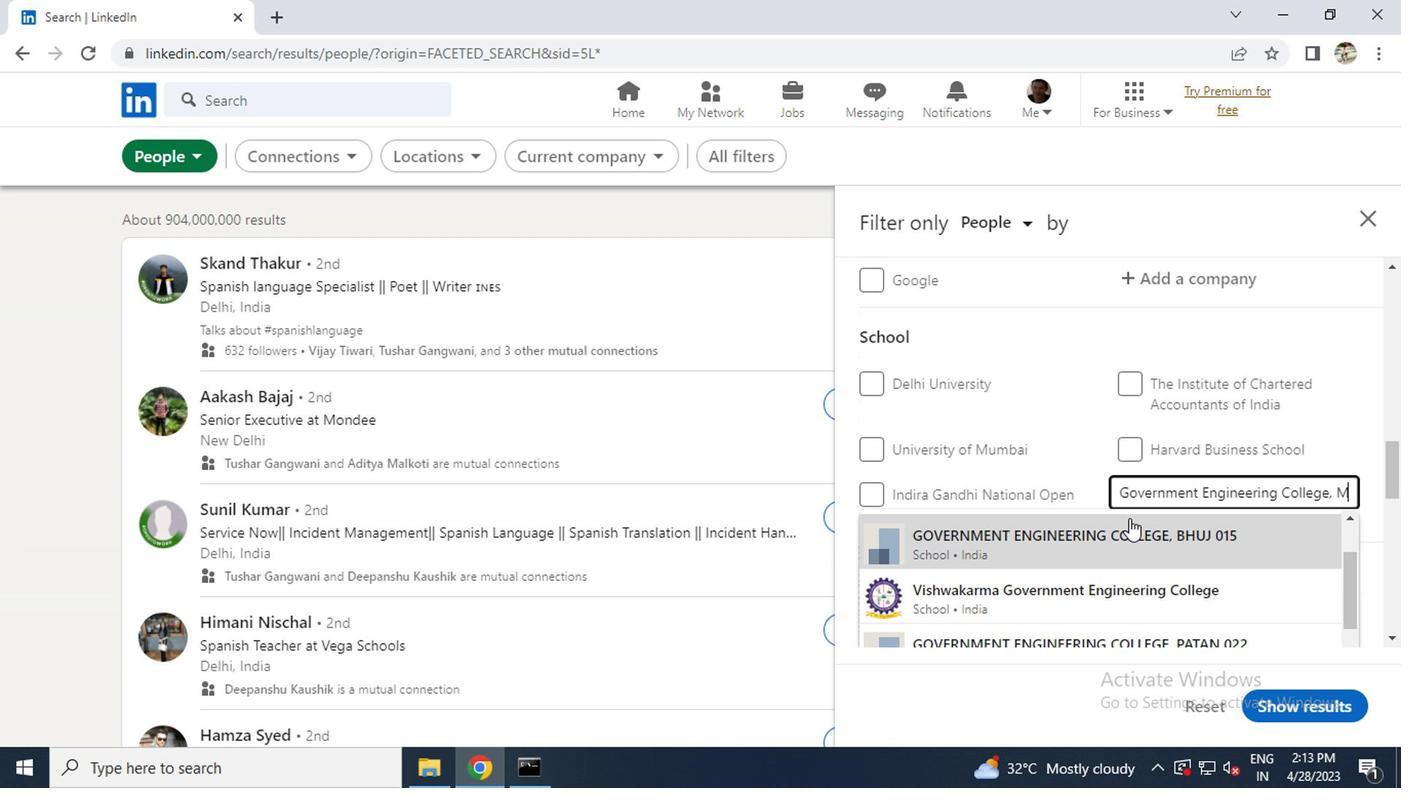 
Action: Mouse pressed left at (1125, 518)
Screenshot: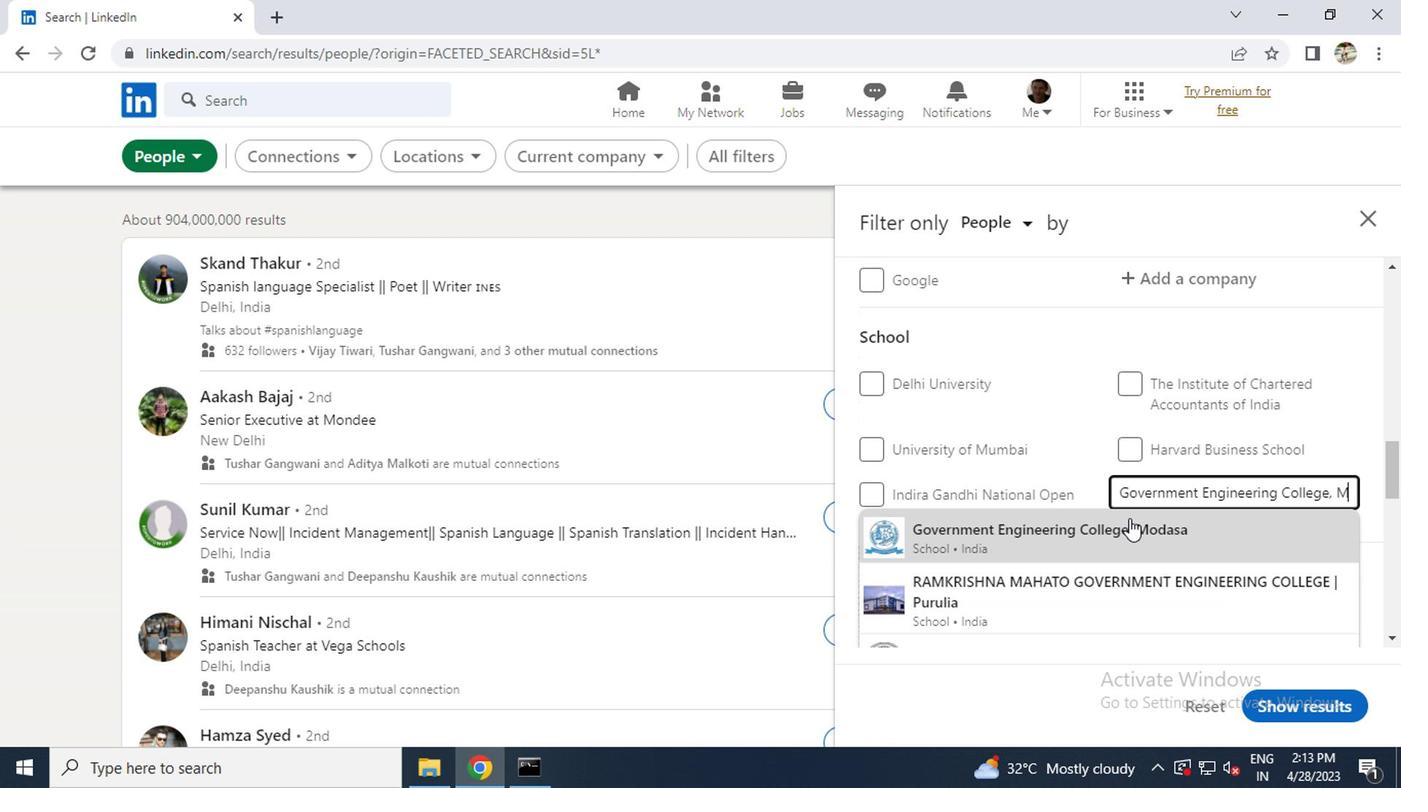 
Action: Mouse moved to (1121, 519)
Screenshot: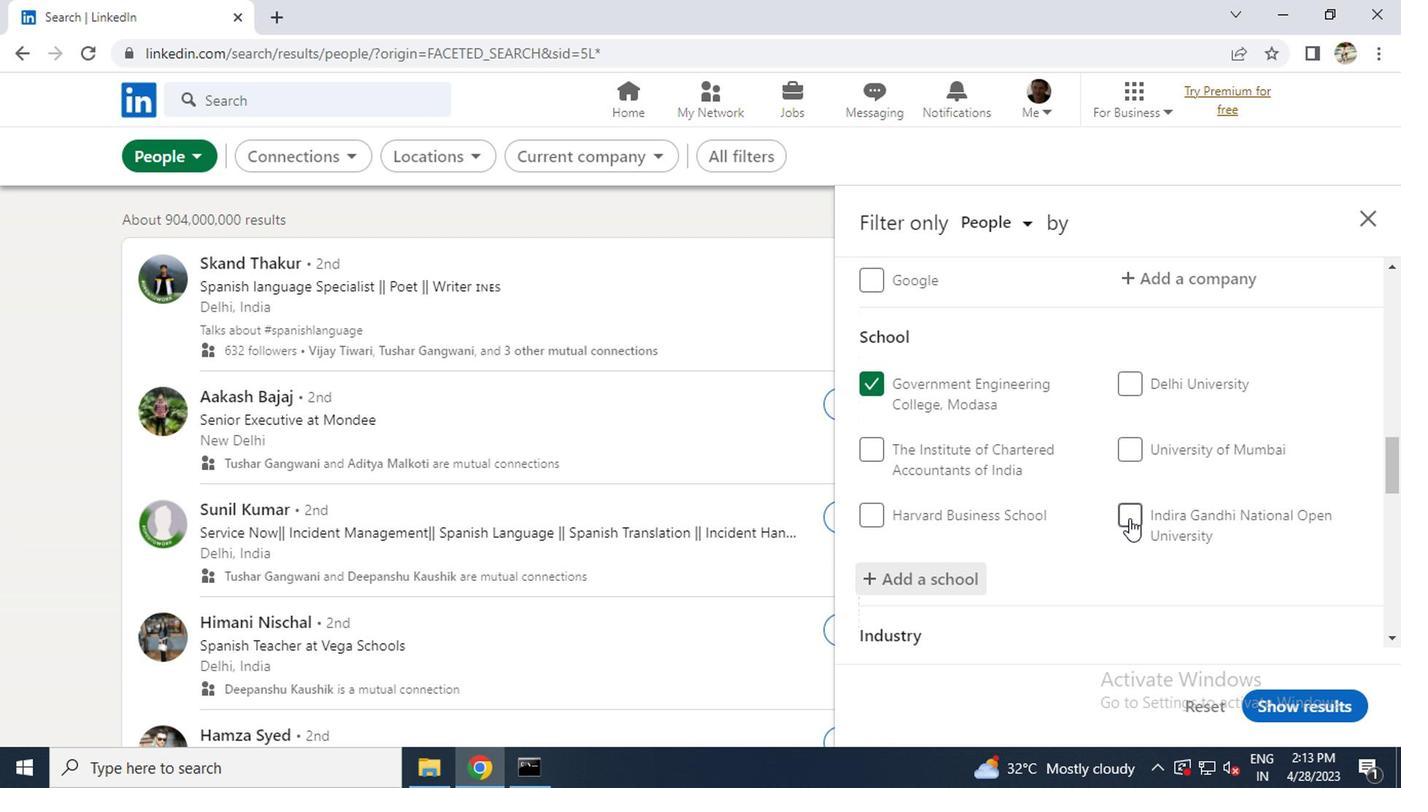 
Action: Mouse scrolled (1121, 518) with delta (0, 0)
Screenshot: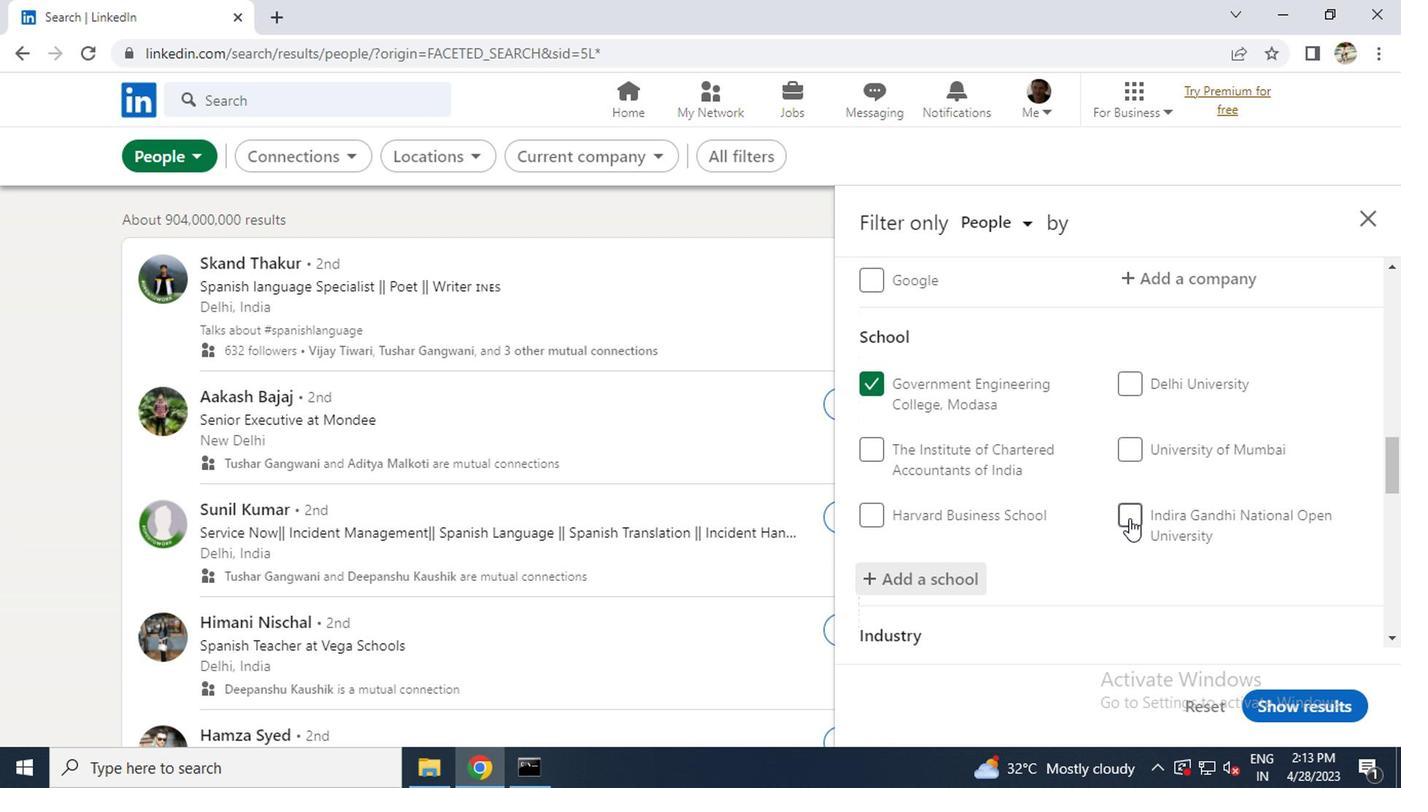 
Action: Mouse scrolled (1121, 518) with delta (0, 0)
Screenshot: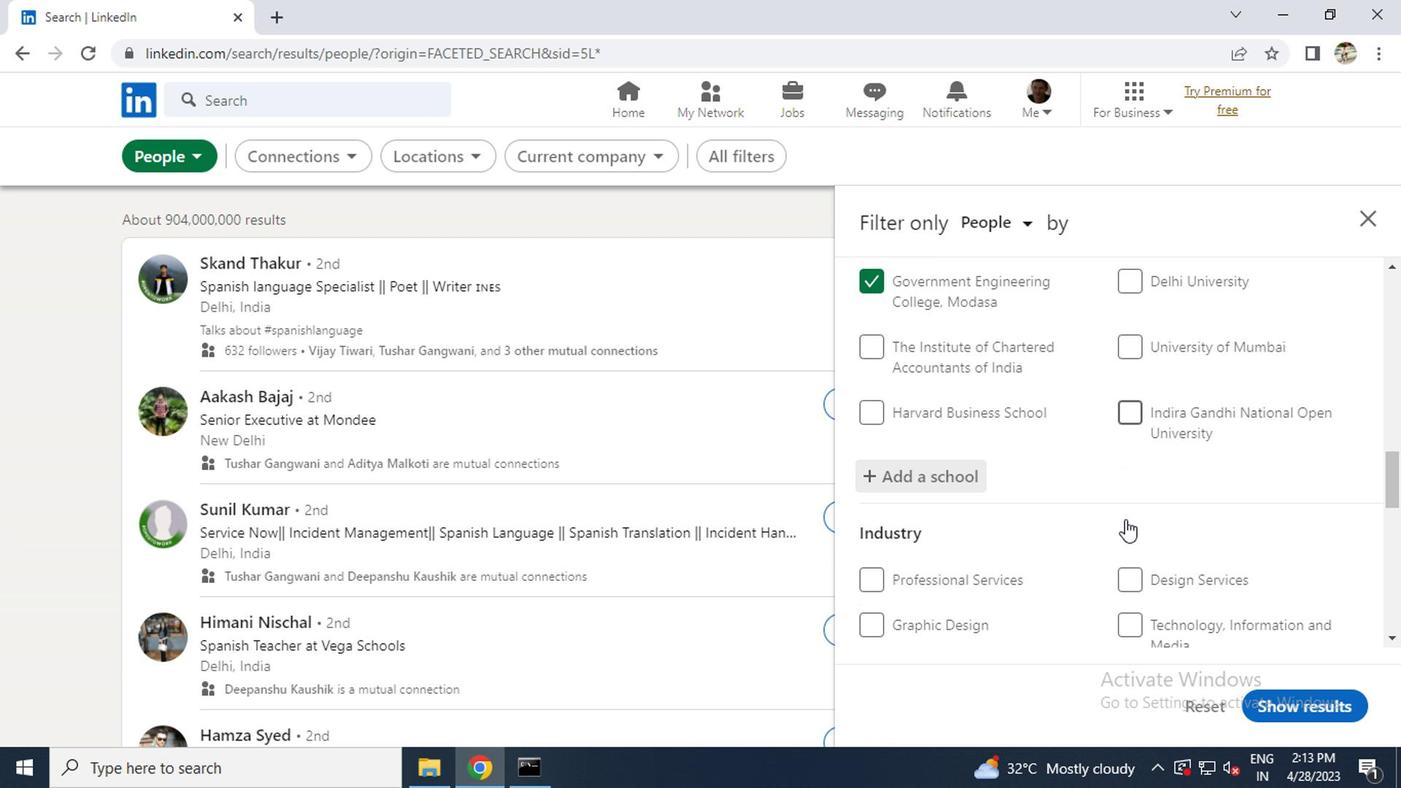 
Action: Mouse scrolled (1121, 518) with delta (0, 0)
Screenshot: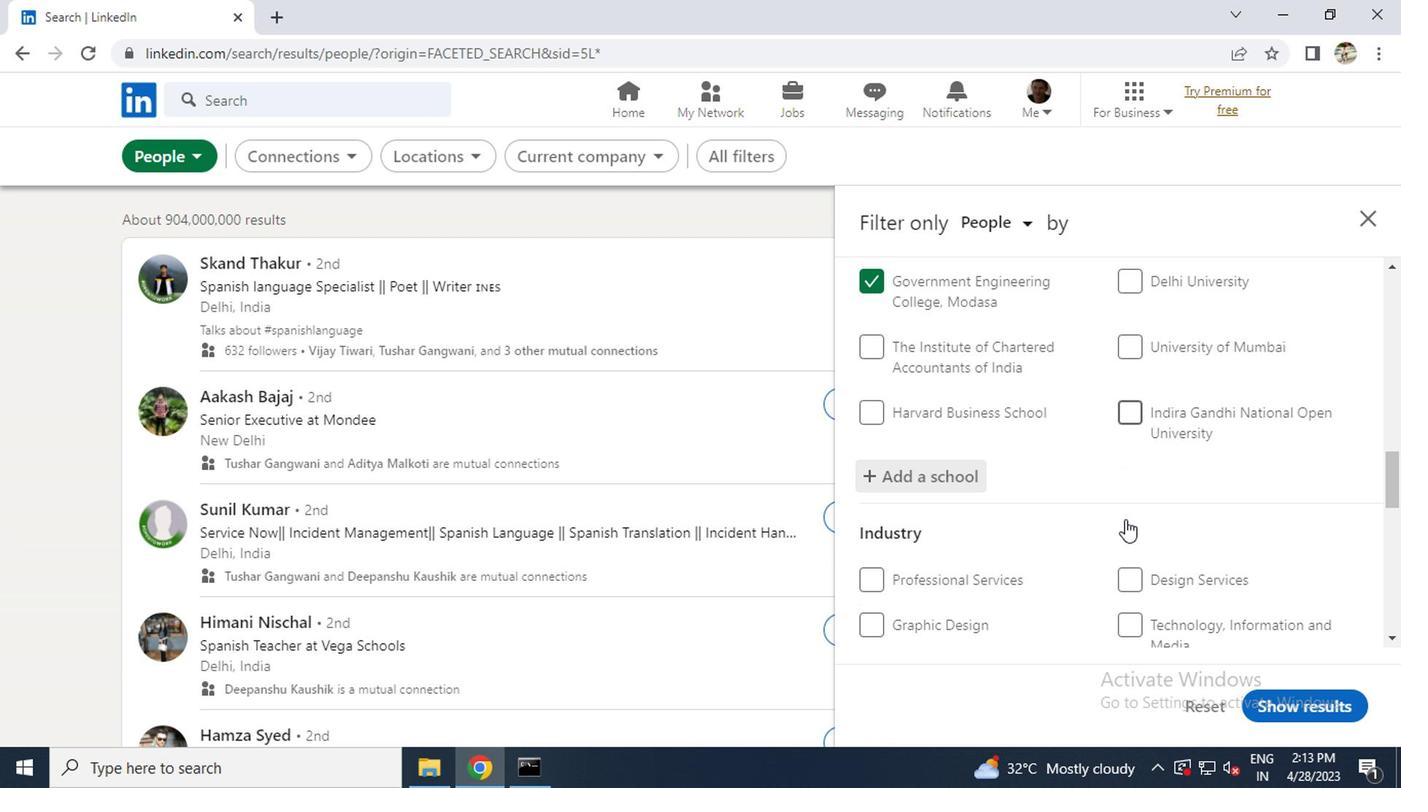
Action: Mouse moved to (1153, 487)
Screenshot: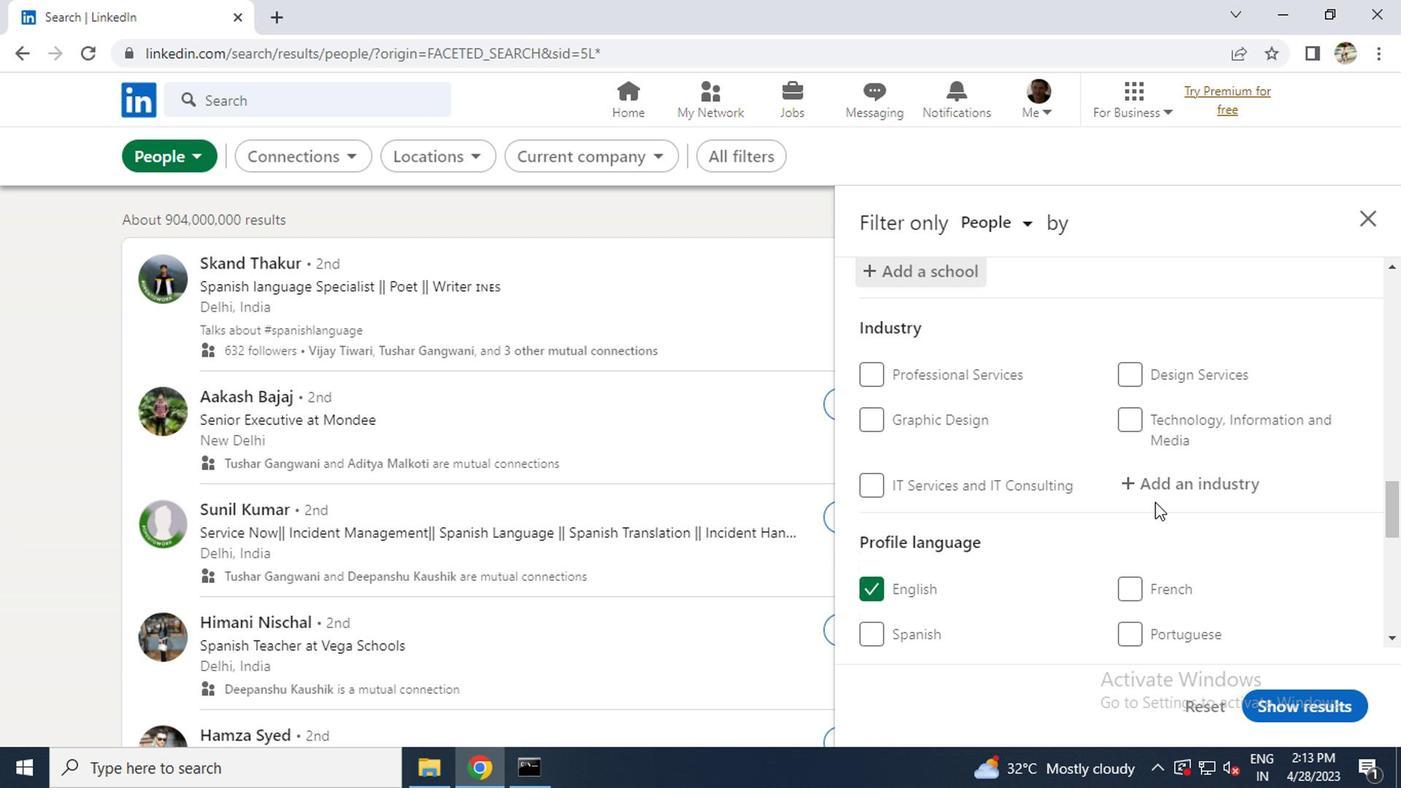 
Action: Mouse pressed left at (1153, 487)
Screenshot: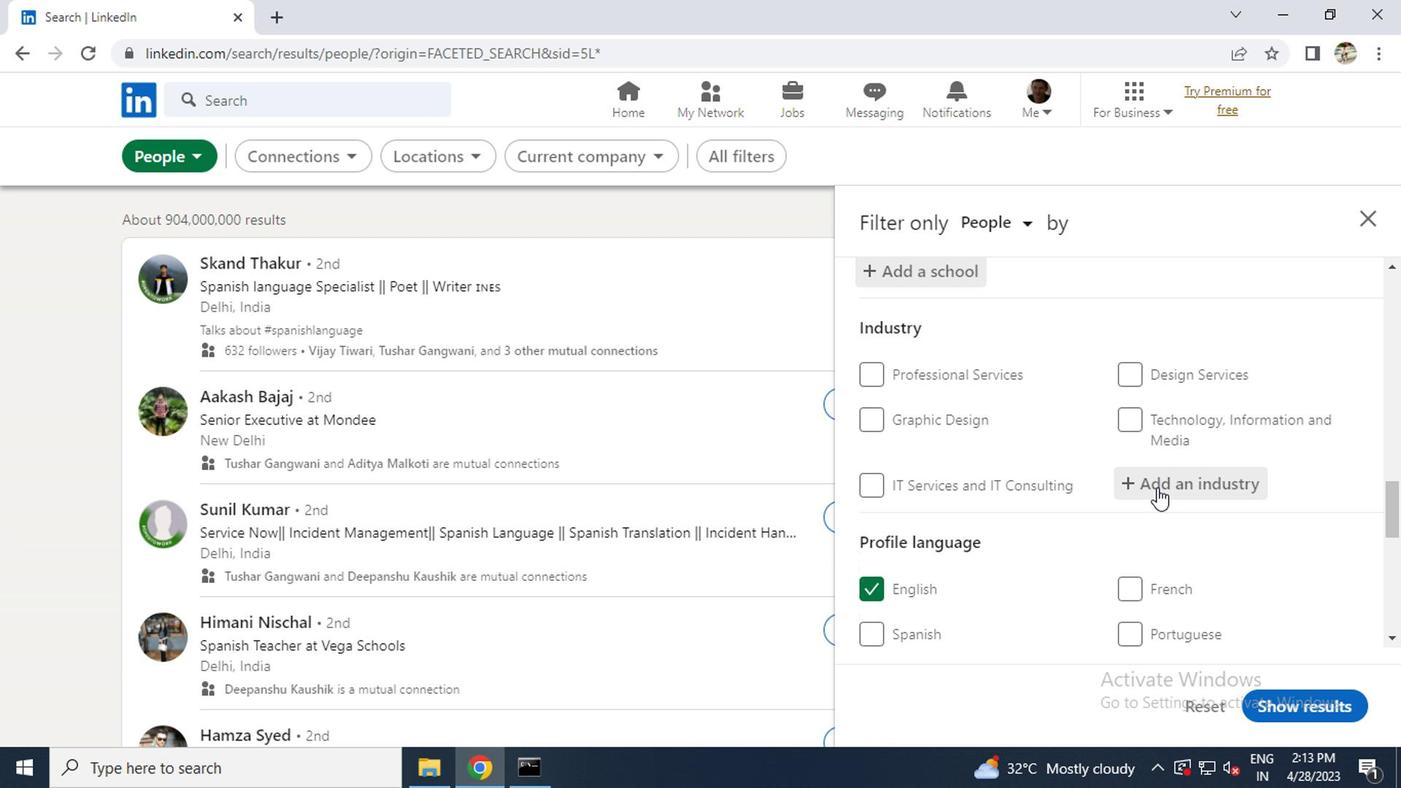 
Action: Key pressed <Key.caps_lock>A<Key.caps_lock>UDIO<Key.space>A
Screenshot: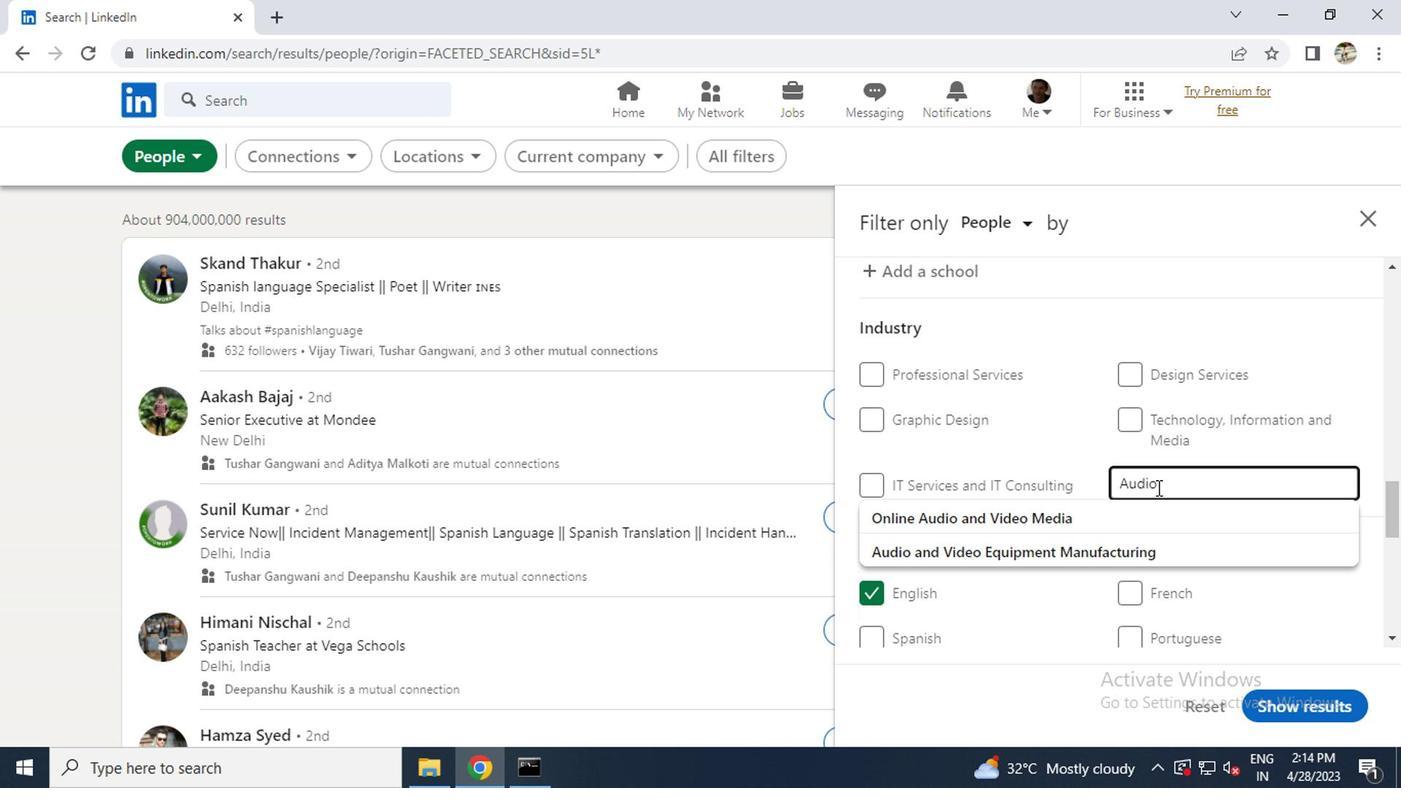 
Action: Mouse moved to (1082, 513)
Screenshot: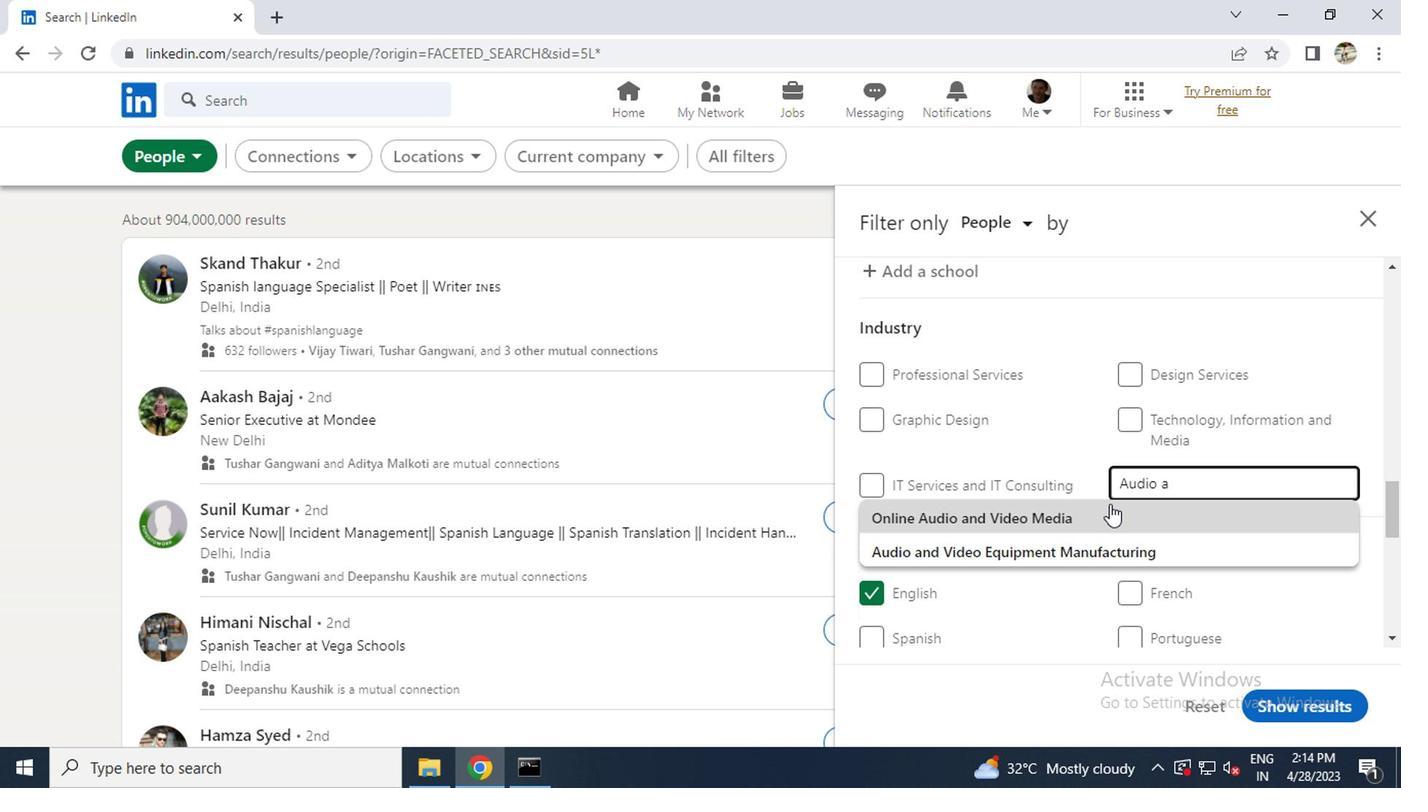 
Action: Mouse pressed left at (1082, 513)
Screenshot: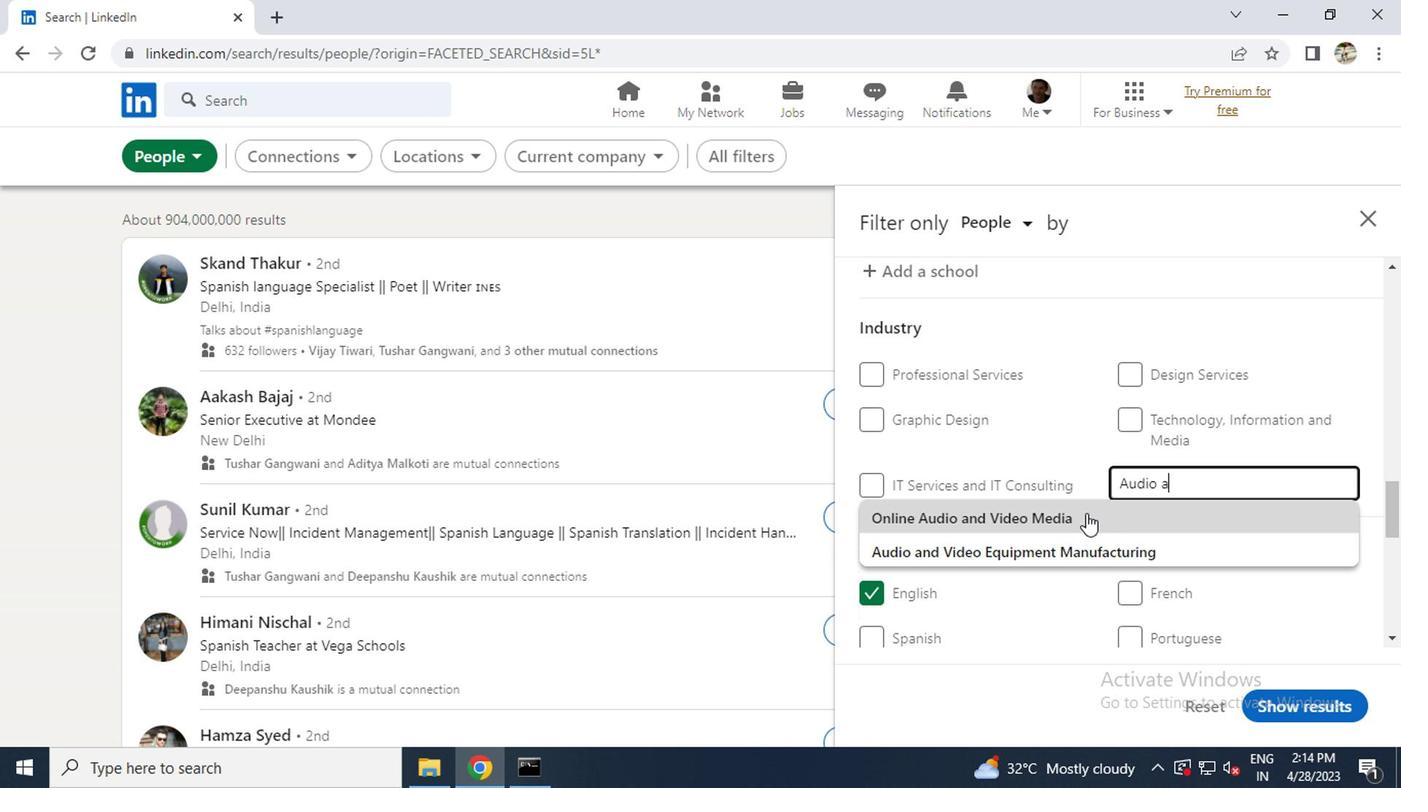 
Action: Mouse scrolled (1082, 512) with delta (0, 0)
Screenshot: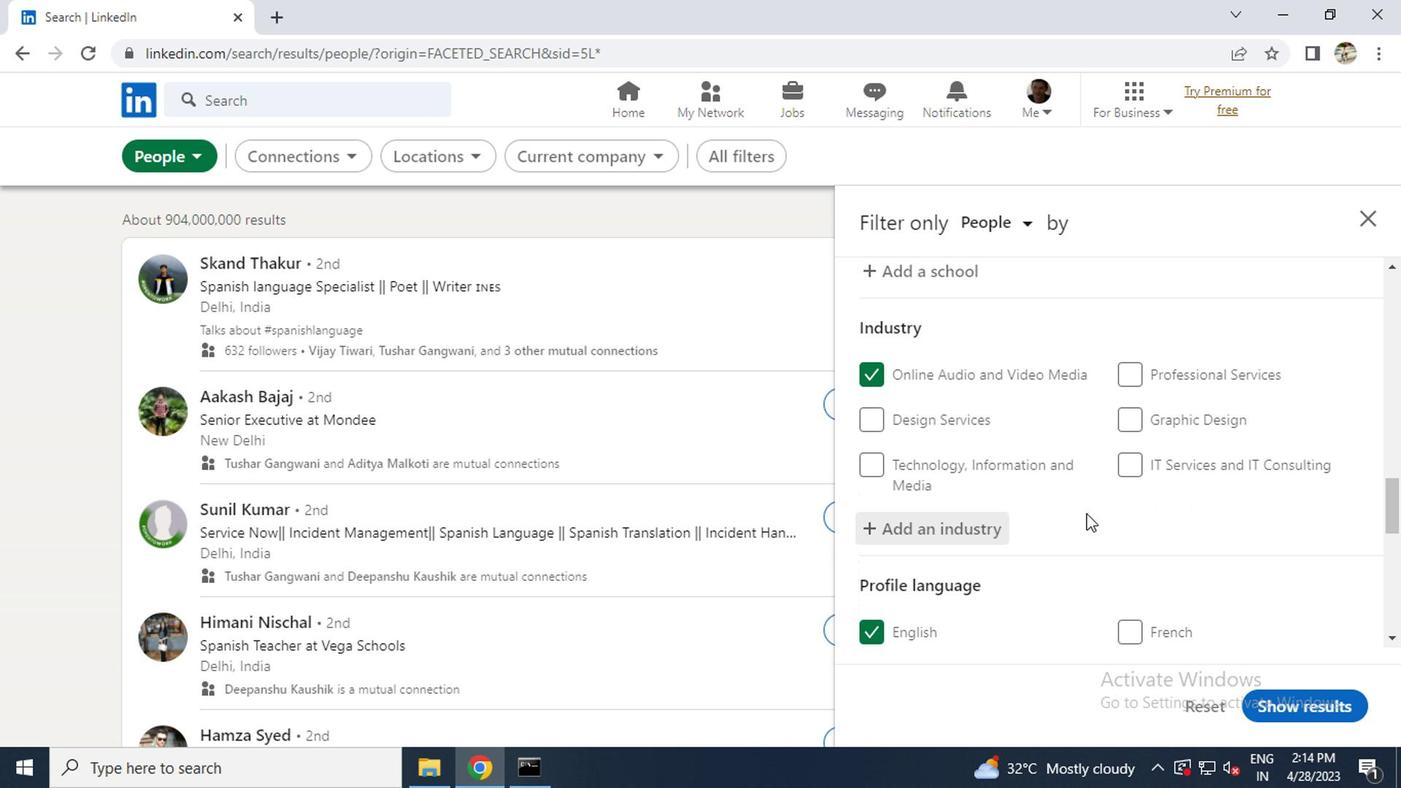 
Action: Mouse scrolled (1082, 512) with delta (0, 0)
Screenshot: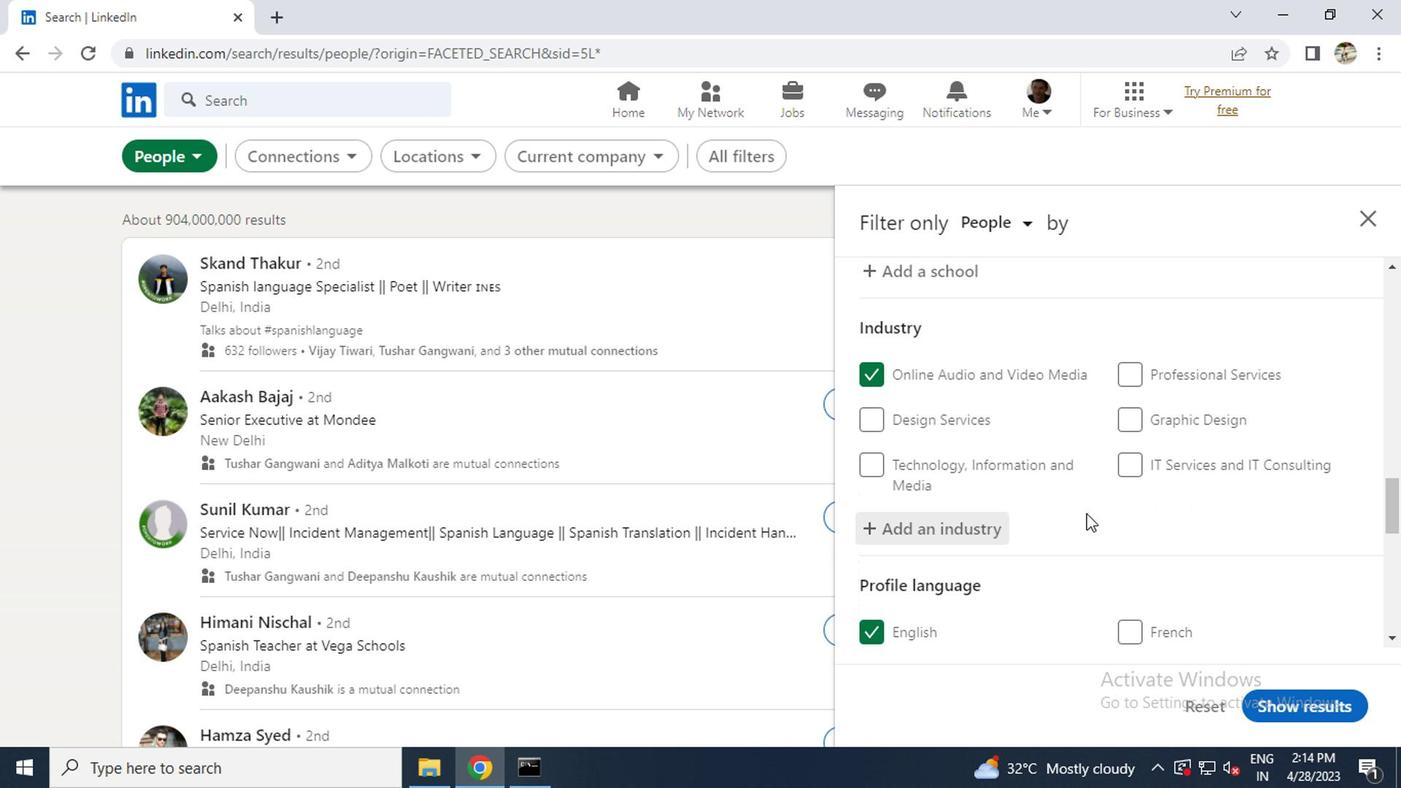 
Action: Mouse scrolled (1082, 512) with delta (0, 0)
Screenshot: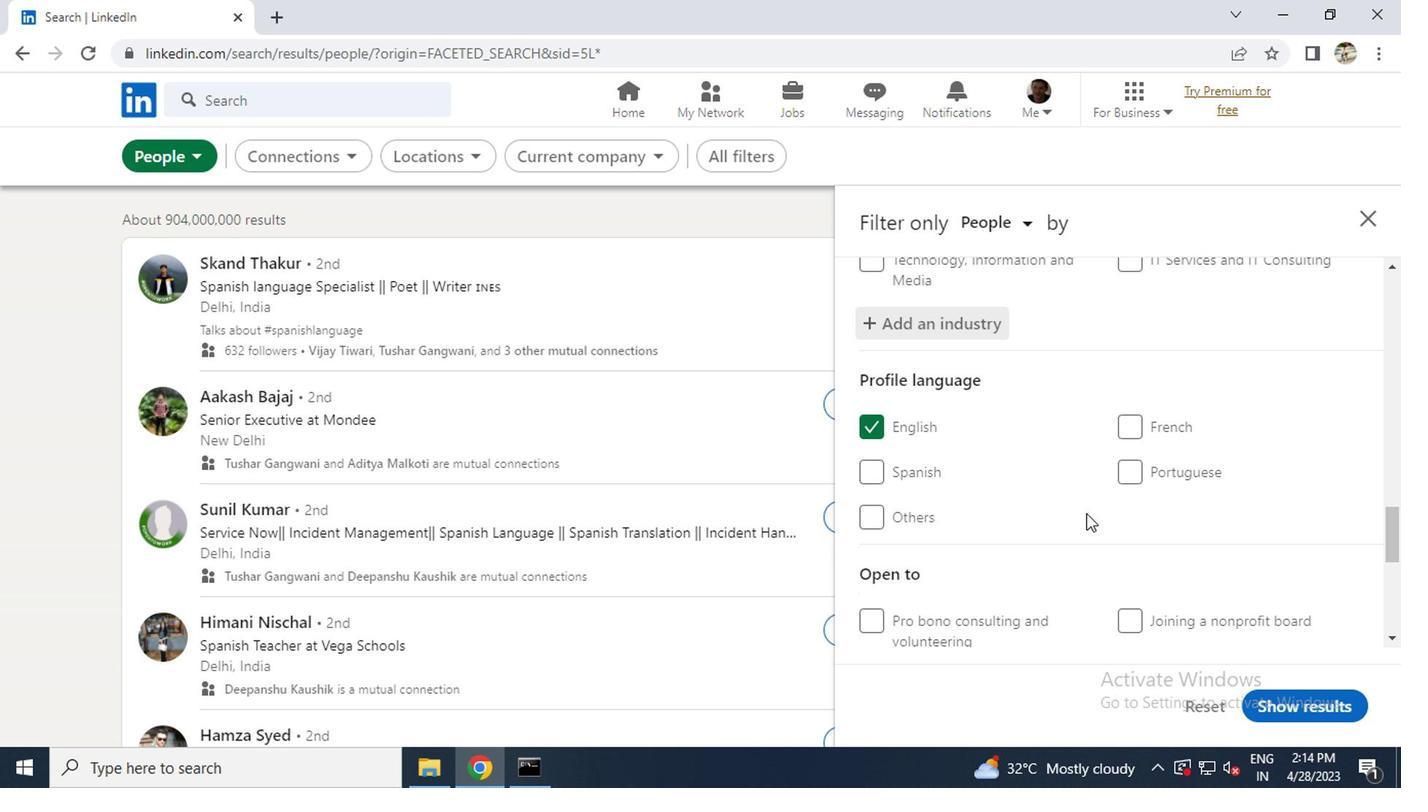 
Action: Mouse scrolled (1082, 512) with delta (0, 0)
Screenshot: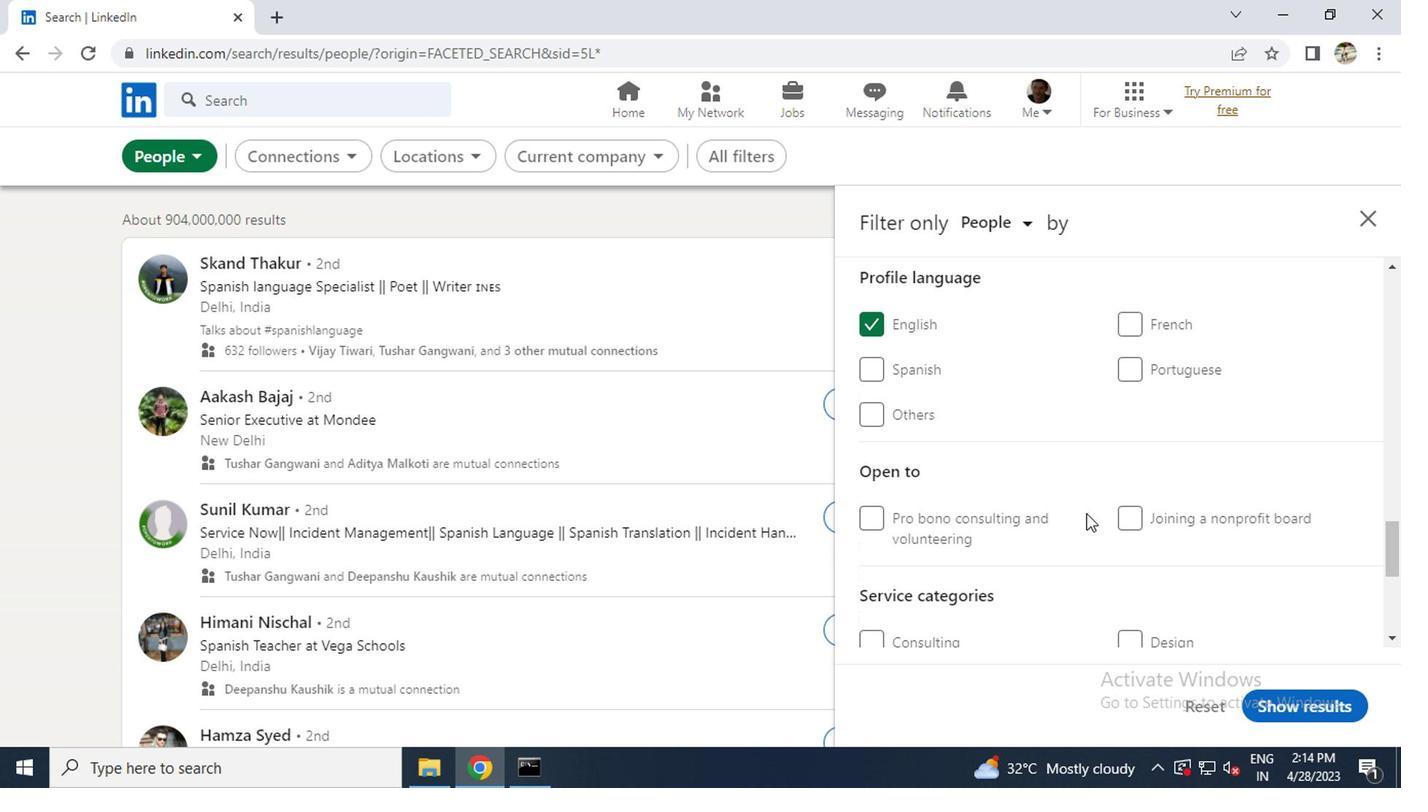 
Action: Mouse moved to (1030, 514)
Screenshot: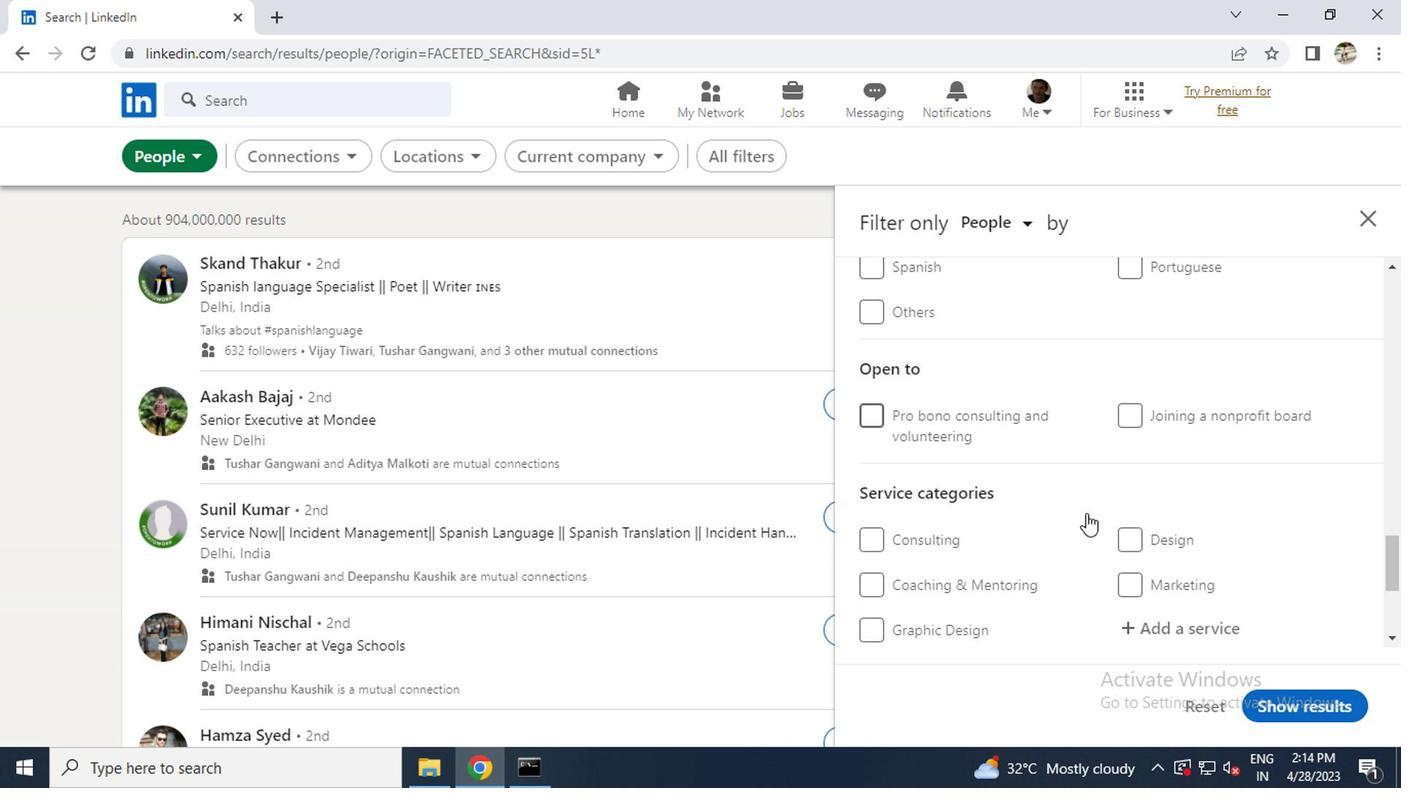 
Action: Mouse scrolled (1030, 513) with delta (0, 0)
Screenshot: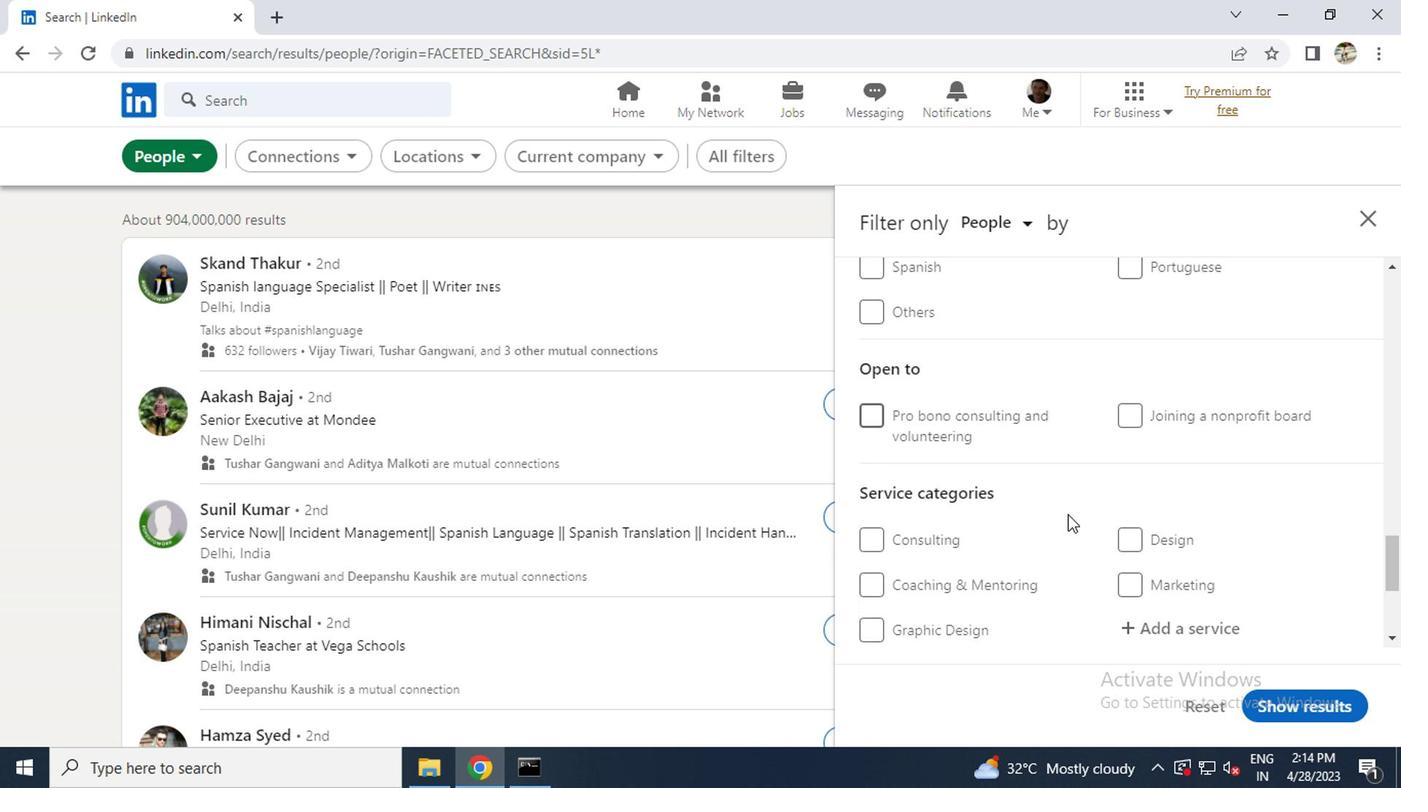 
Action: Mouse scrolled (1030, 513) with delta (0, 0)
Screenshot: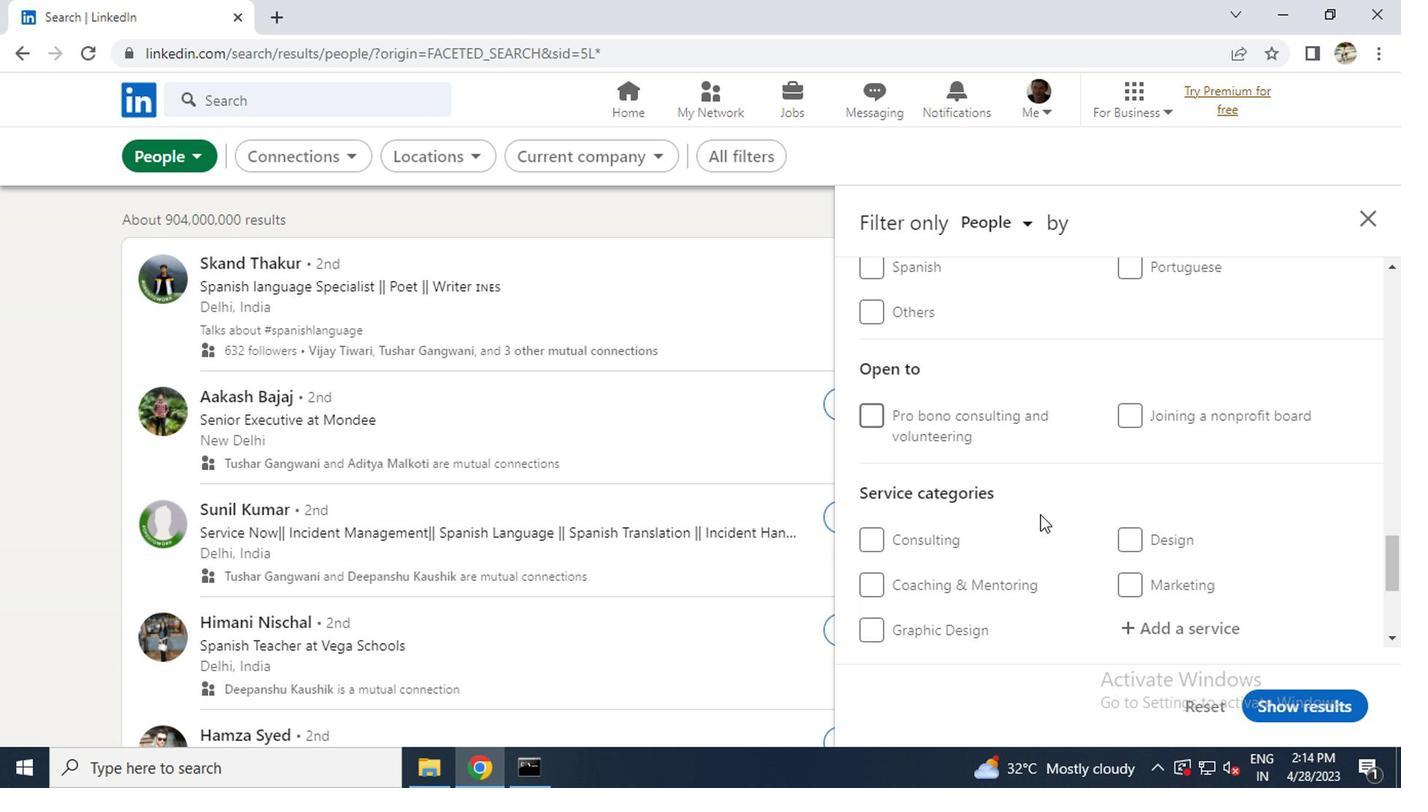 
Action: Mouse moved to (1168, 427)
Screenshot: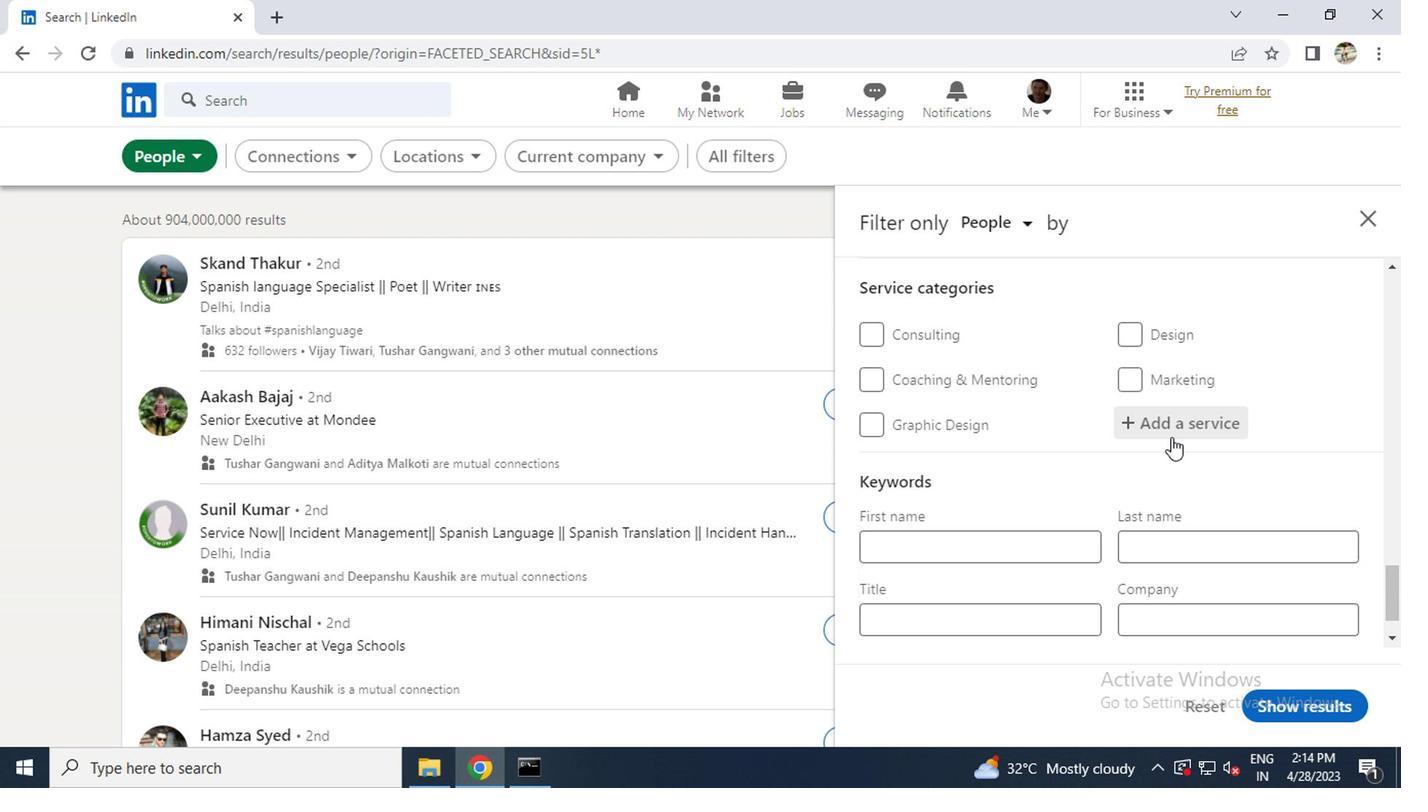 
Action: Mouse pressed left at (1168, 427)
Screenshot: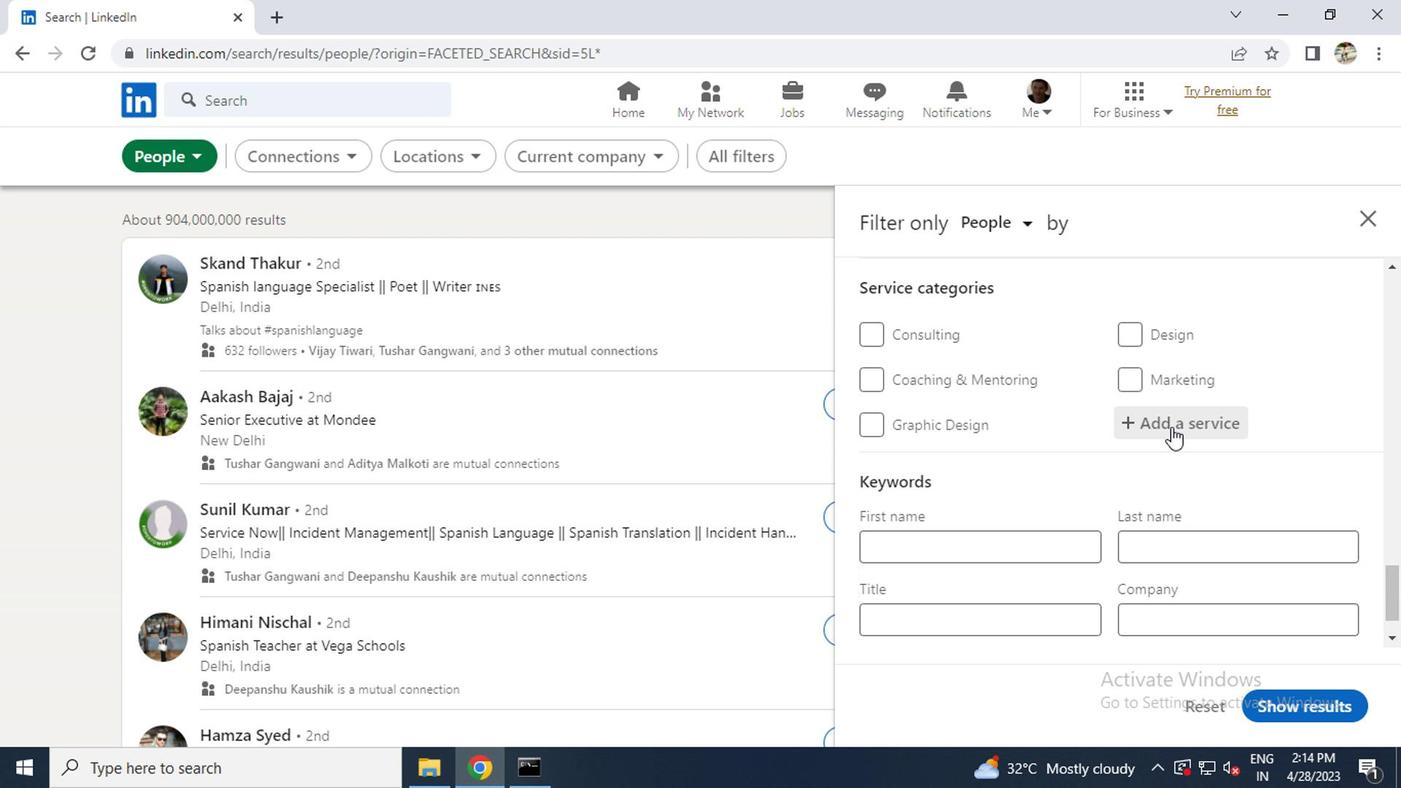 
Action: Key pressed <Key.caps_lock>M<Key.caps_lock>ARKR
Screenshot: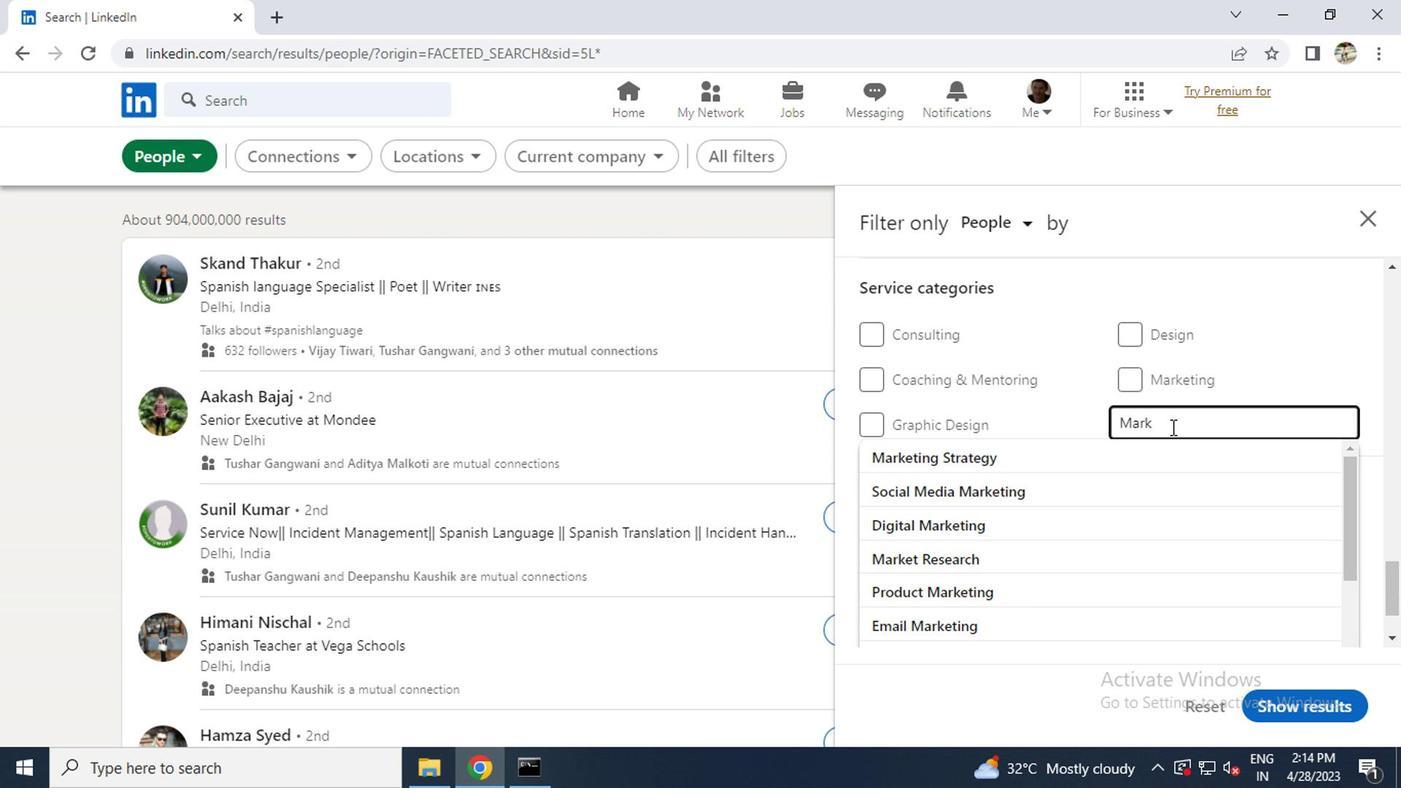 
Action: Mouse moved to (949, 575)
Screenshot: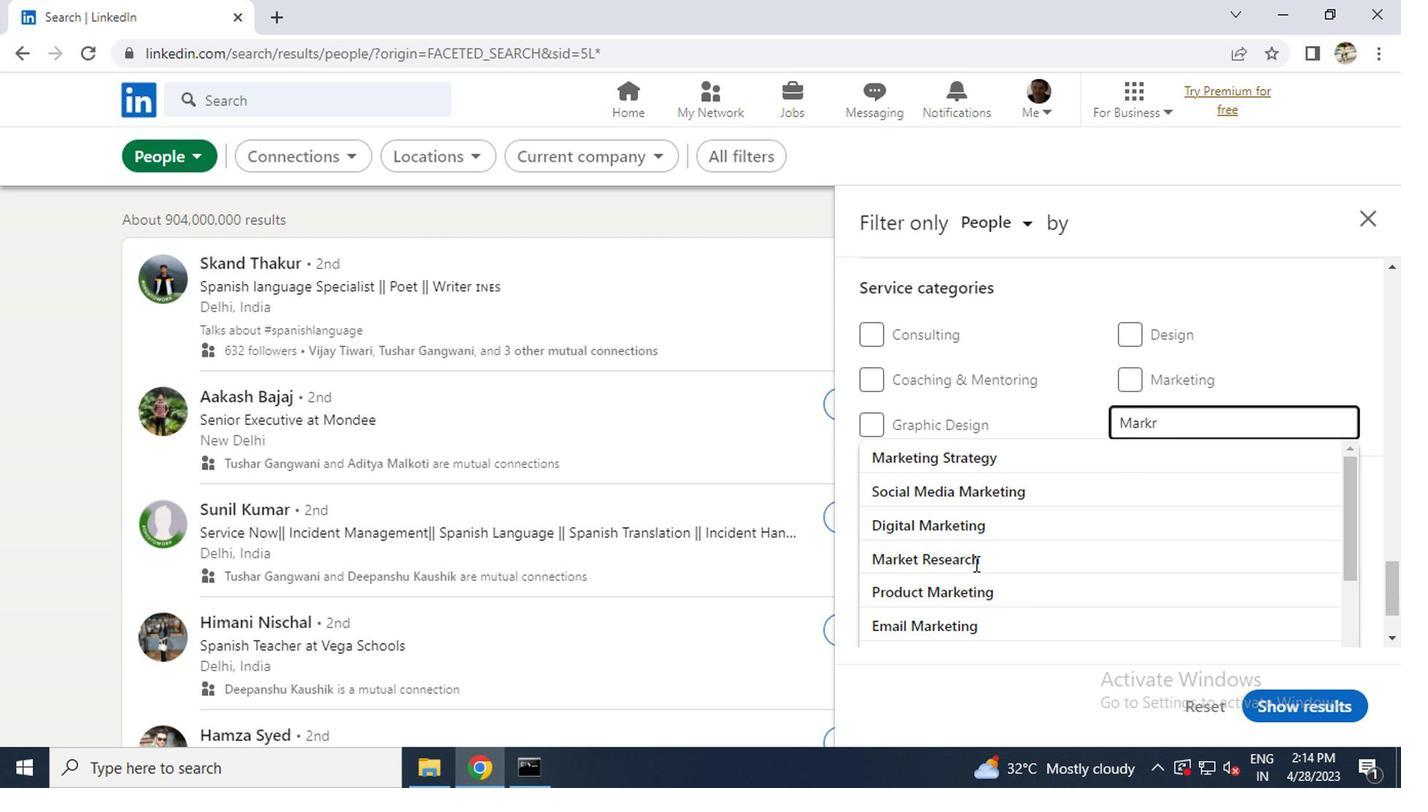 
Action: Mouse pressed left at (949, 575)
Screenshot: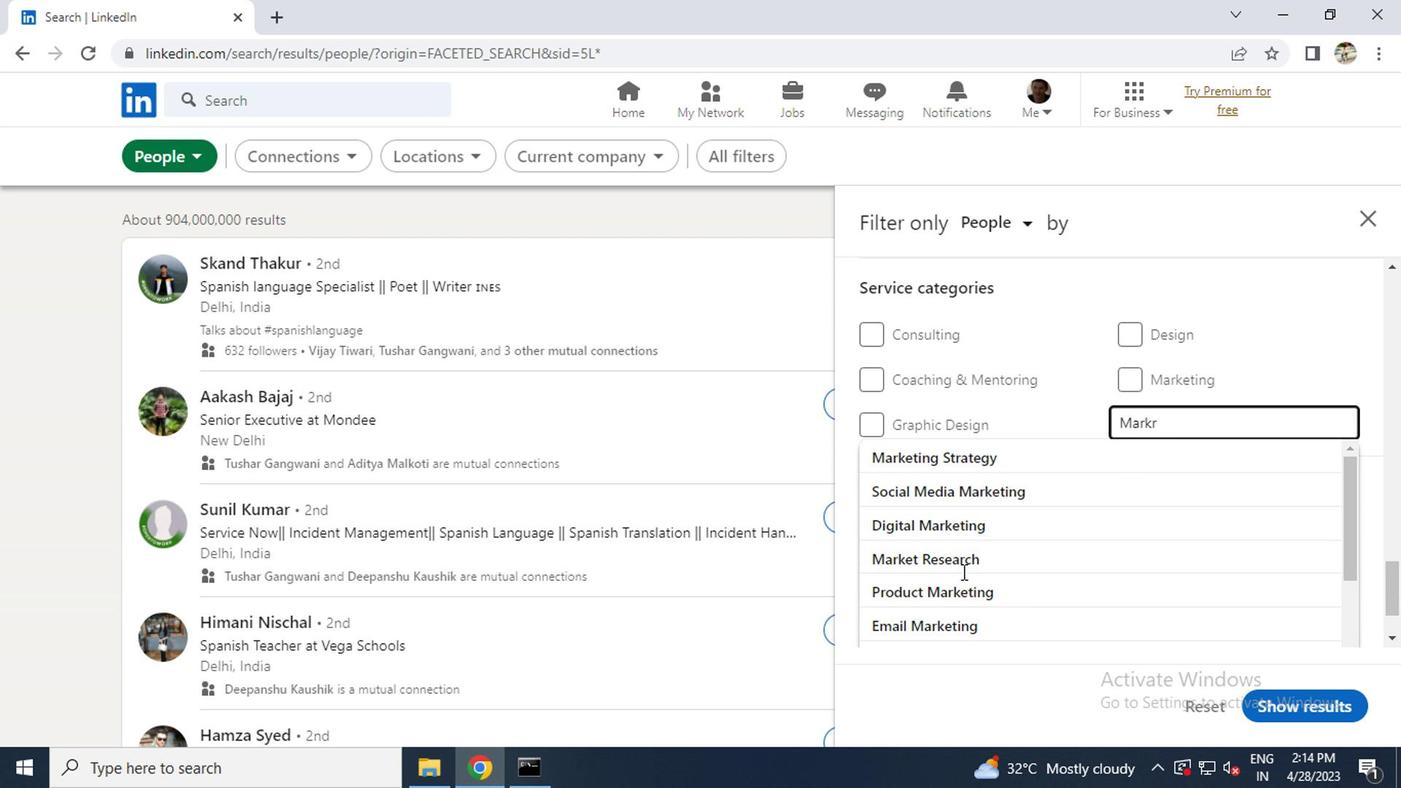 
Action: Mouse moved to (946, 560)
Screenshot: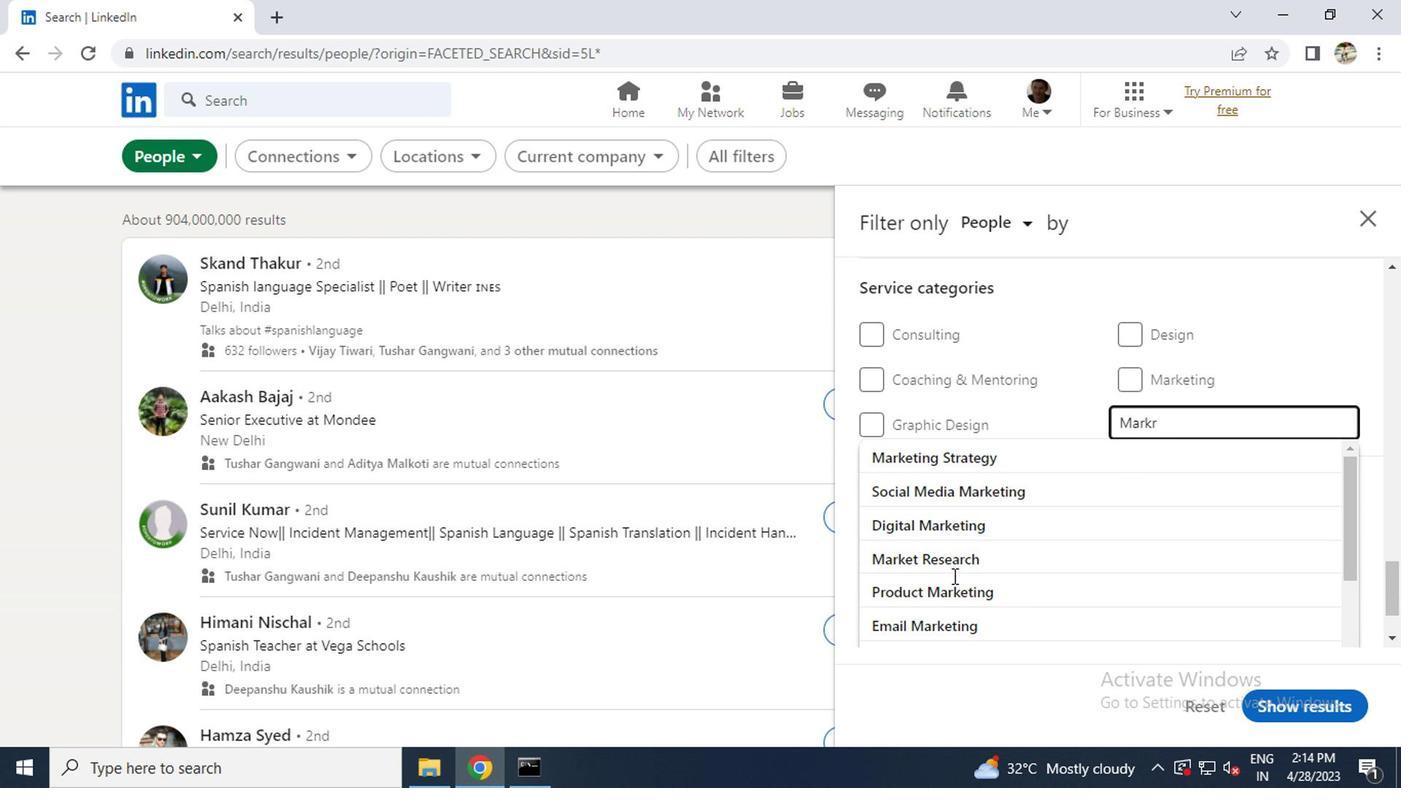 
Action: Mouse pressed left at (946, 560)
Screenshot: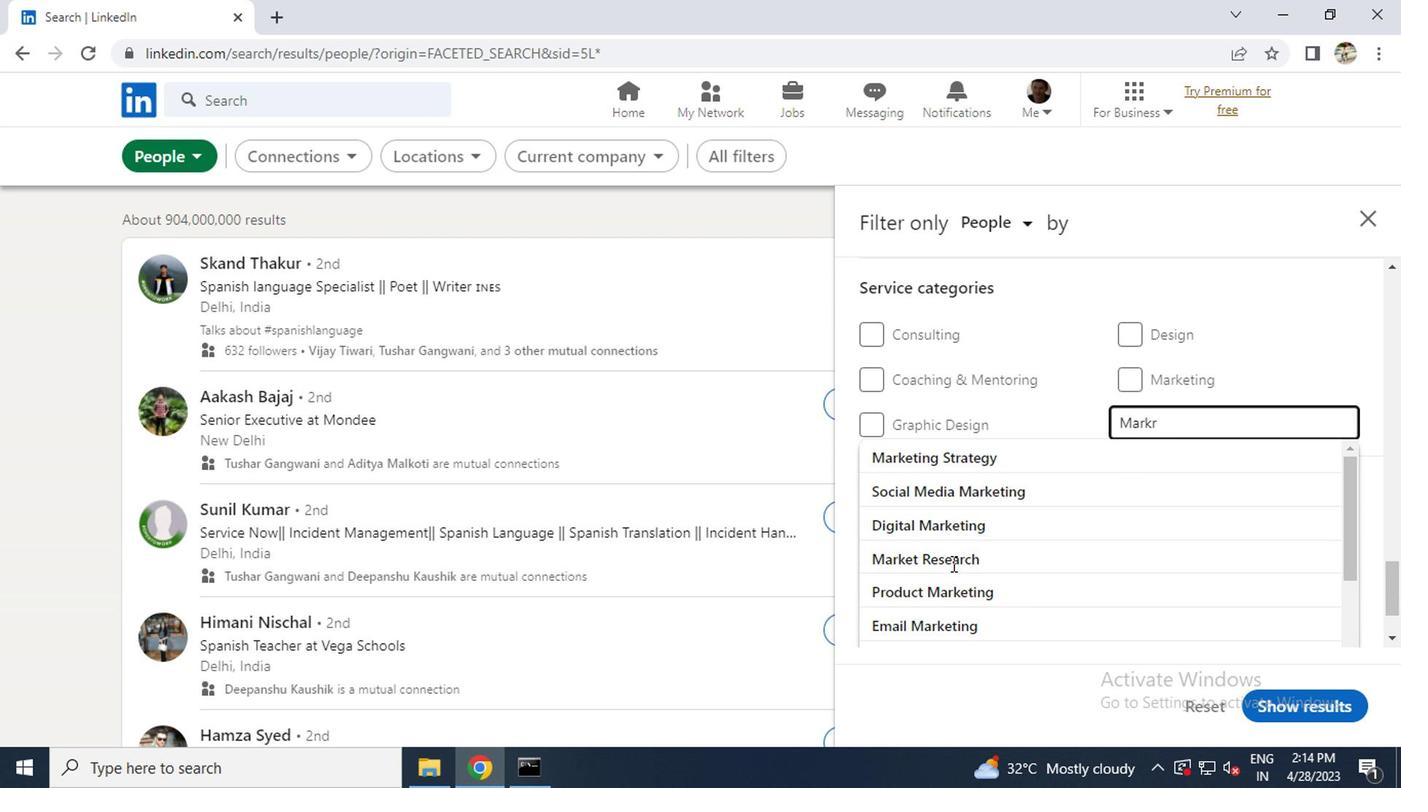 
Action: Mouse scrolled (946, 559) with delta (0, 0)
Screenshot: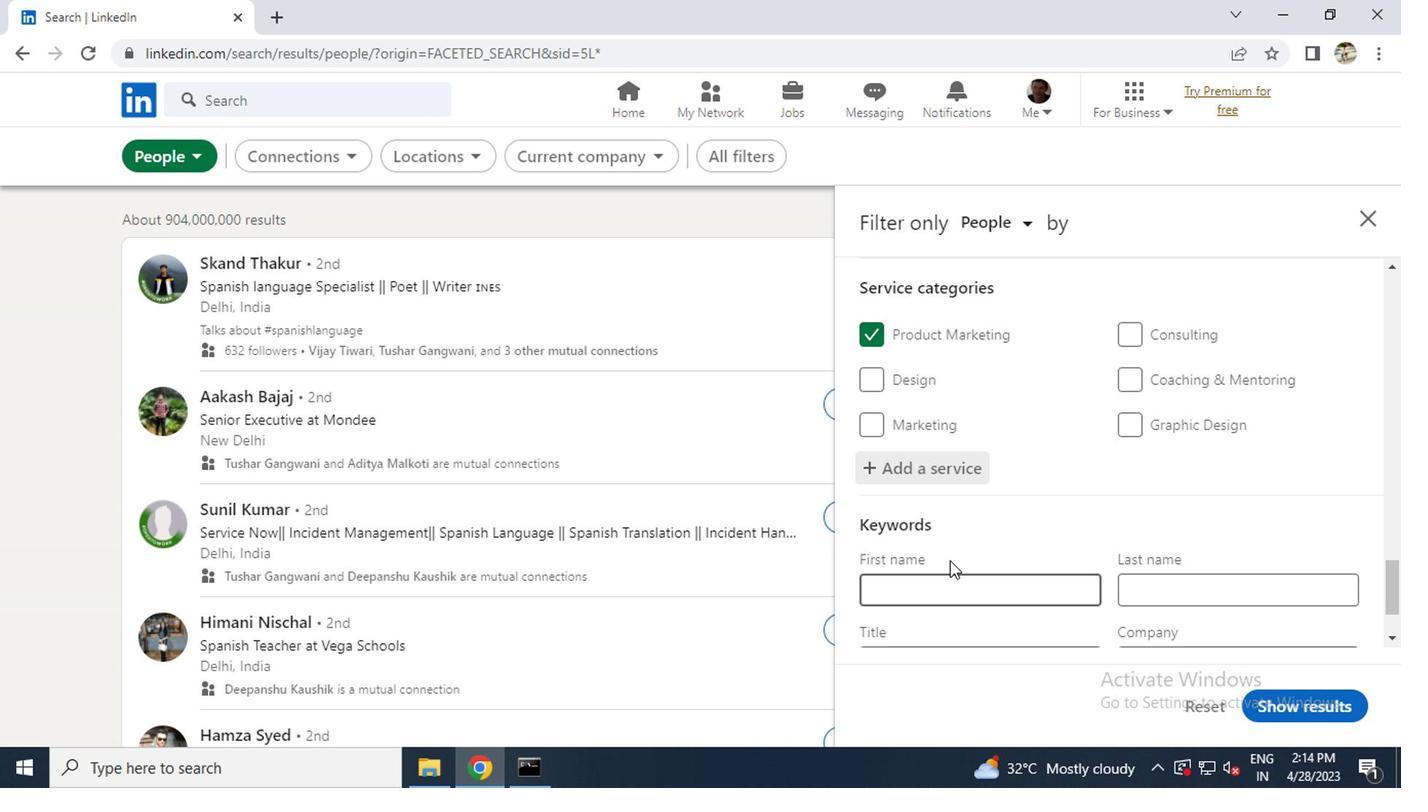 
Action: Mouse moved to (946, 557)
Screenshot: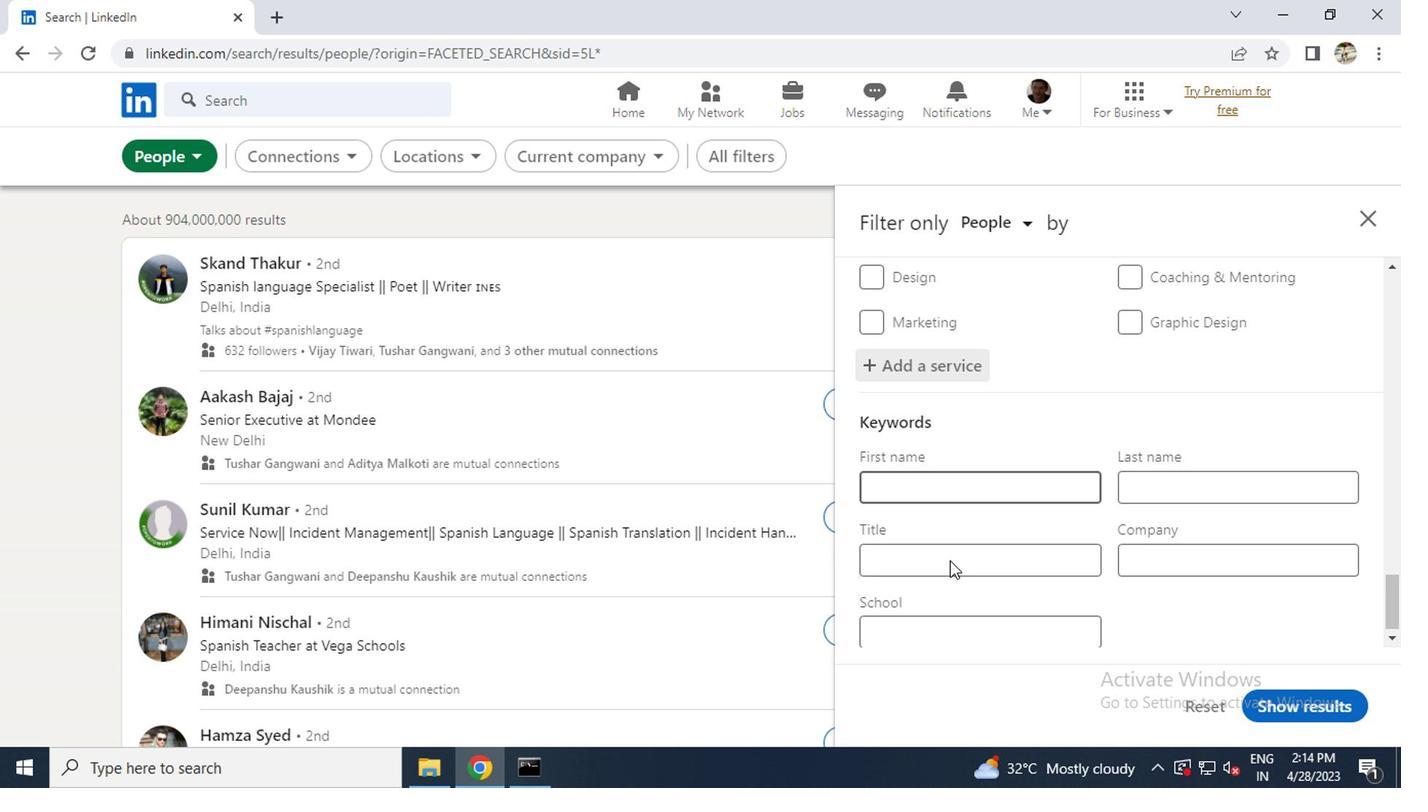 
Action: Mouse pressed left at (946, 557)
Screenshot: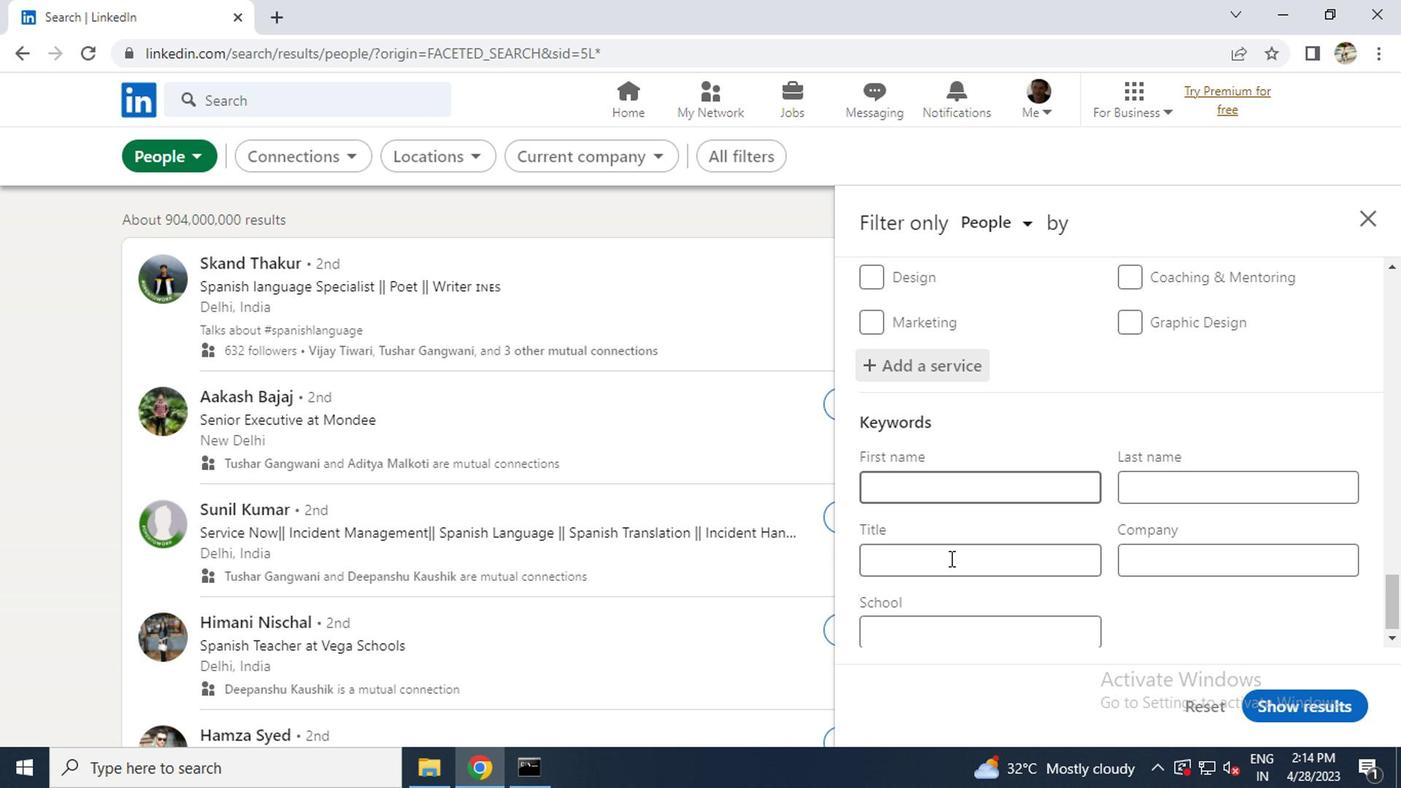 
Action: Key pressed <Key.caps_lock>I<Key.caps_lock><Key.caps_lock>T<Key.space>M<Key.caps_lock>ANGER
Screenshot: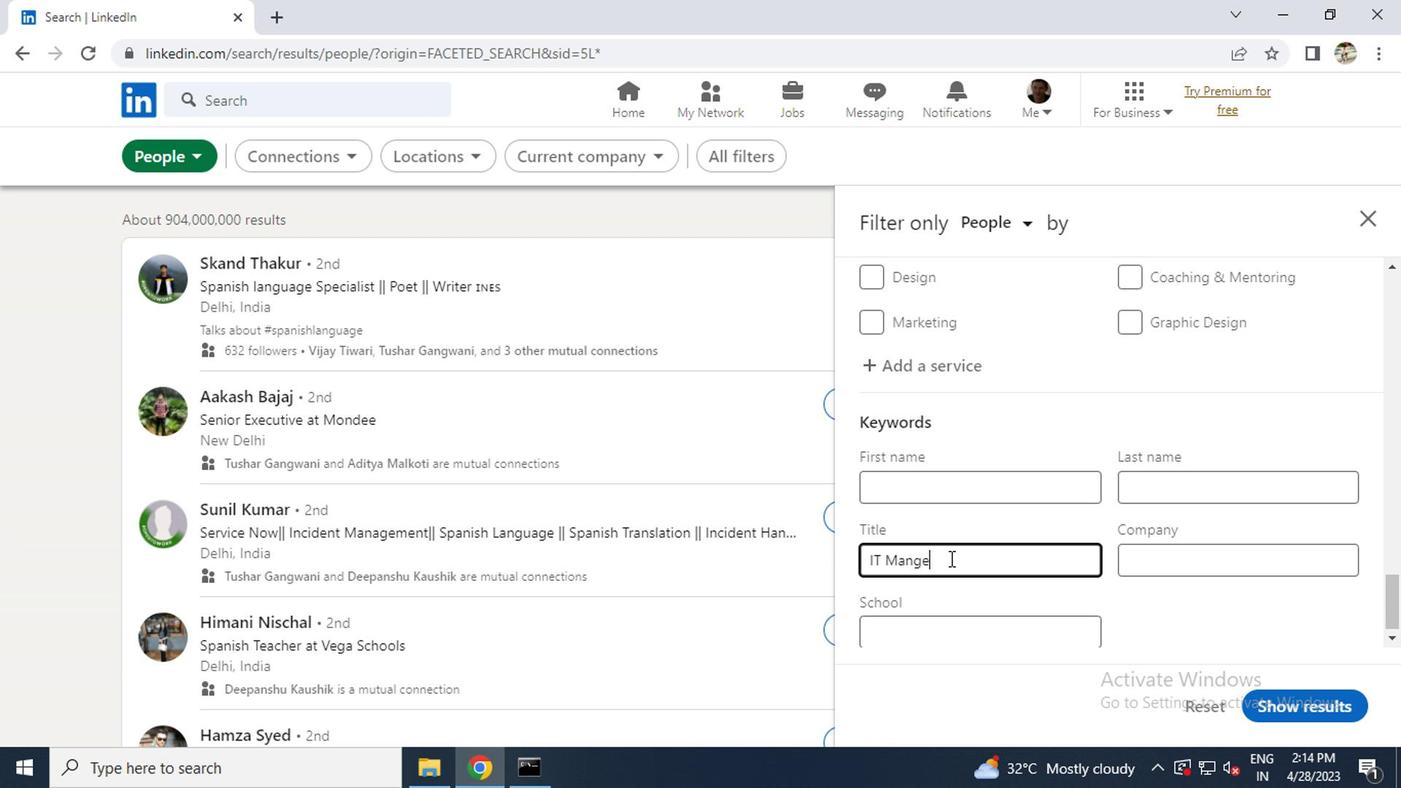 
Action: Mouse moved to (1260, 704)
Screenshot: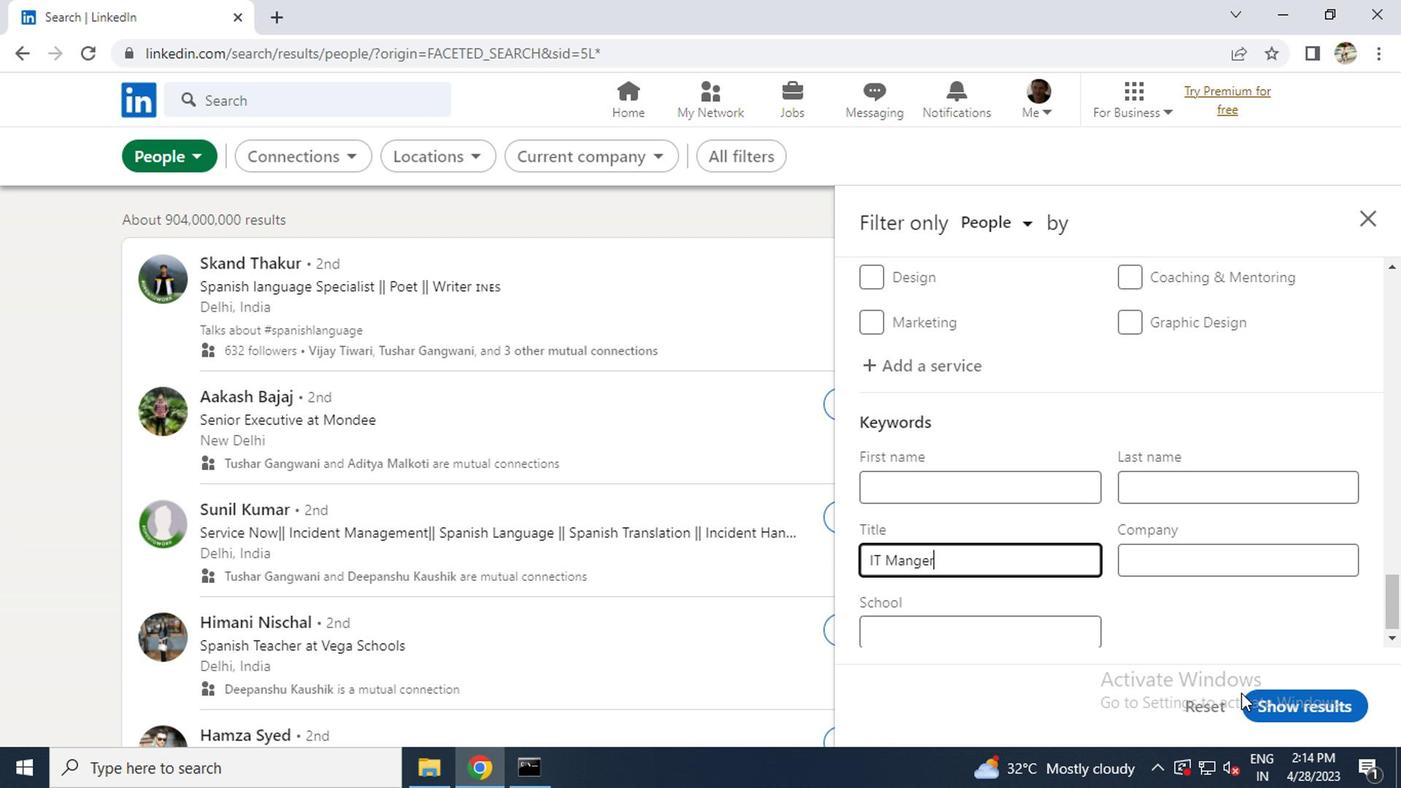 
Action: Mouse pressed left at (1260, 704)
Screenshot: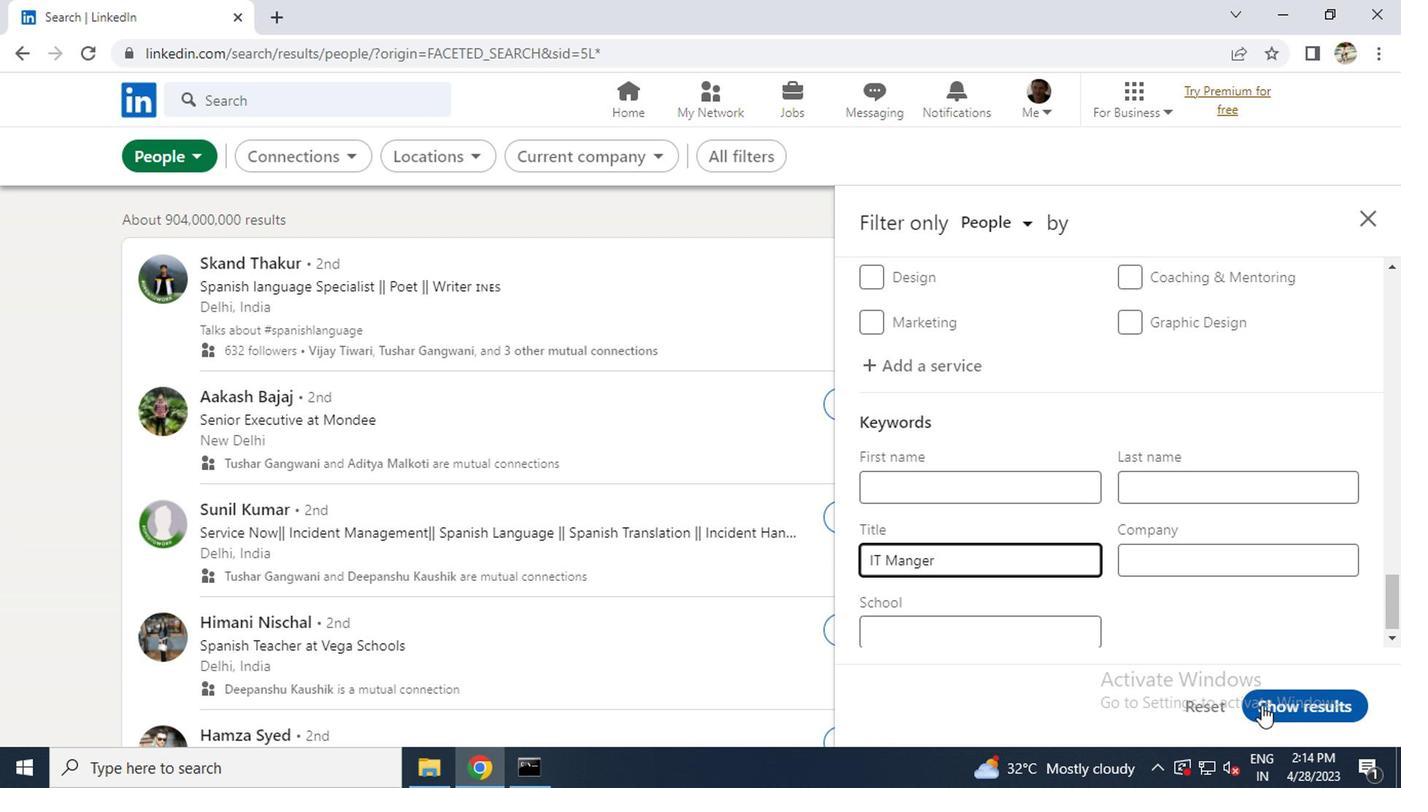 
Action: Mouse moved to (875, 481)
Screenshot: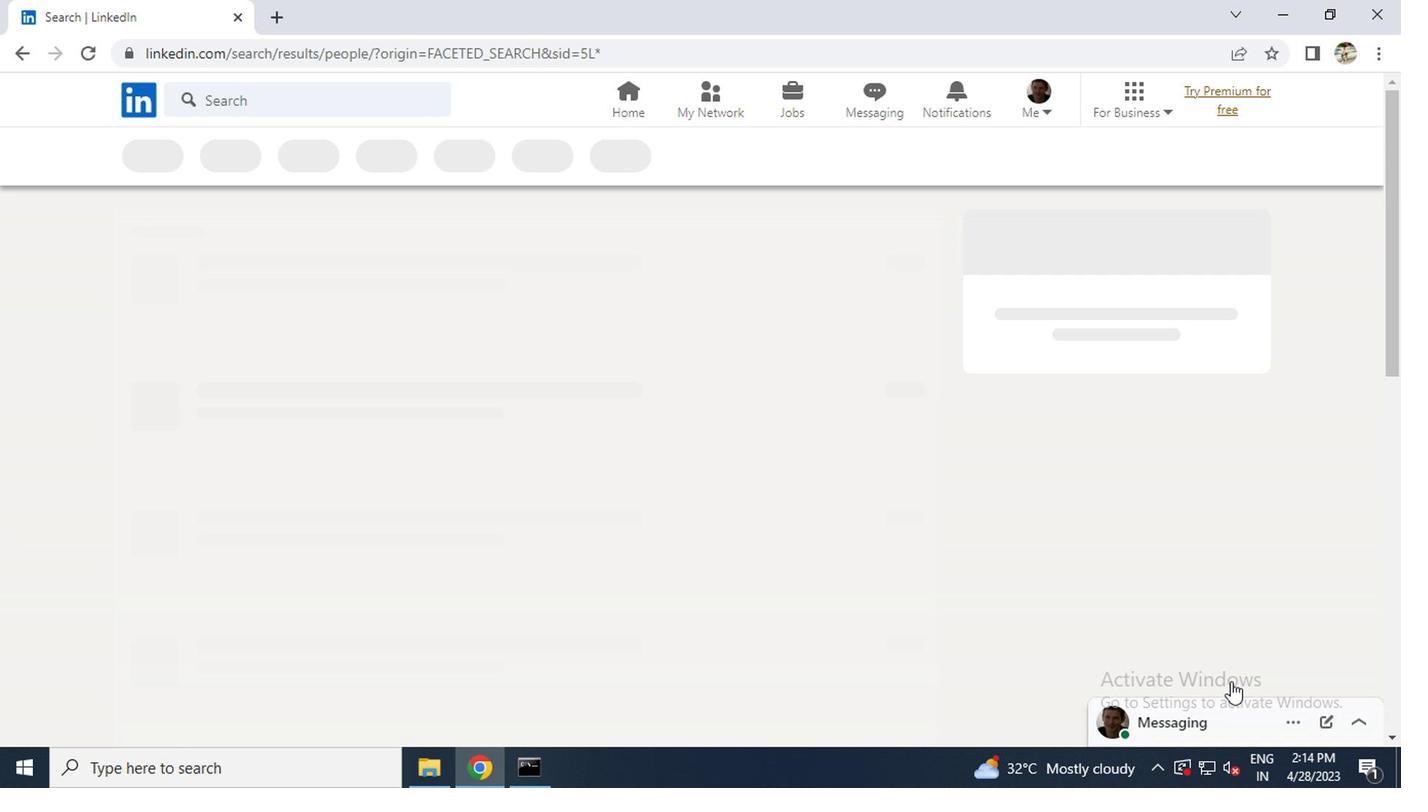 
